 Task: Add a signature Kimberly Smith containing Have a great National Voter Registration Day, Kimberly Smith to email address softage.6@softage.net and add a label Supply chain
Action: Mouse moved to (1186, 66)
Screenshot: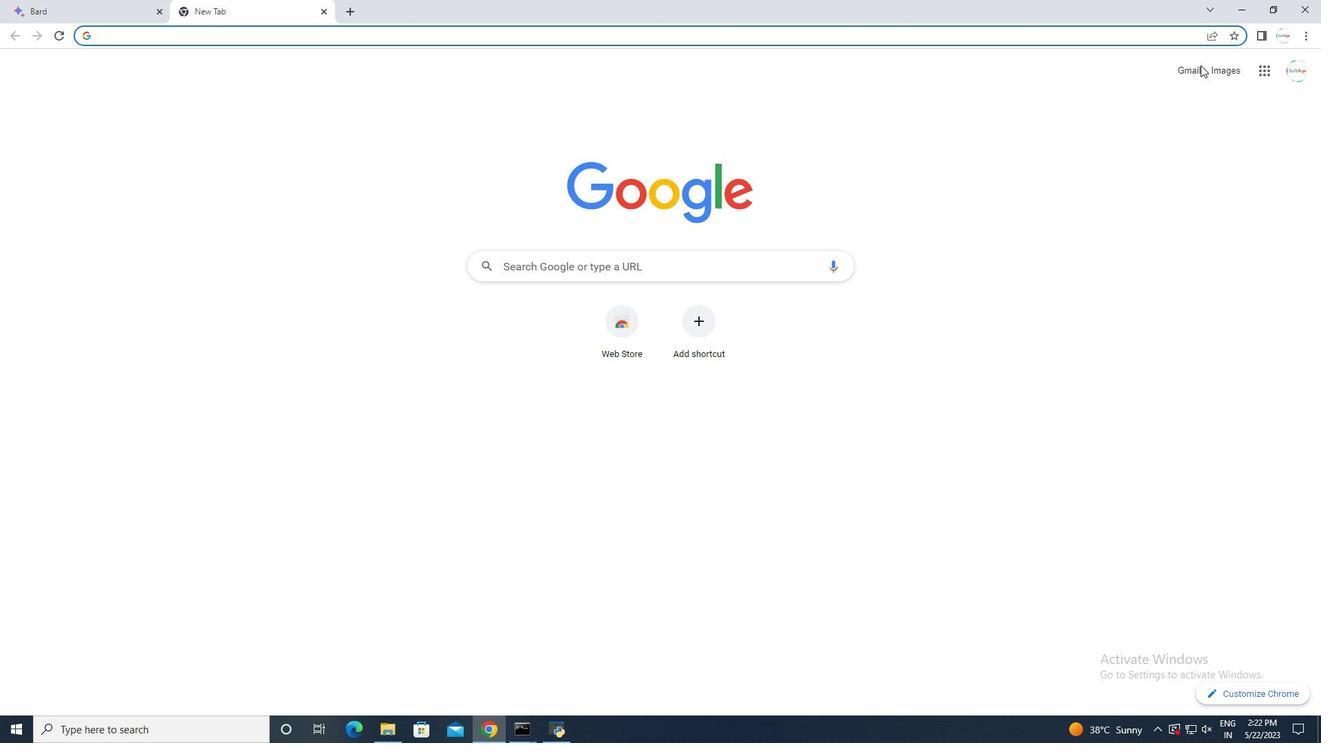 
Action: Mouse pressed left at (1186, 66)
Screenshot: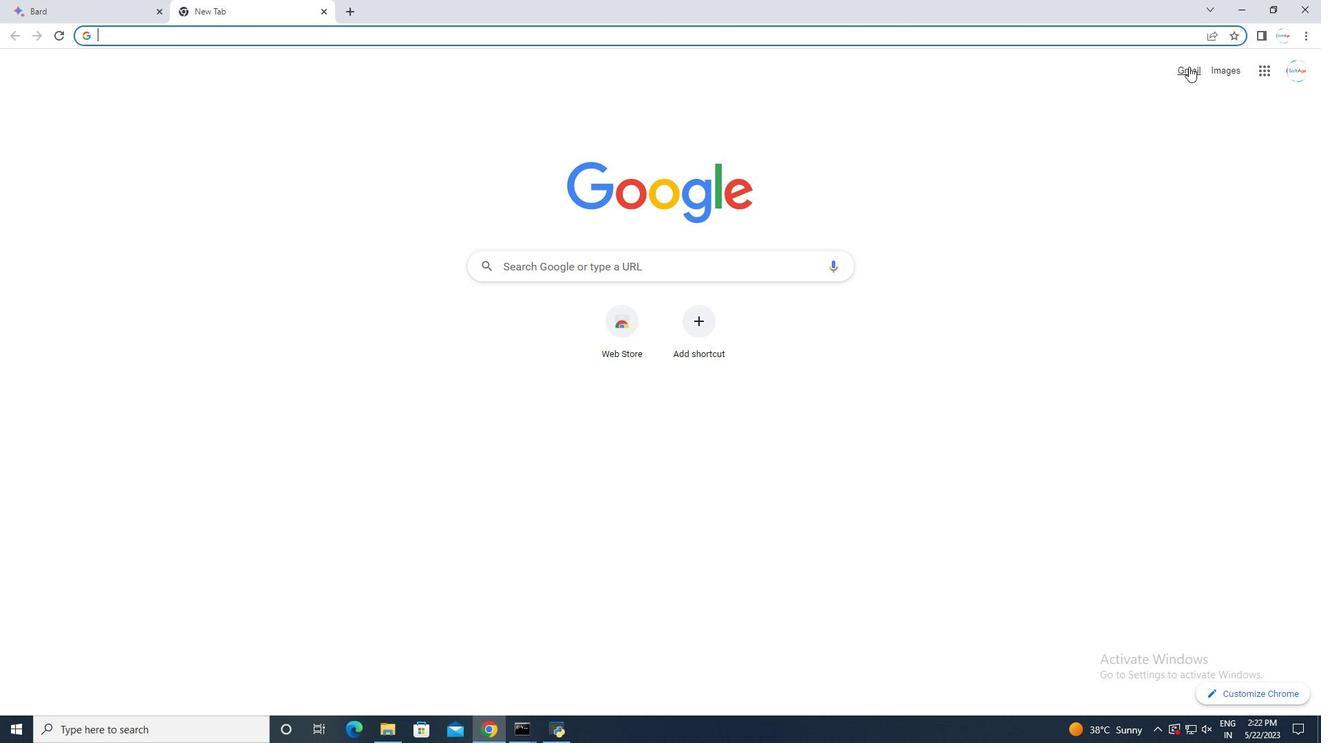 
Action: Mouse moved to (67, 116)
Screenshot: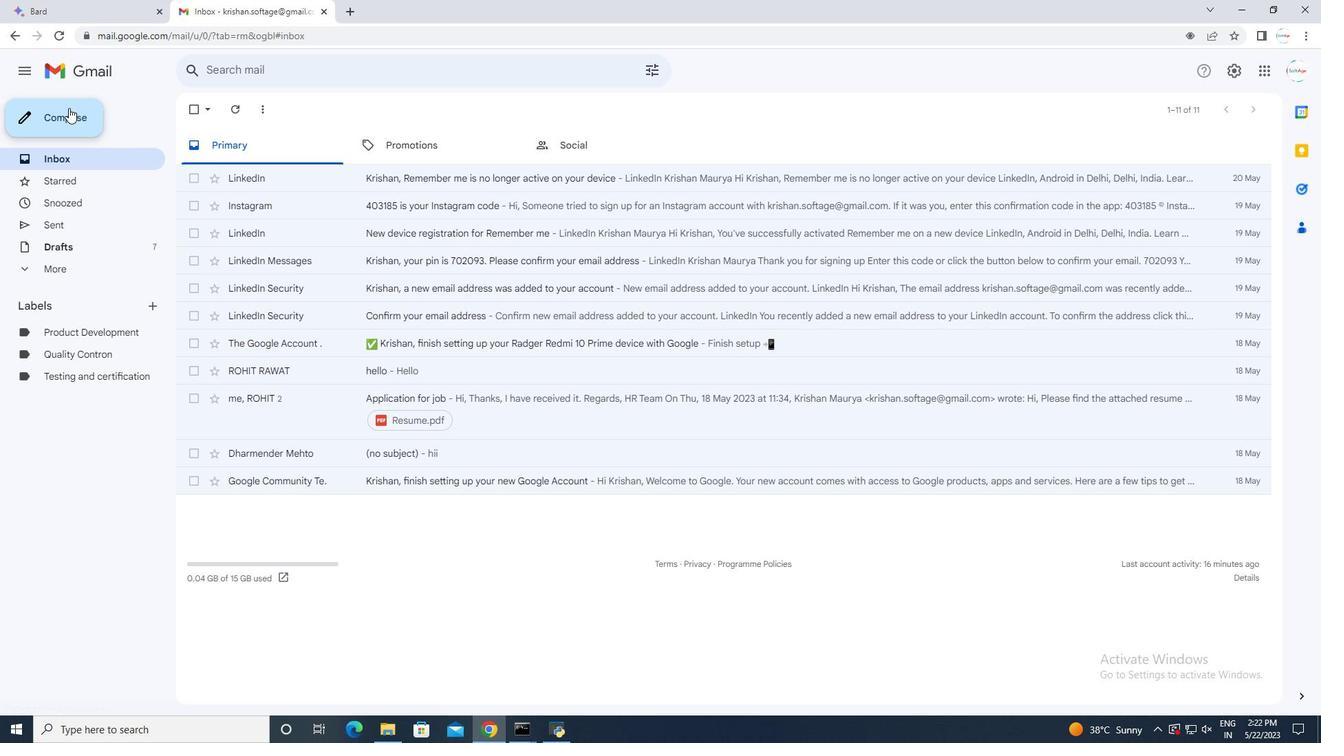 
Action: Mouse pressed left at (67, 116)
Screenshot: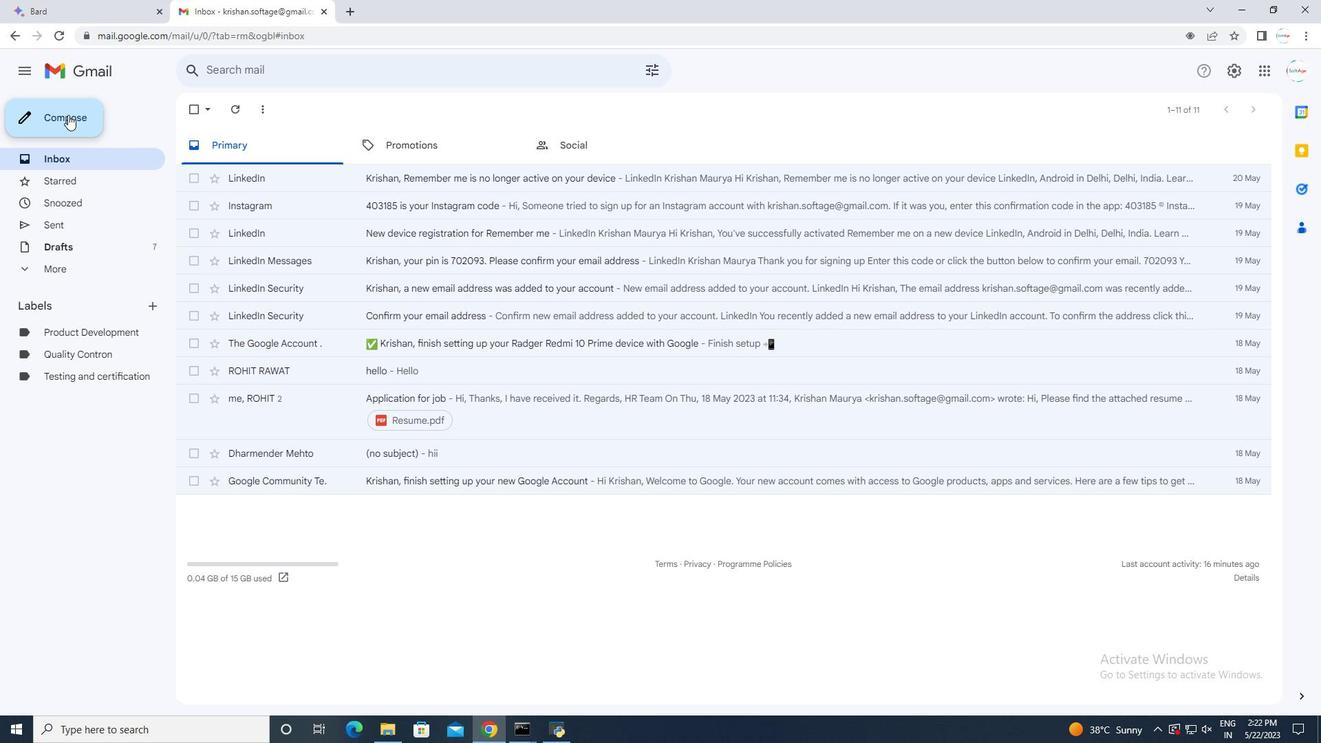 
Action: Mouse moved to (1108, 695)
Screenshot: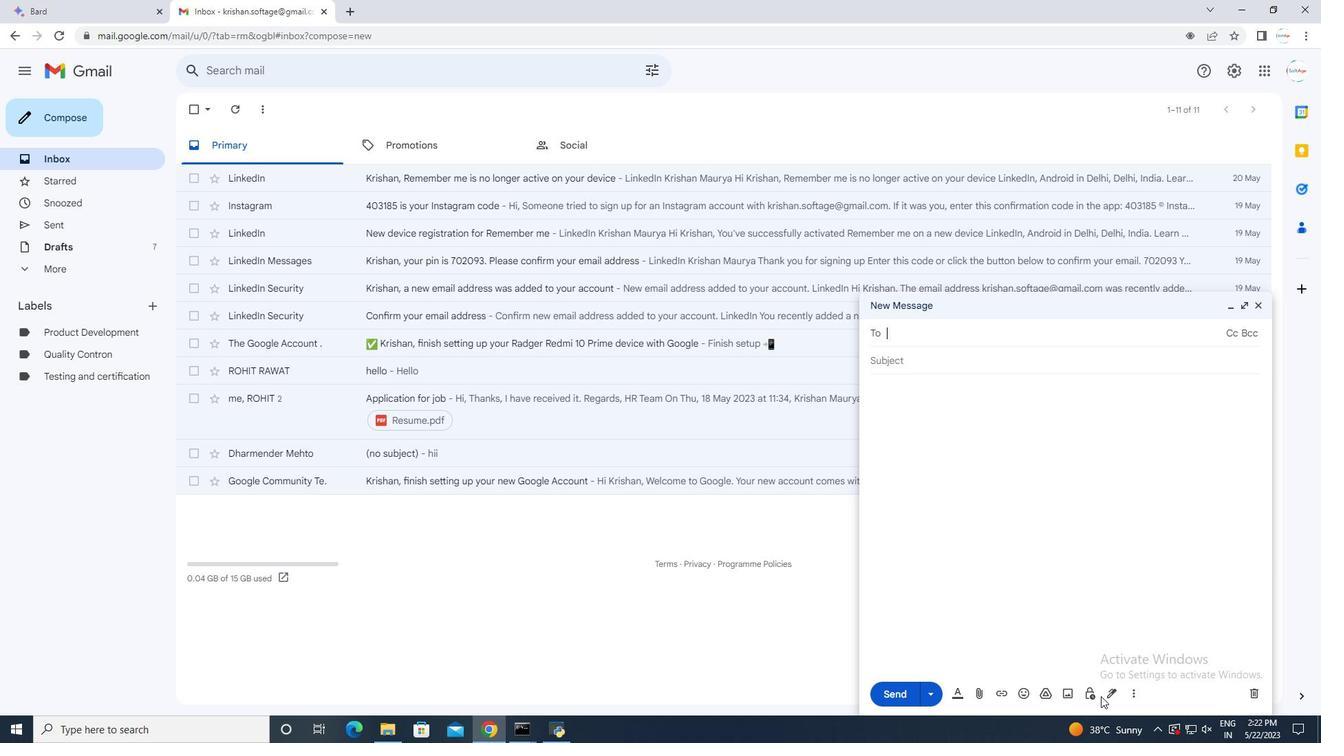 
Action: Mouse pressed left at (1108, 695)
Screenshot: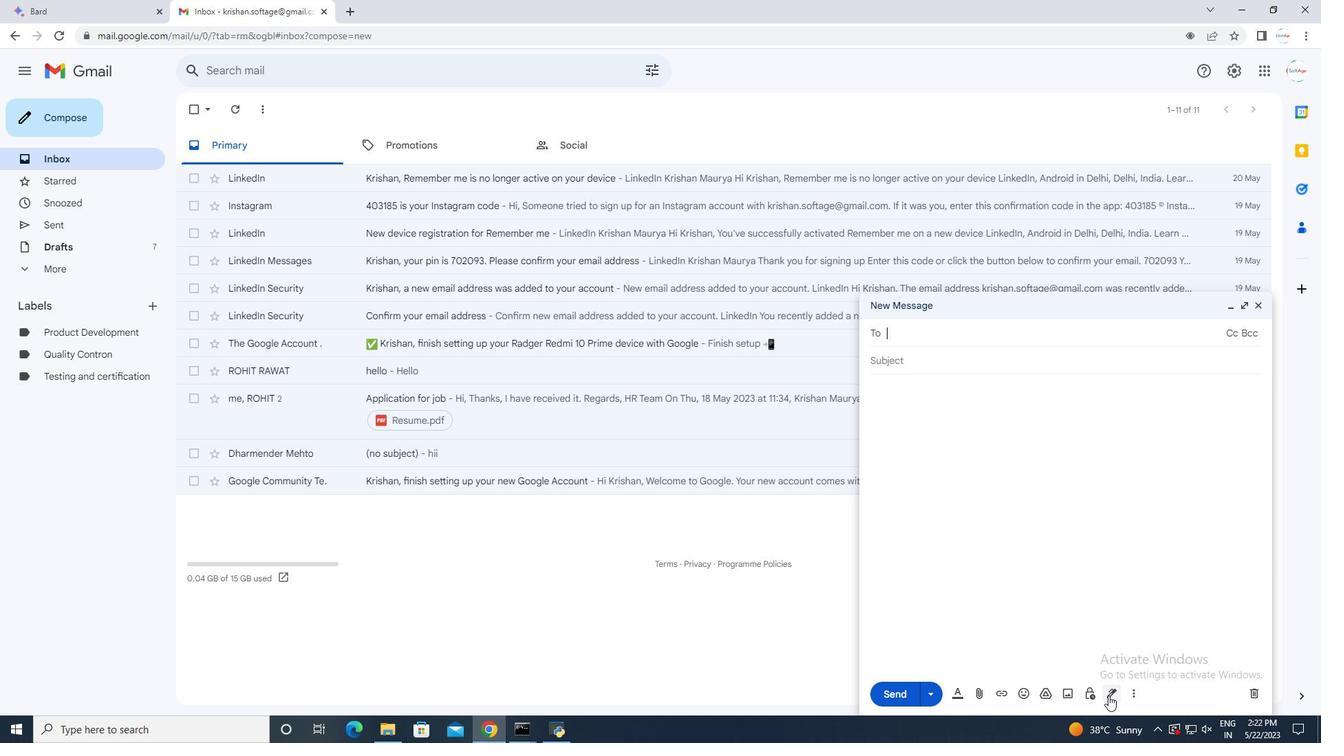 
Action: Mouse moved to (1153, 599)
Screenshot: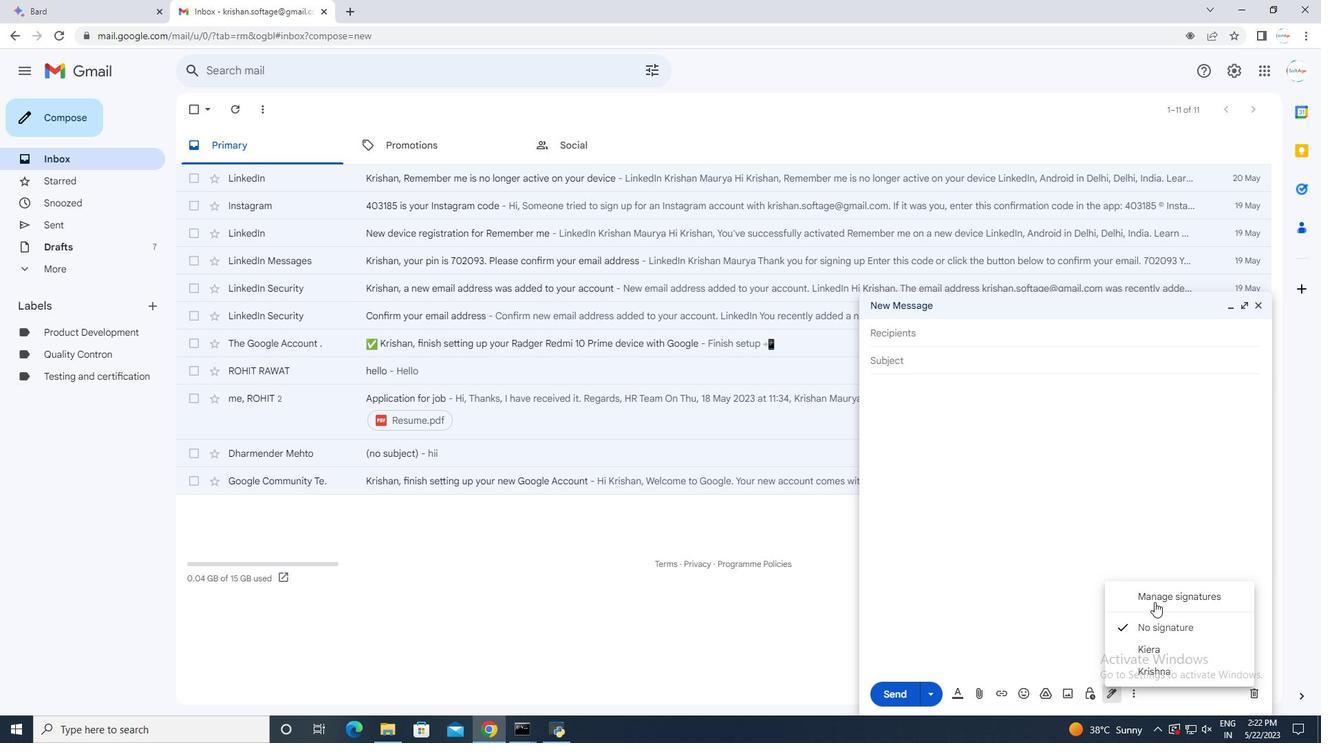 
Action: Mouse pressed left at (1153, 599)
Screenshot: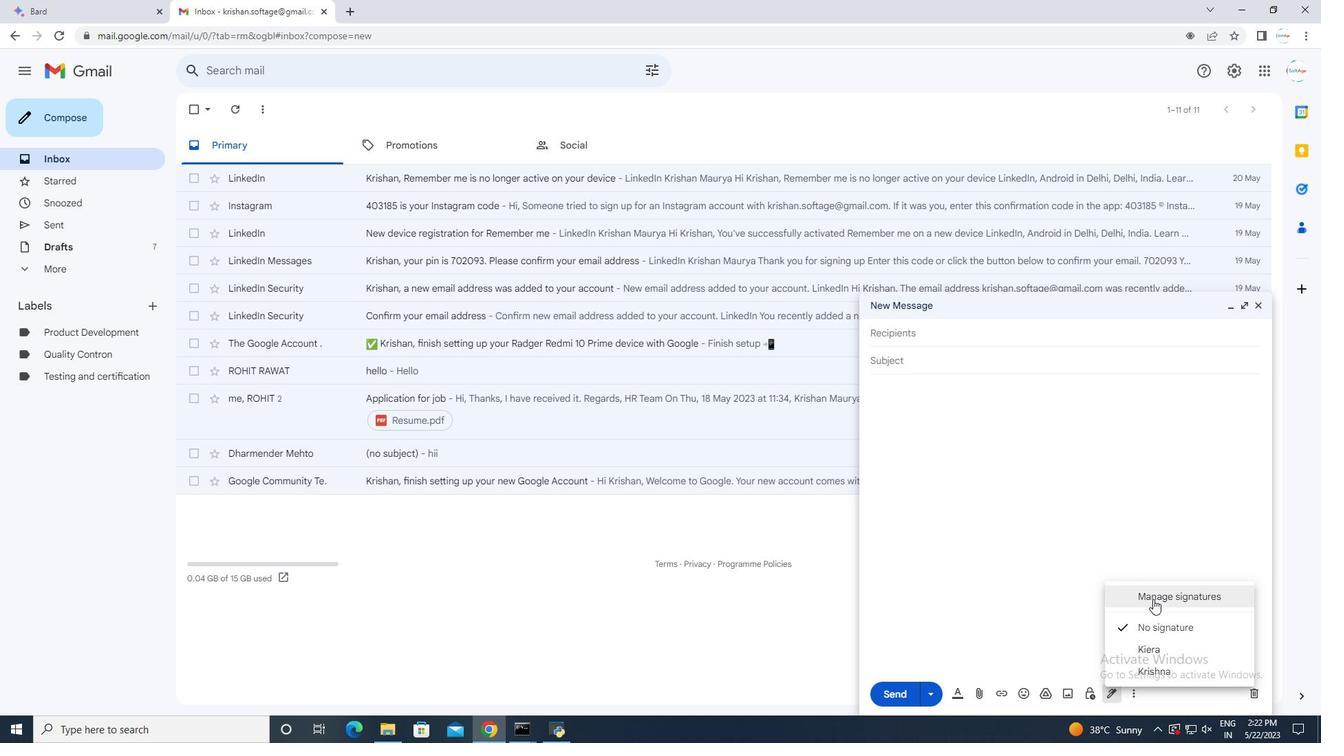 
Action: Mouse moved to (692, 570)
Screenshot: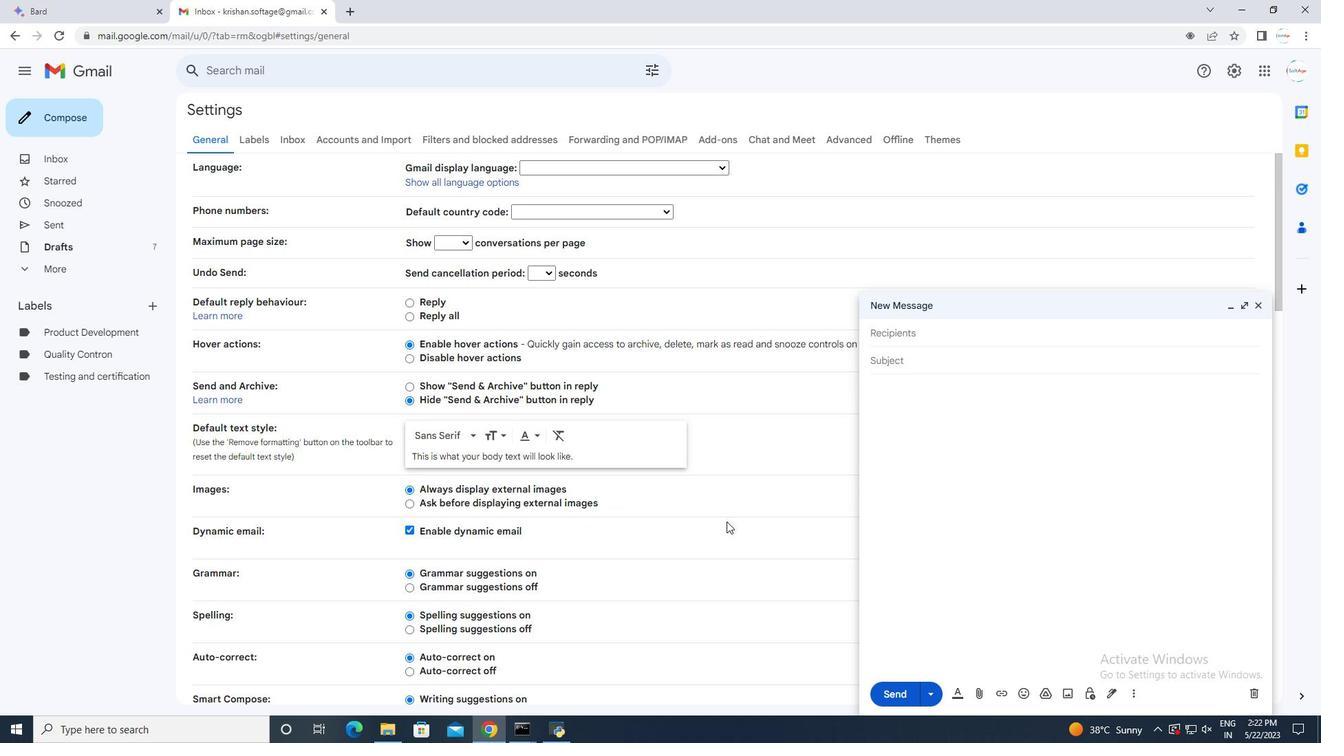 
Action: Mouse scrolled (692, 569) with delta (0, 0)
Screenshot: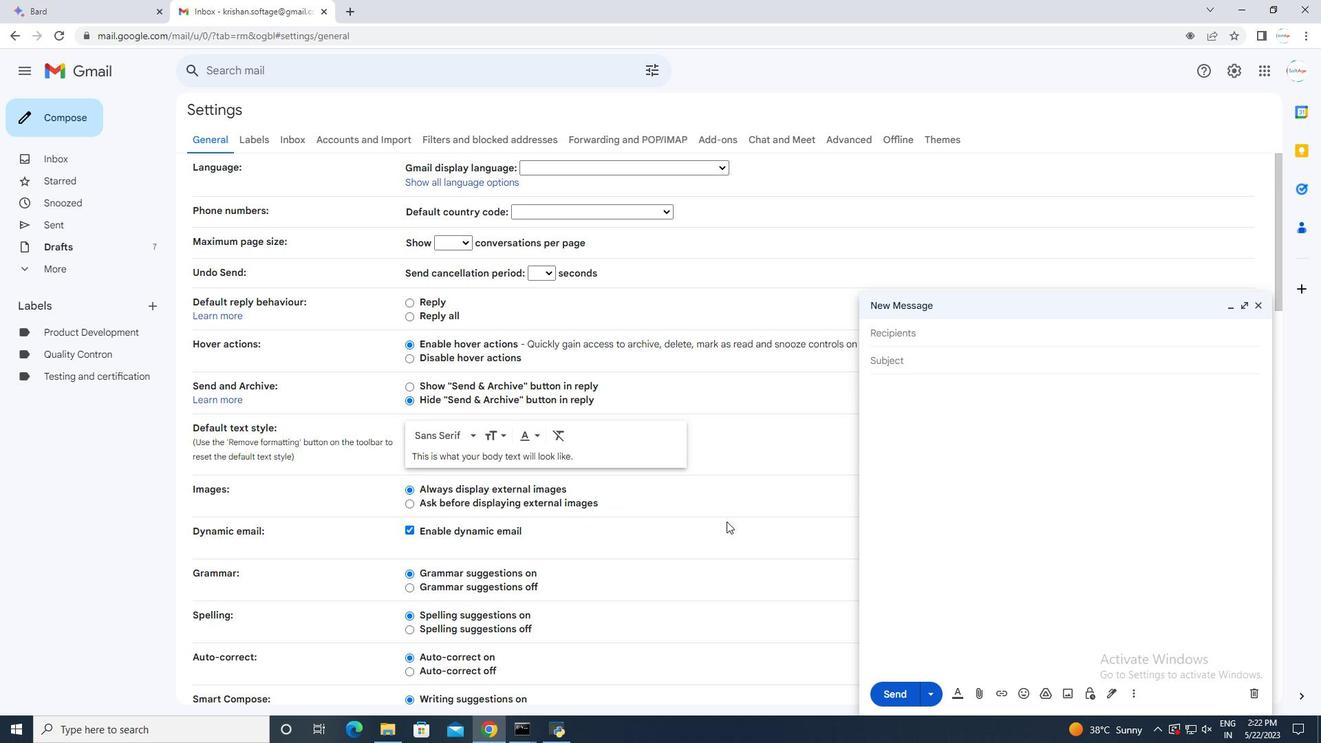 
Action: Mouse moved to (691, 571)
Screenshot: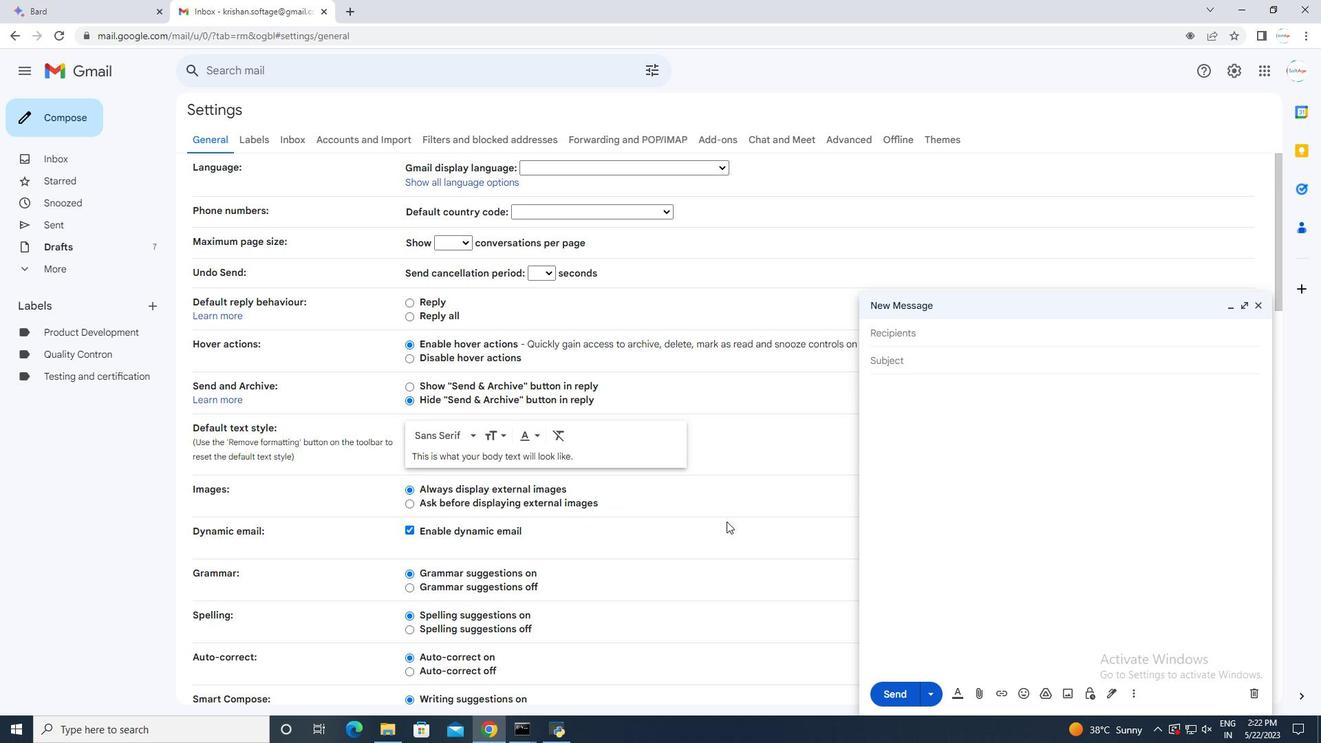 
Action: Mouse scrolled (691, 571) with delta (0, 0)
Screenshot: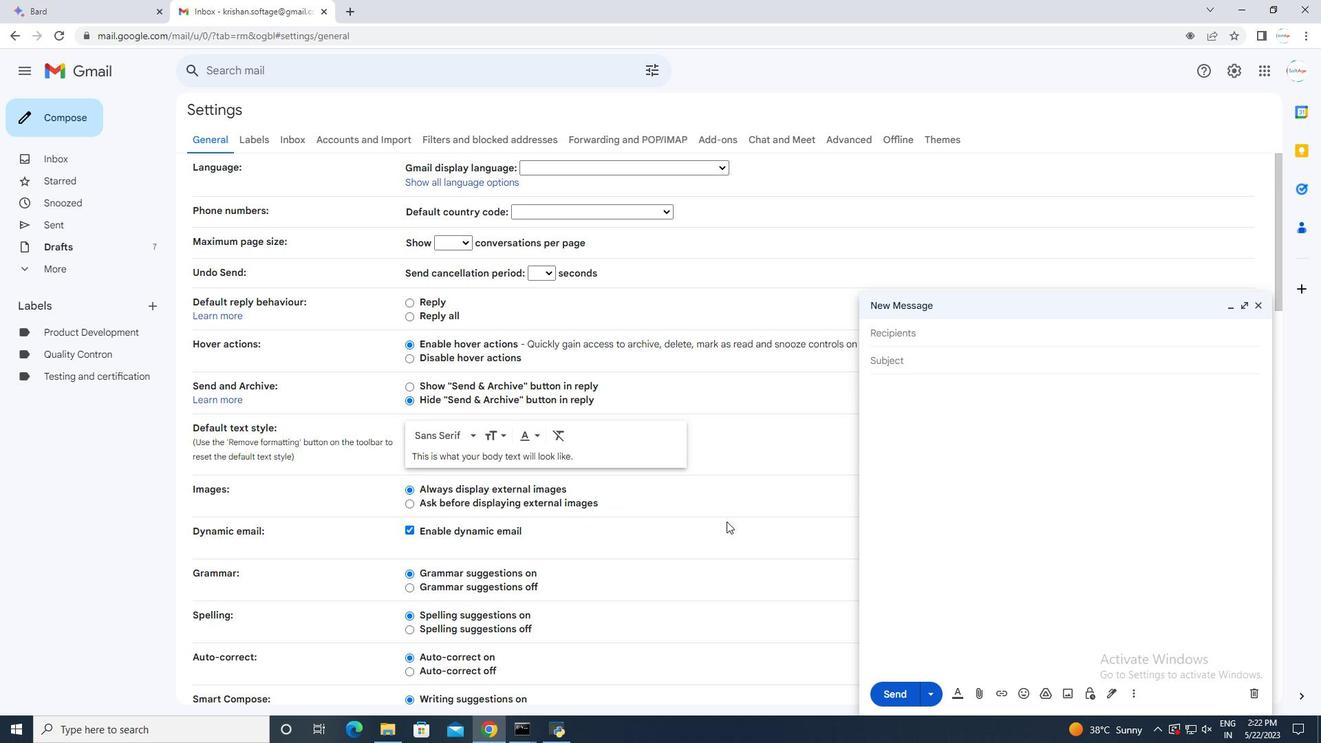
Action: Mouse scrolled (691, 571) with delta (0, 0)
Screenshot: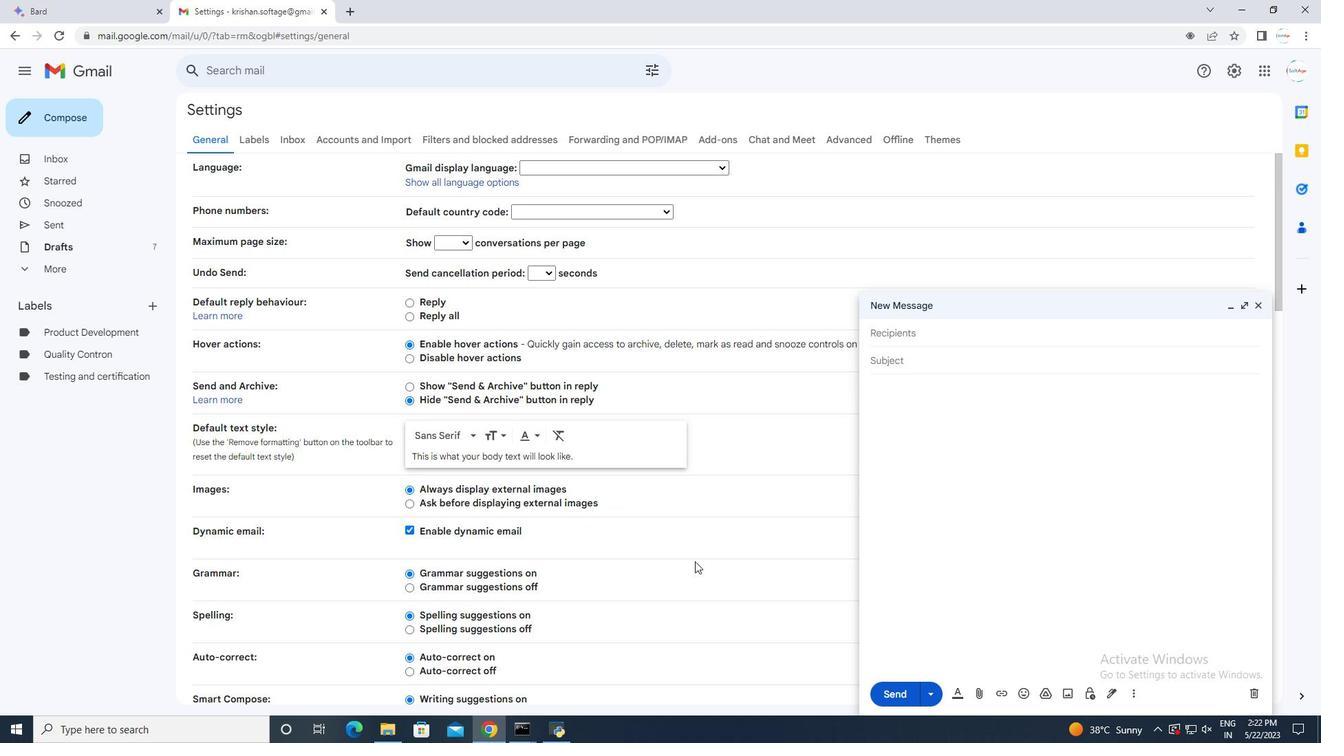 
Action: Mouse moved to (691, 573)
Screenshot: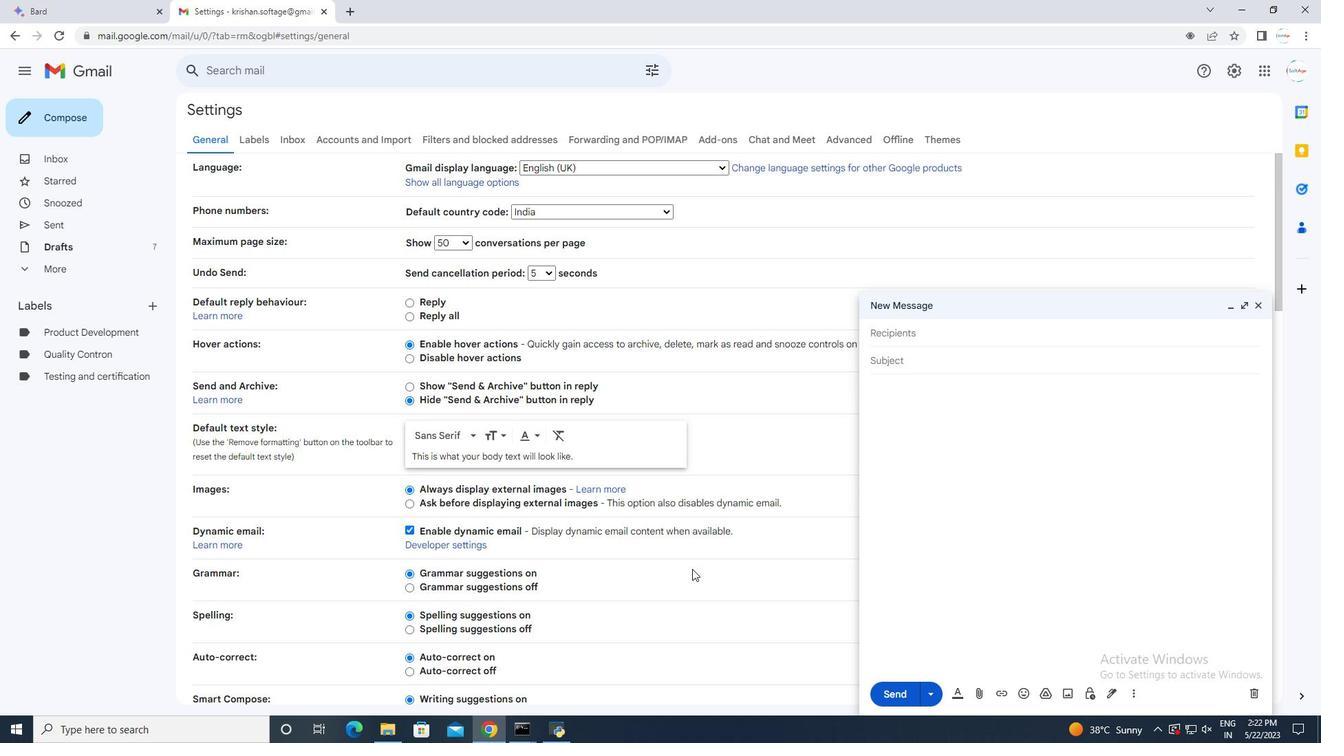 
Action: Mouse scrolled (691, 572) with delta (0, 0)
Screenshot: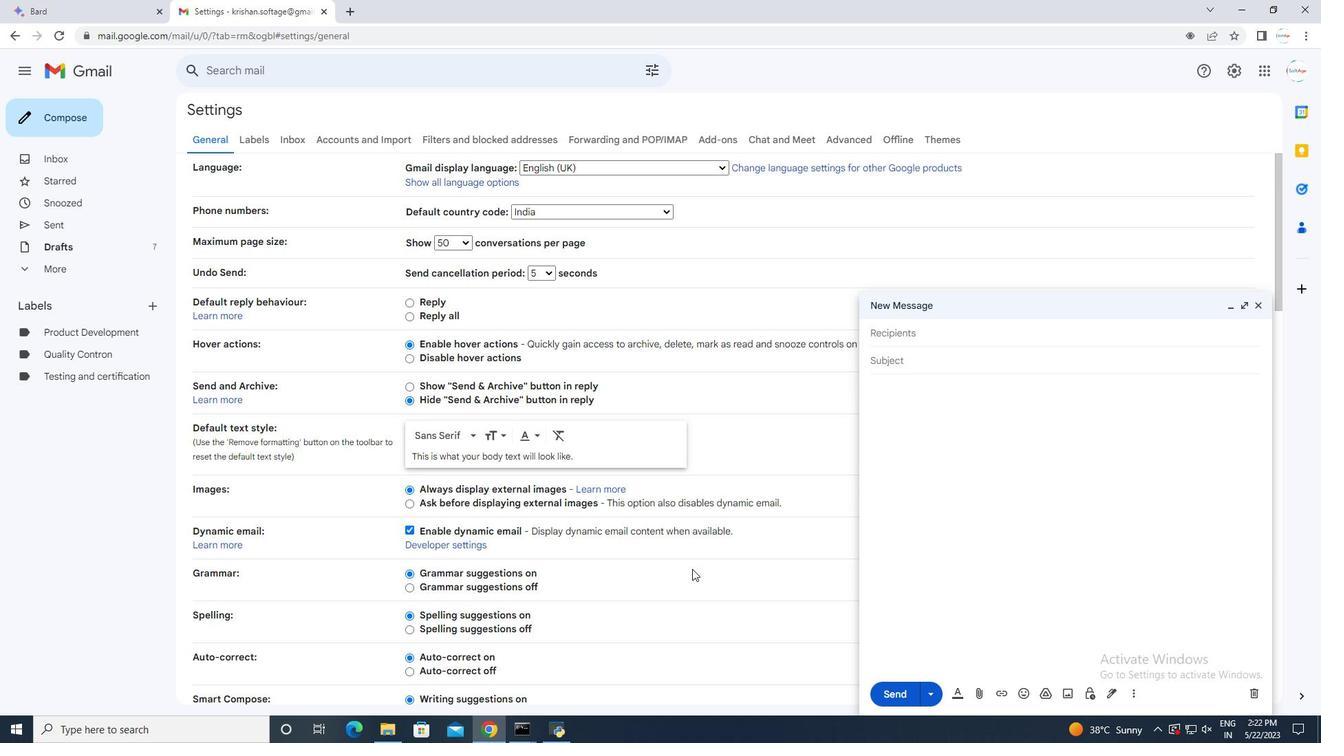 
Action: Mouse moved to (685, 566)
Screenshot: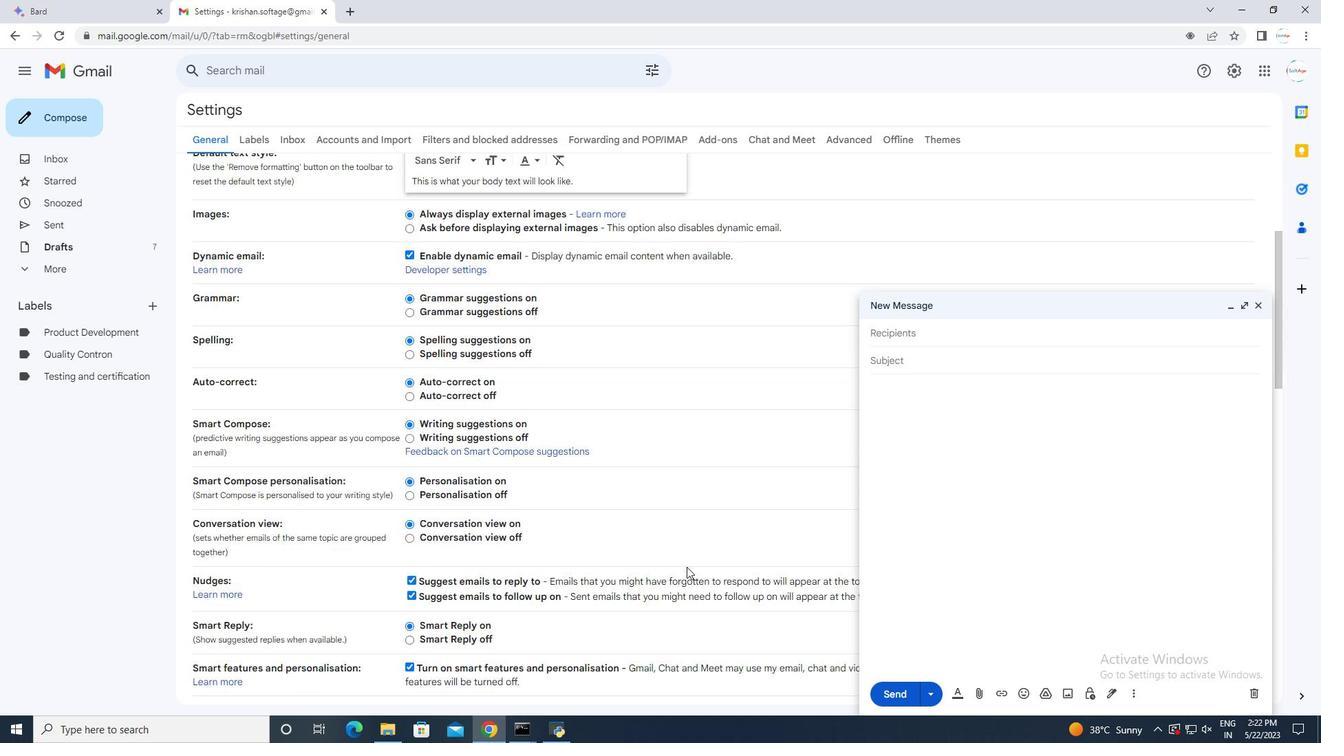
Action: Mouse scrolled (685, 566) with delta (0, 0)
Screenshot: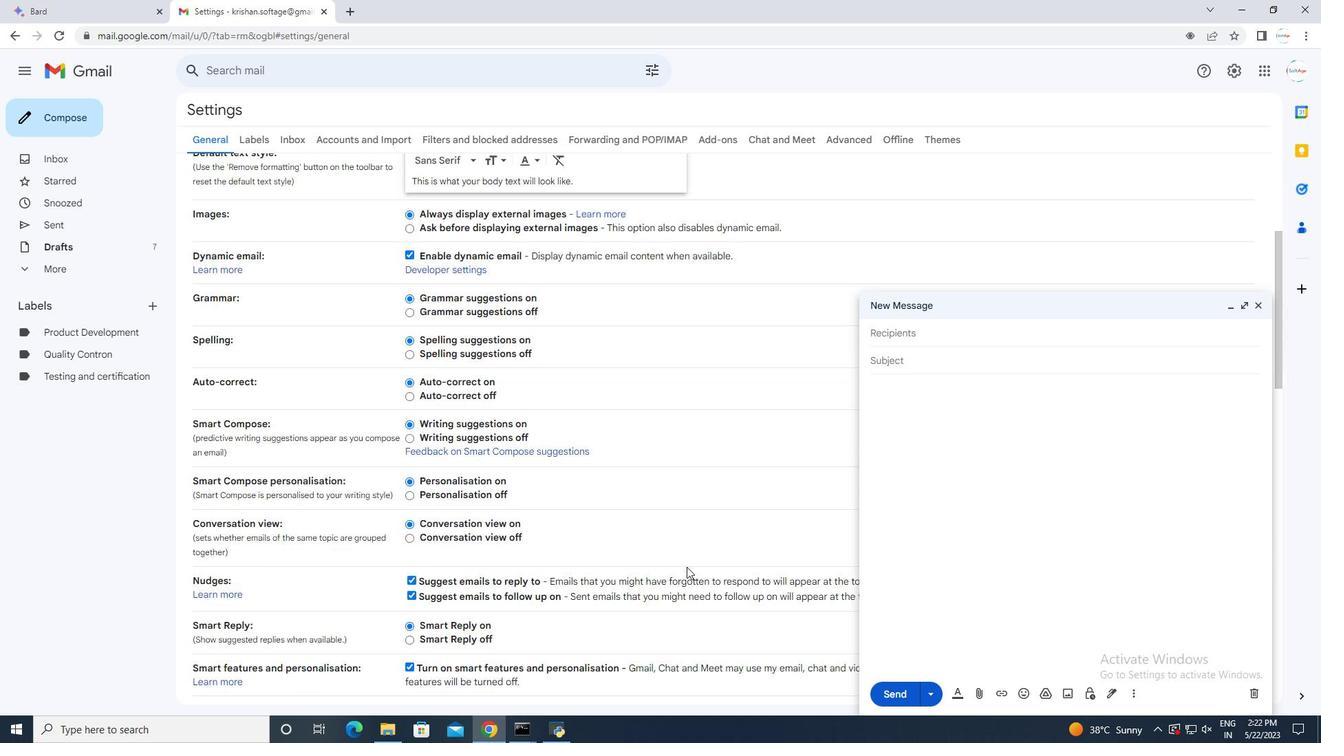 
Action: Mouse moved to (685, 568)
Screenshot: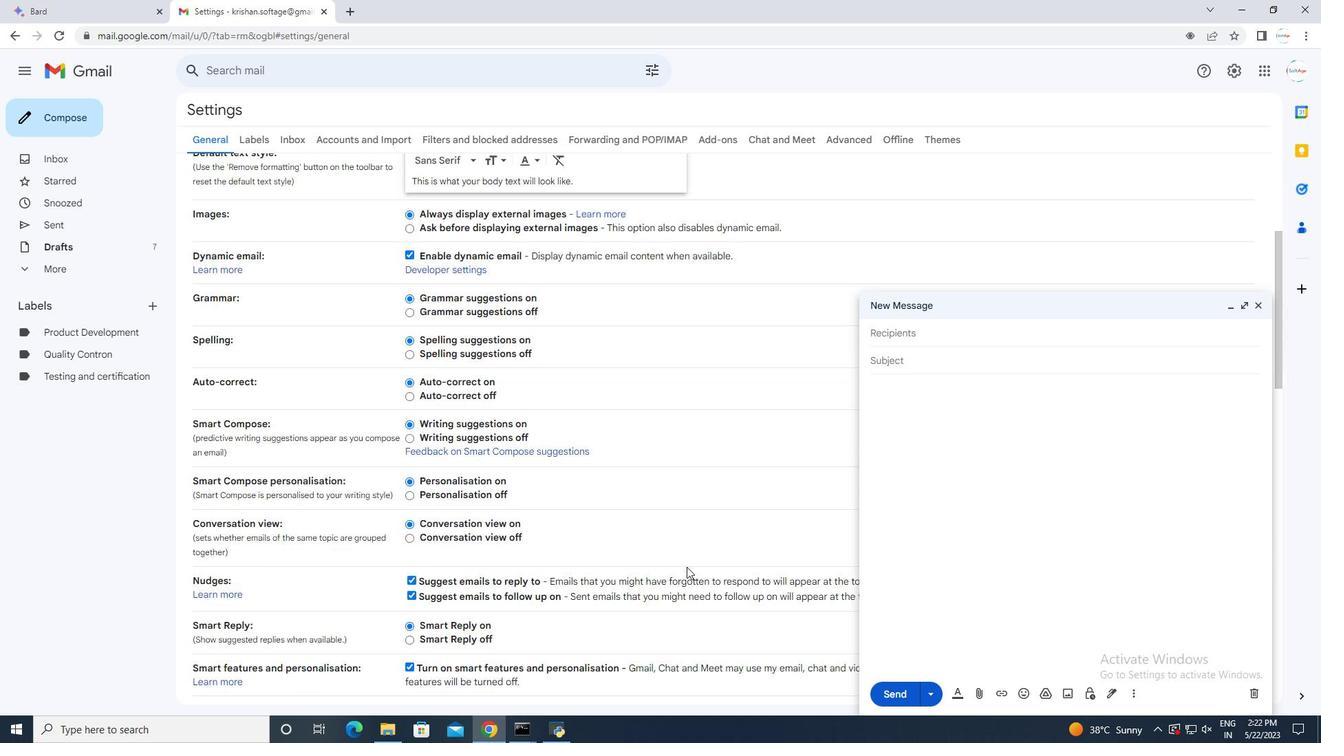
Action: Mouse scrolled (685, 567) with delta (0, 0)
Screenshot: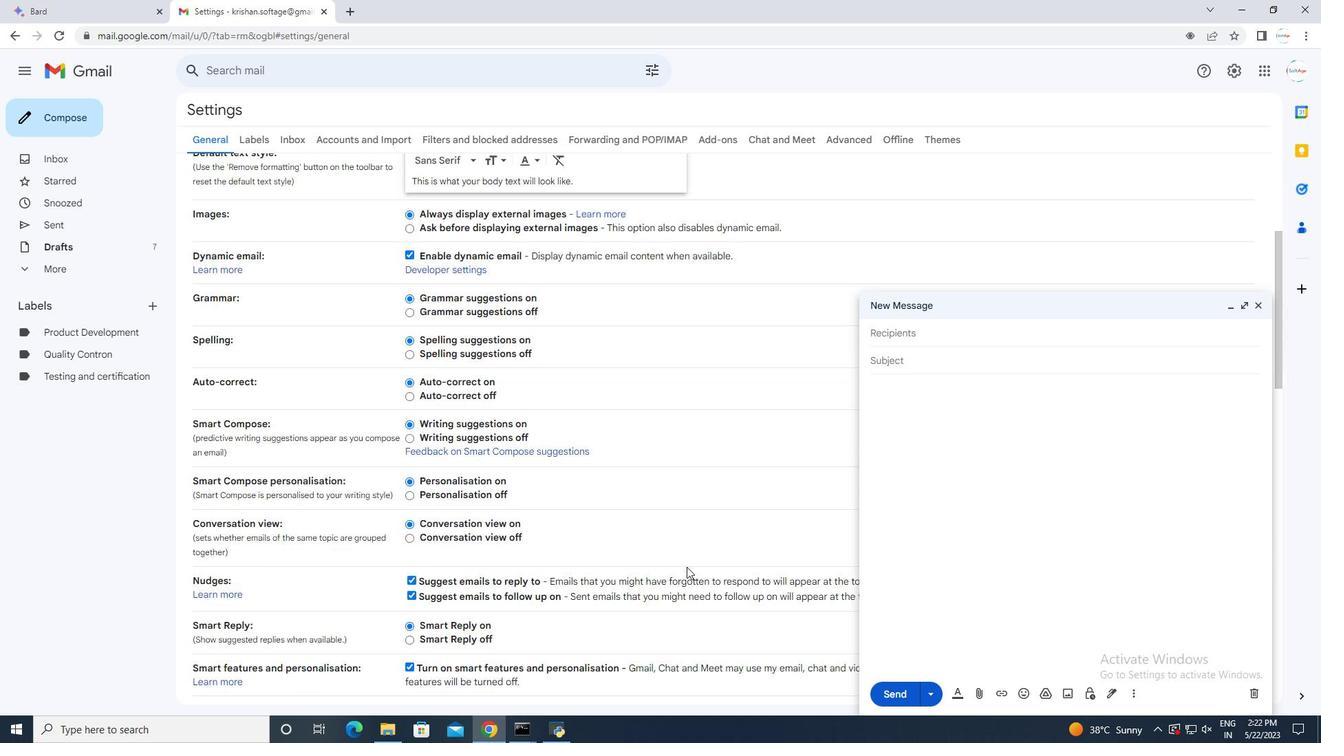 
Action: Mouse scrolled (685, 567) with delta (0, 0)
Screenshot: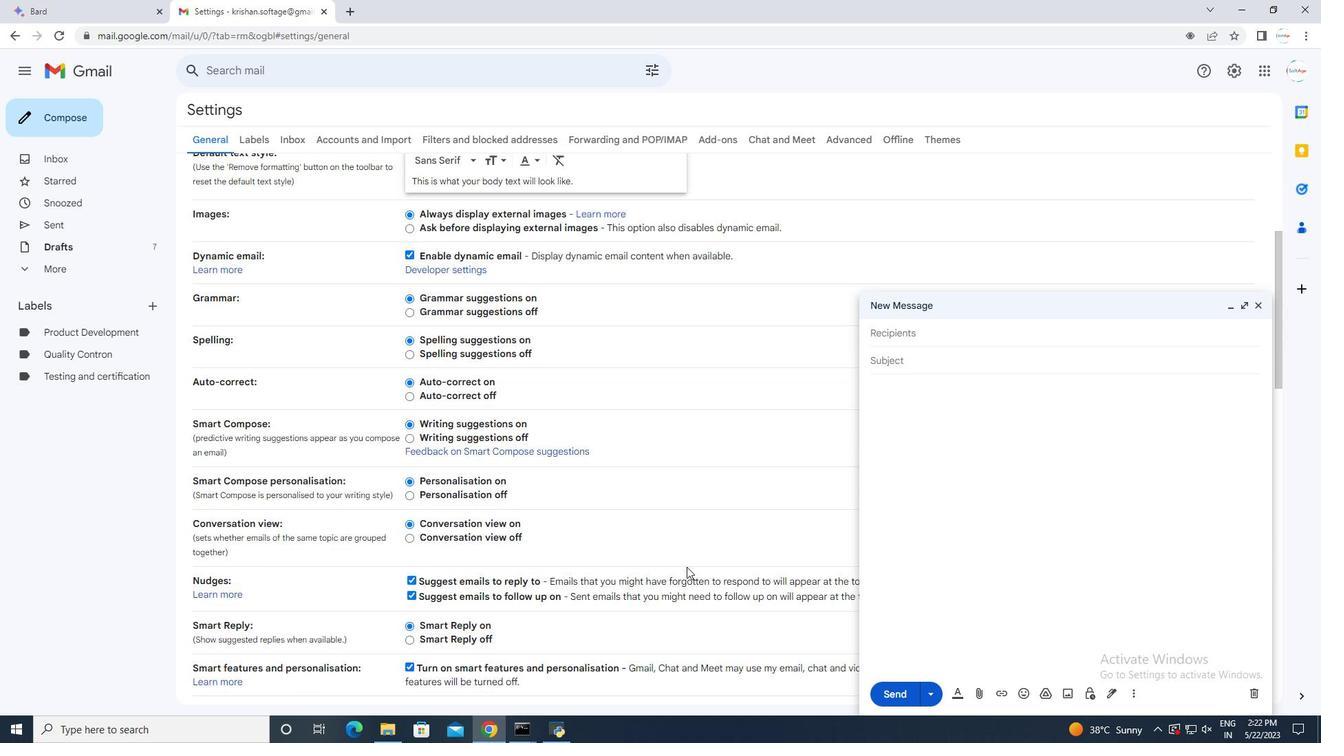 
Action: Mouse scrolled (685, 567) with delta (0, 0)
Screenshot: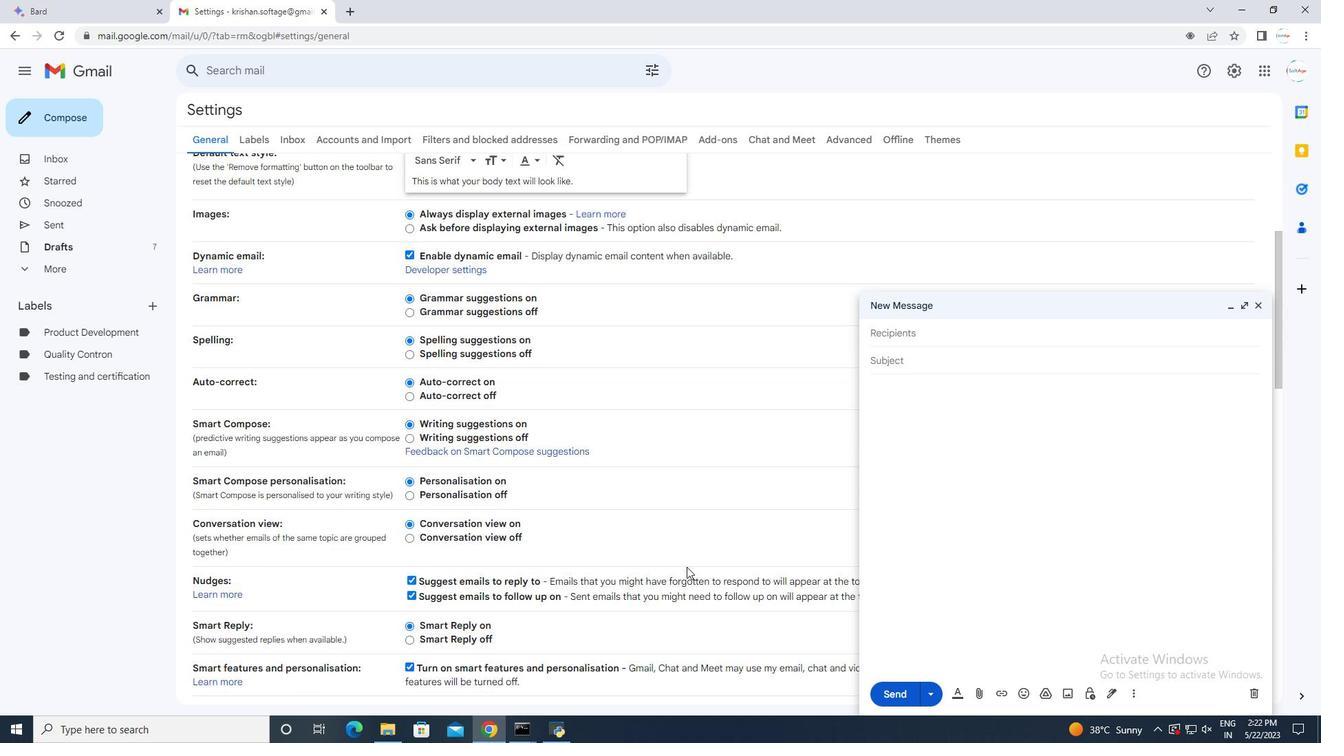 
Action: Mouse scrolled (685, 567) with delta (0, 0)
Screenshot: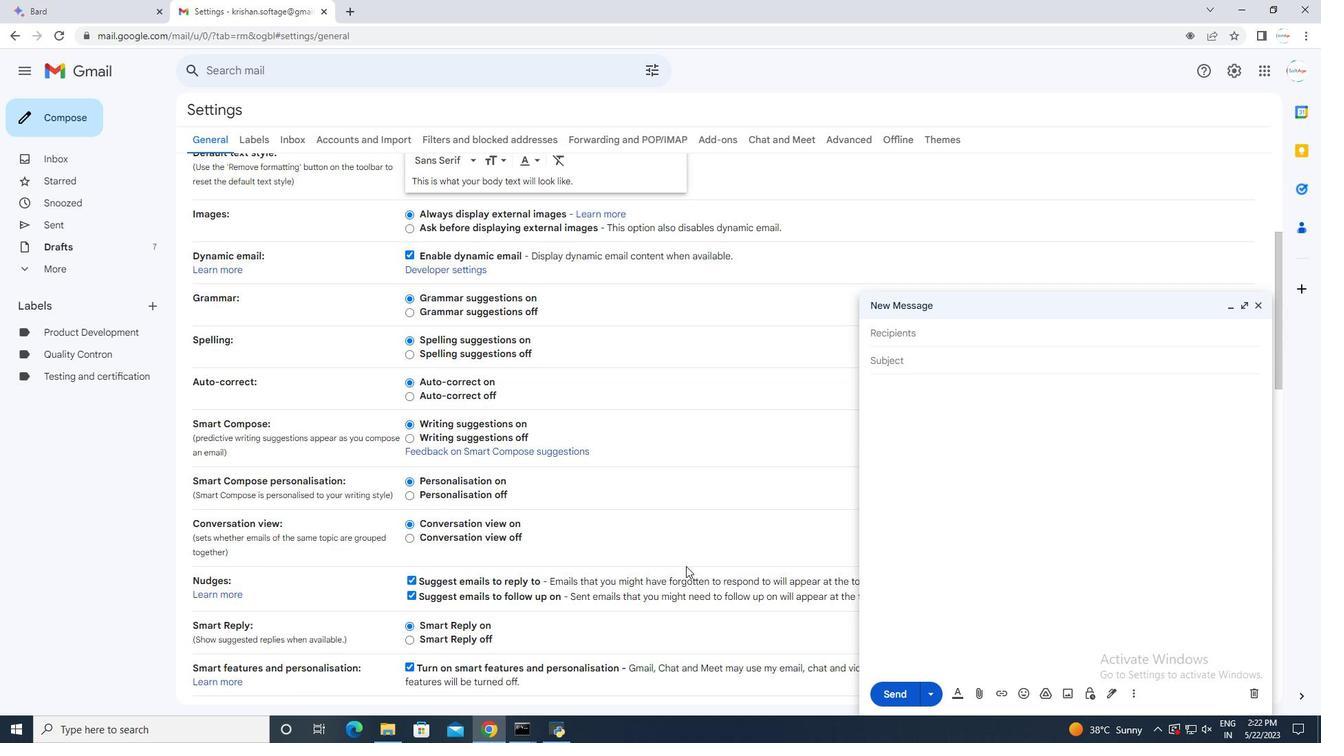 
Action: Mouse moved to (684, 571)
Screenshot: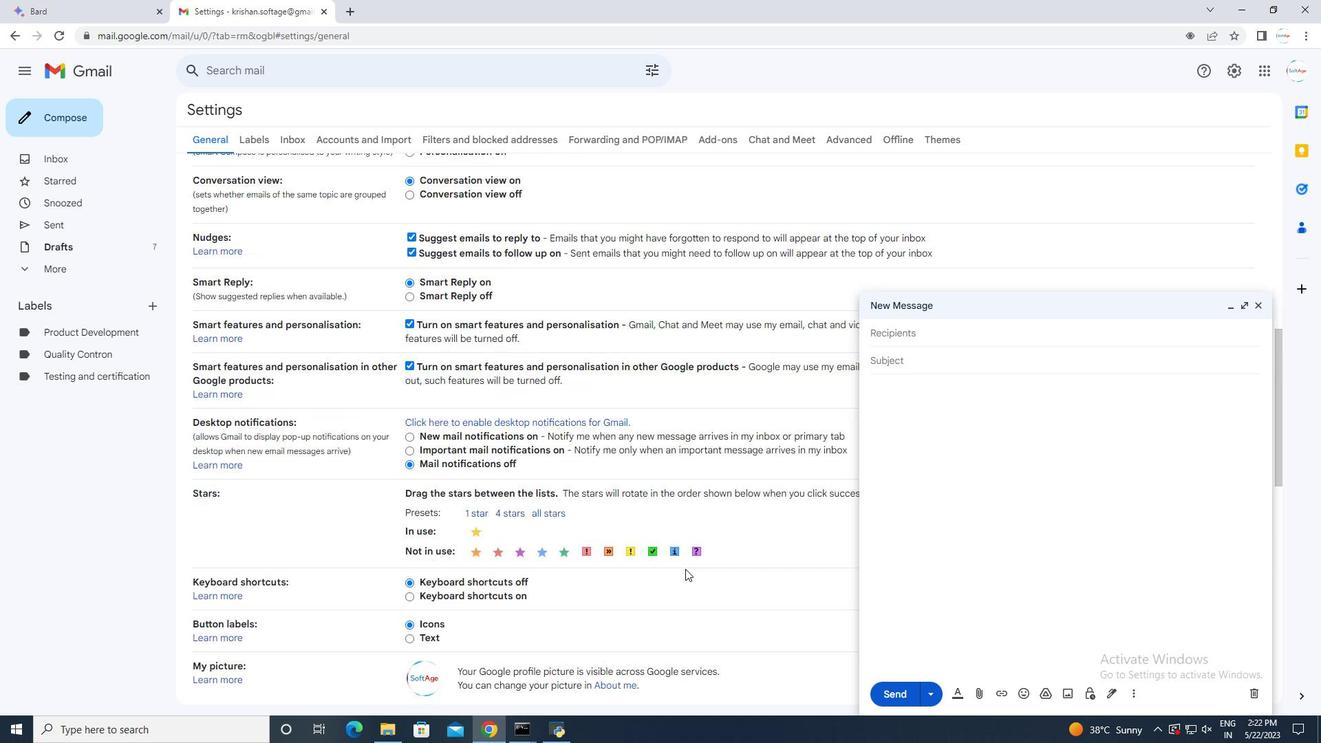 
Action: Mouse scrolled (684, 570) with delta (0, 0)
Screenshot: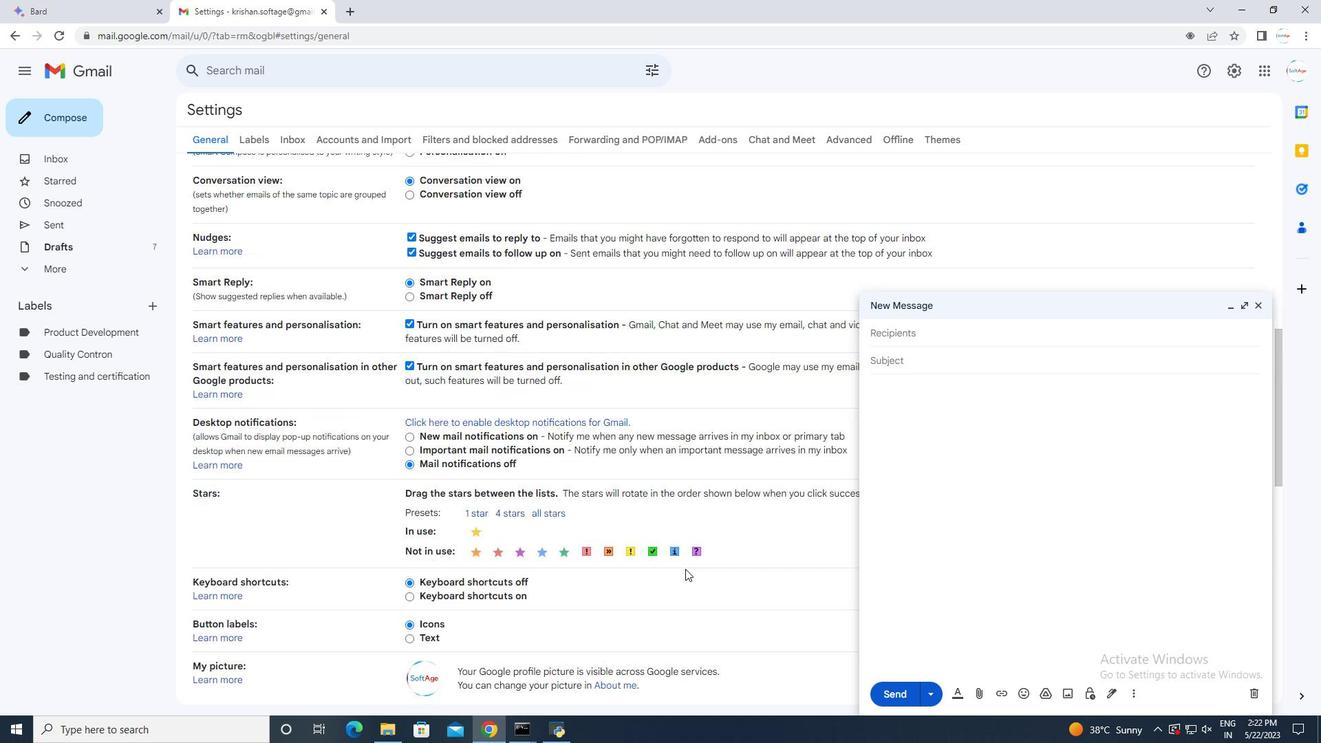 
Action: Mouse moved to (684, 572)
Screenshot: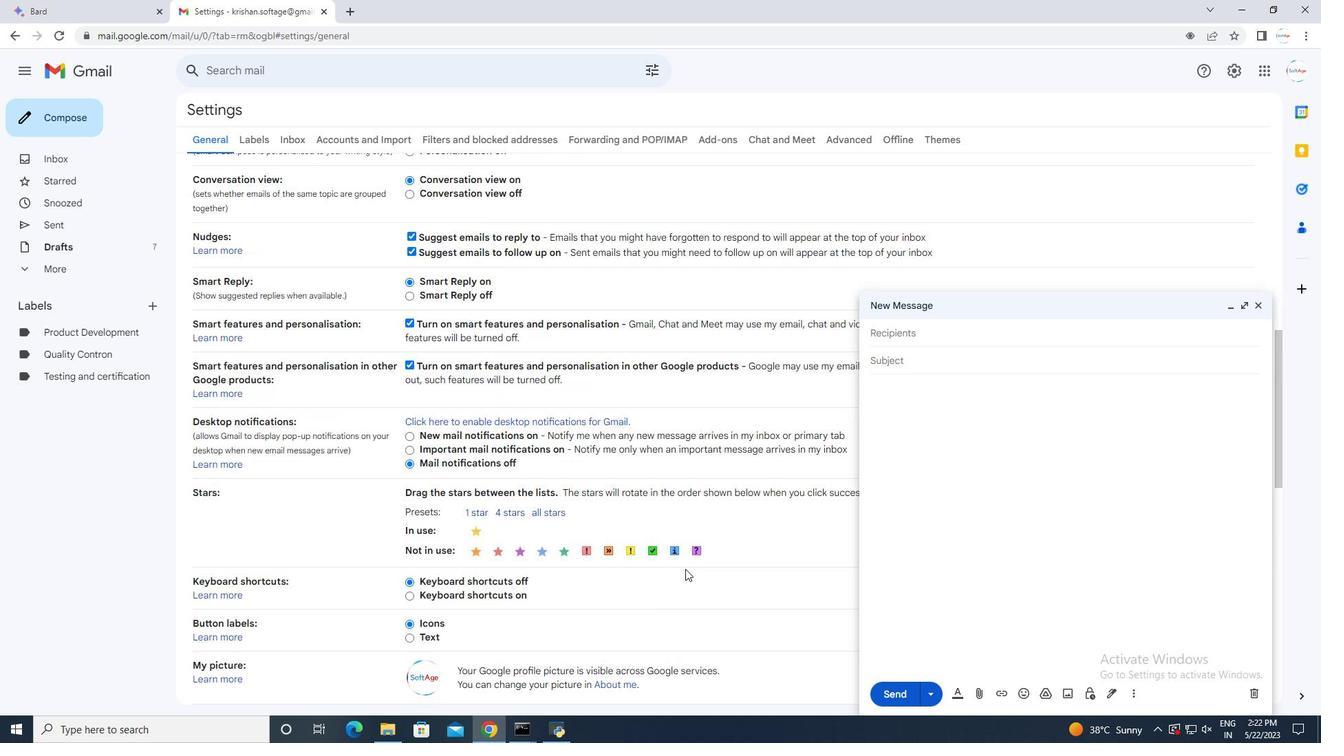 
Action: Mouse scrolled (684, 571) with delta (0, 0)
Screenshot: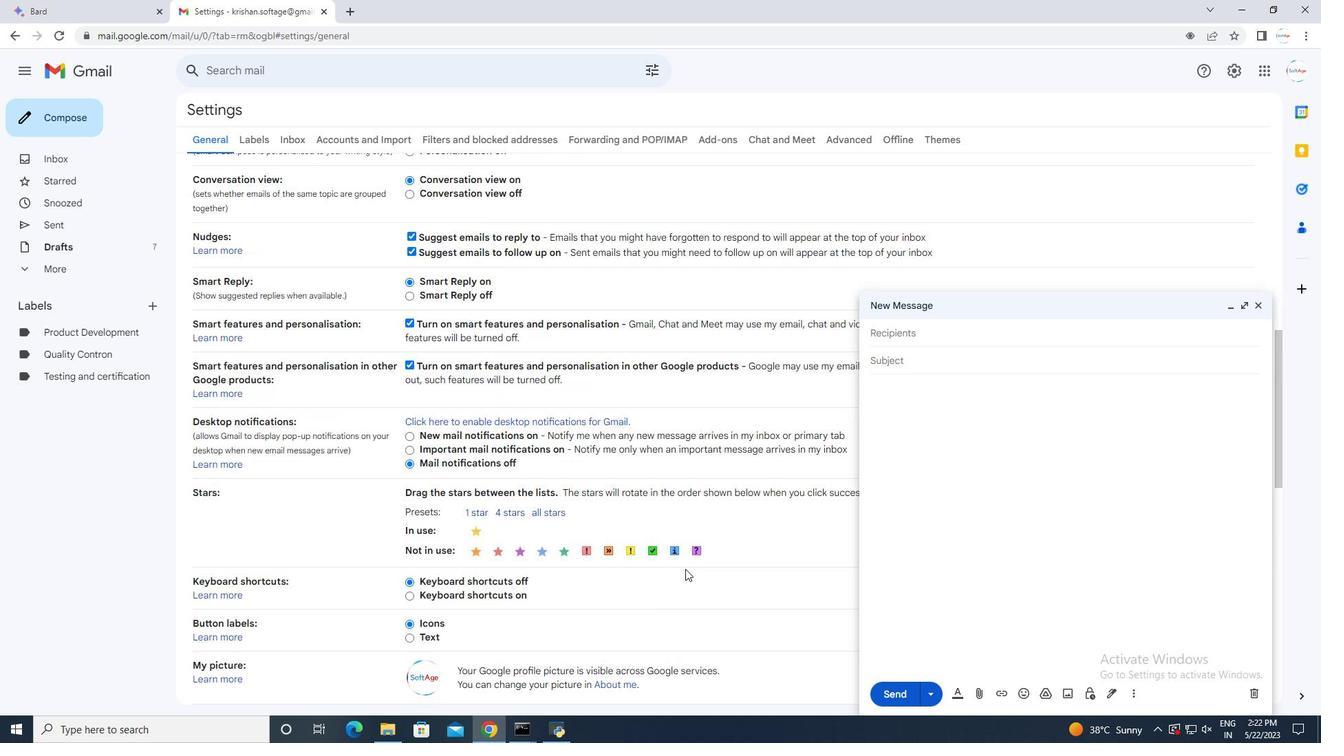 
Action: Mouse scrolled (684, 571) with delta (0, 0)
Screenshot: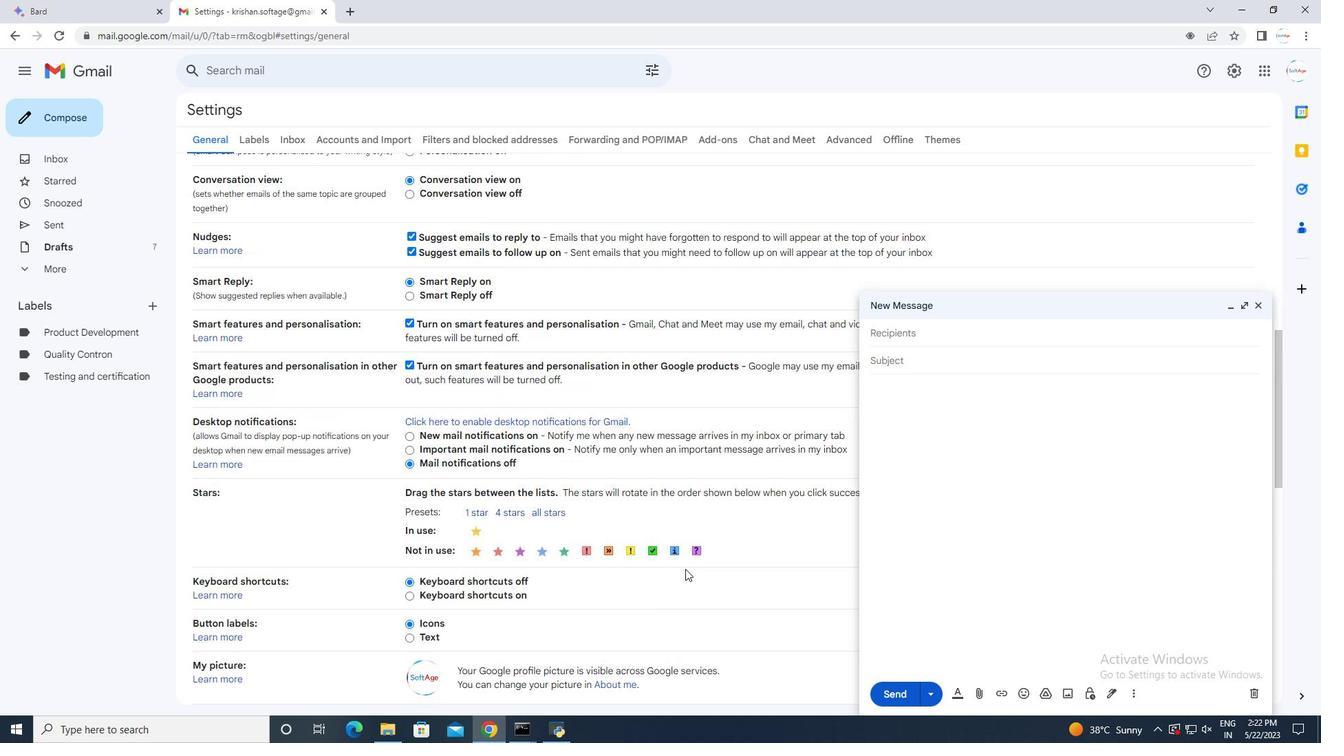 
Action: Mouse scrolled (684, 571) with delta (0, 0)
Screenshot: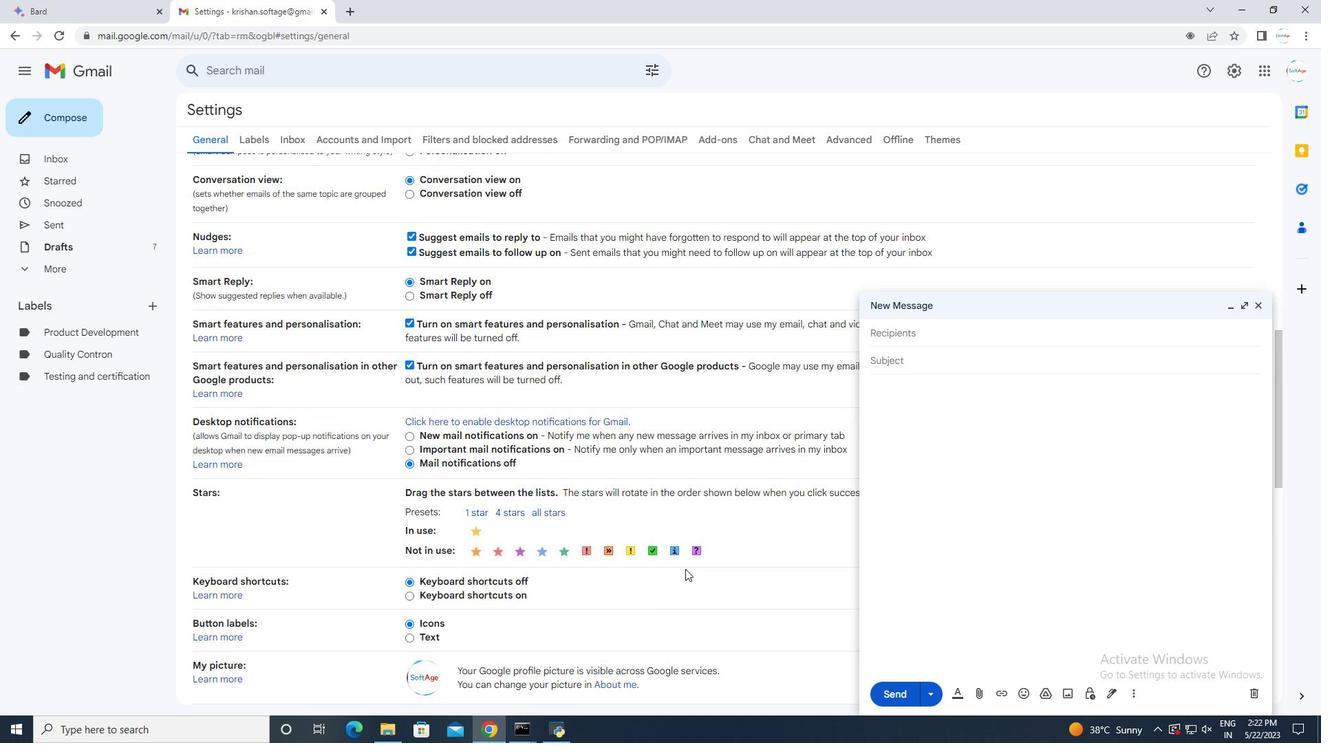 
Action: Mouse moved to (606, 566)
Screenshot: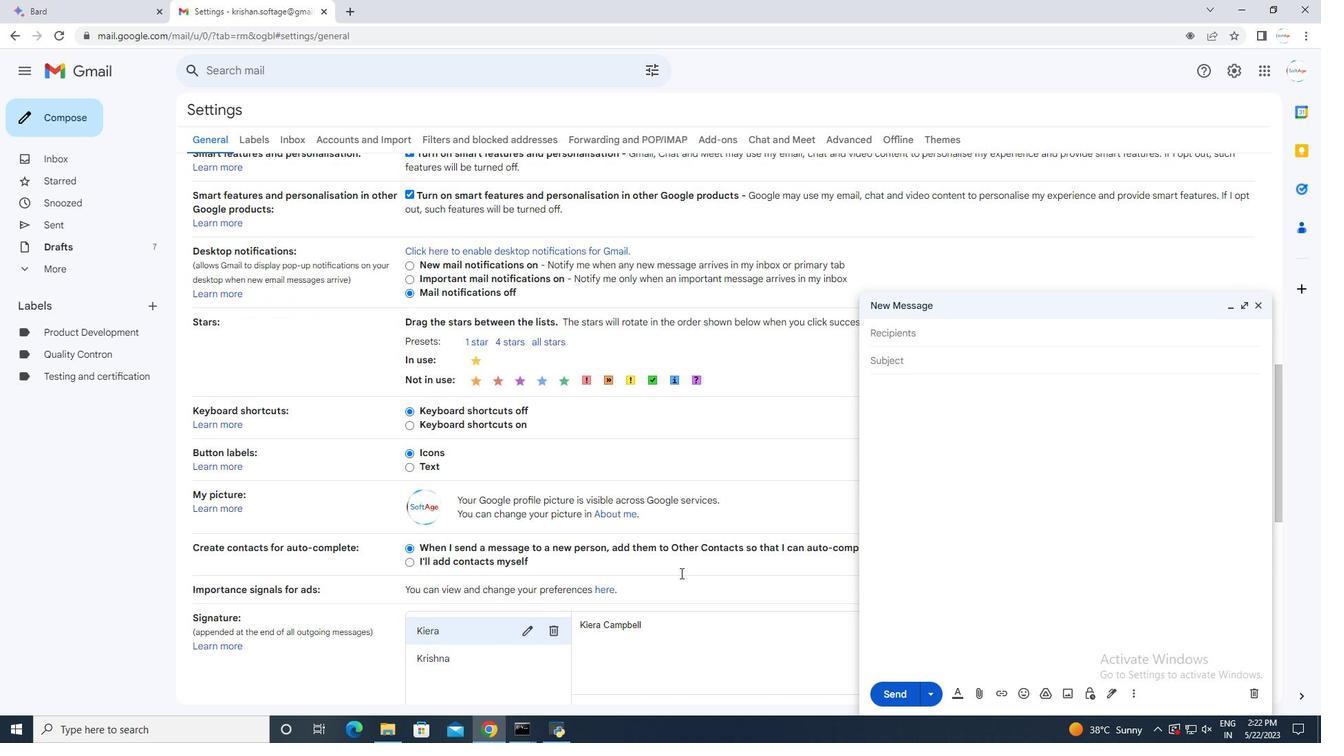 
Action: Mouse scrolled (659, 571) with delta (0, 0)
Screenshot: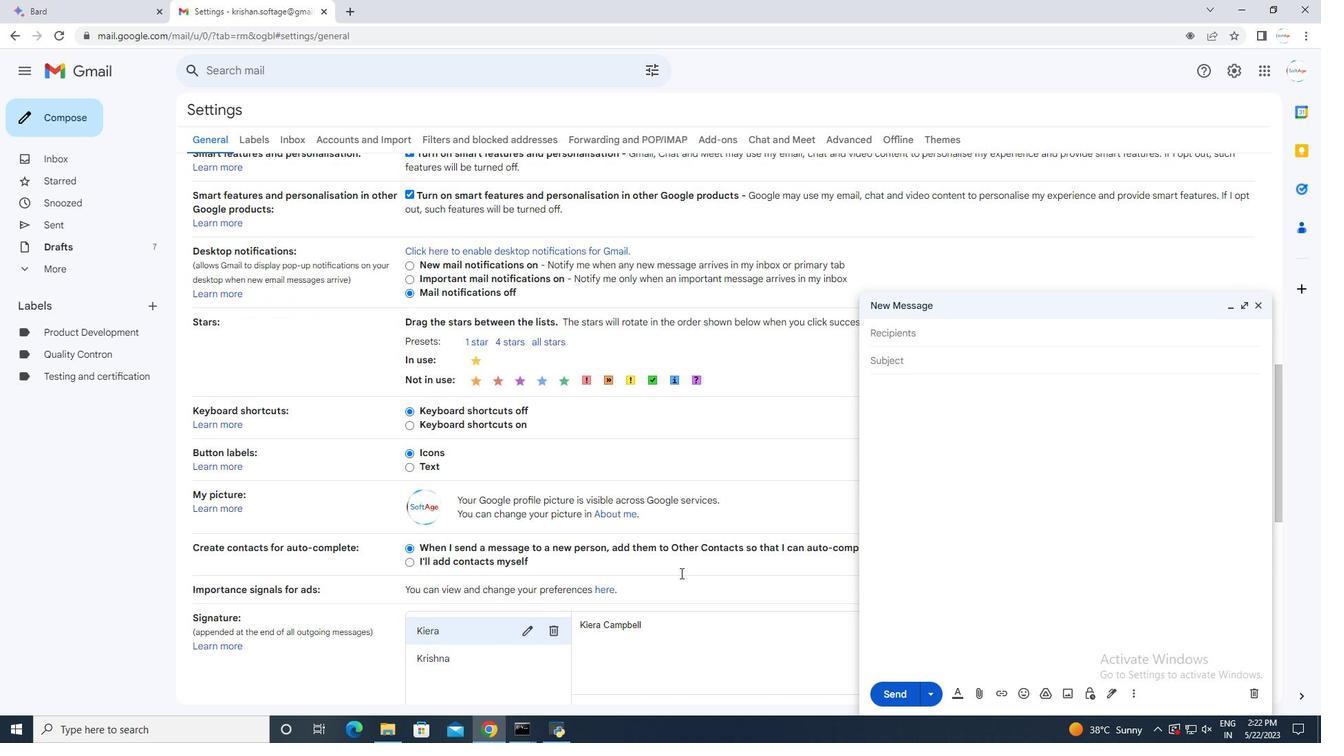 
Action: Mouse moved to (606, 566)
Screenshot: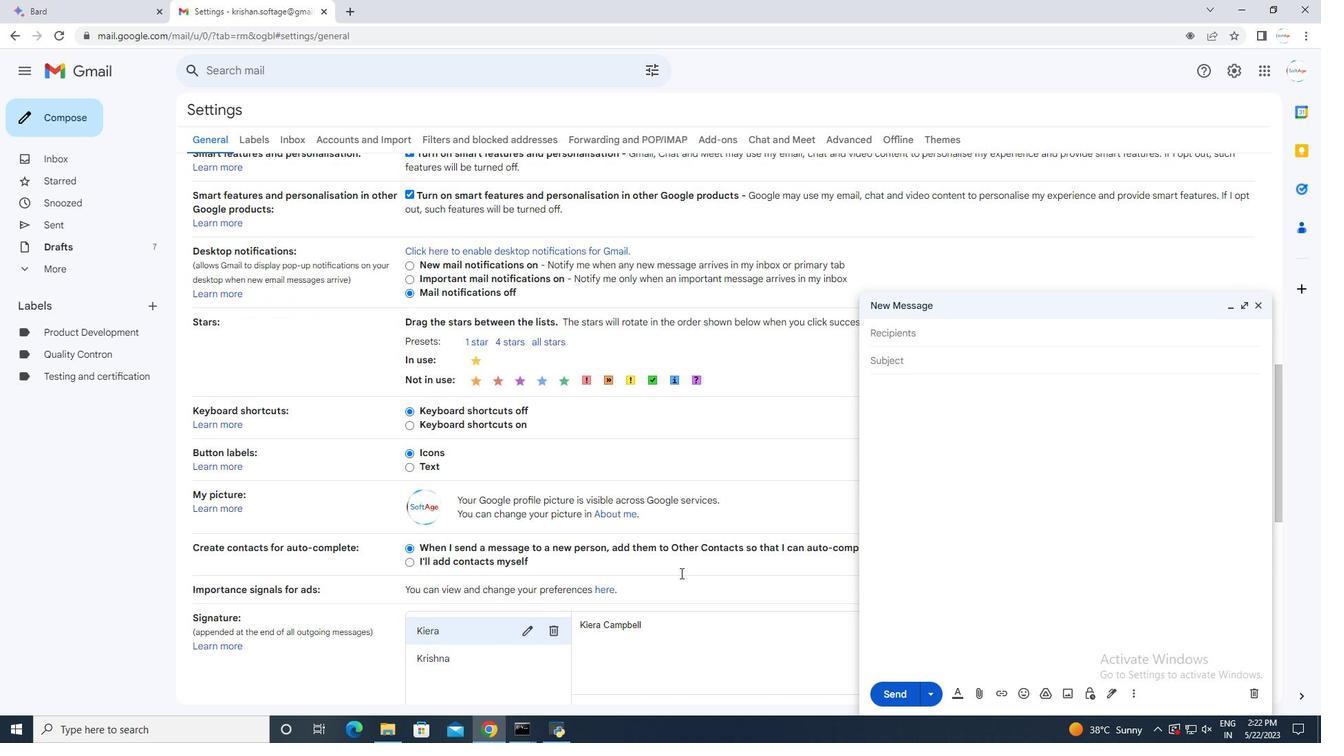 
Action: Mouse scrolled (659, 571) with delta (0, 0)
Screenshot: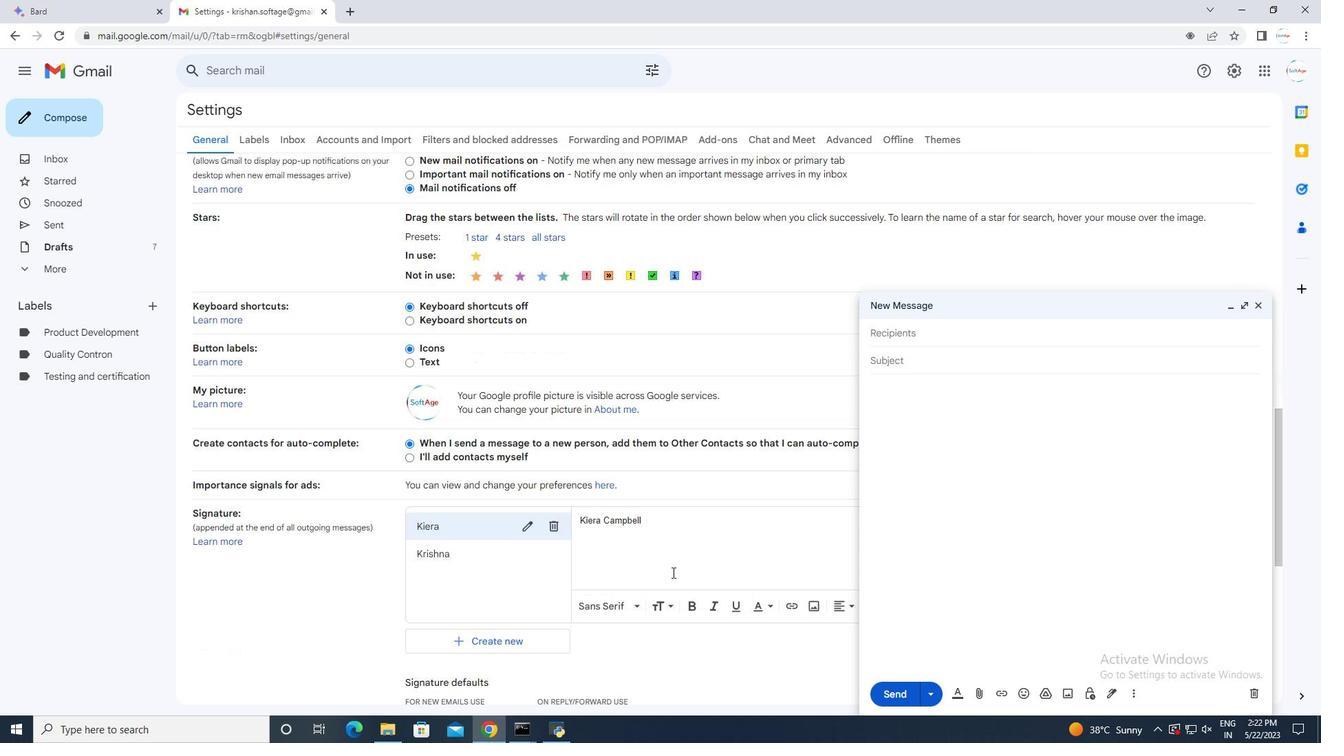 
Action: Mouse moved to (605, 566)
Screenshot: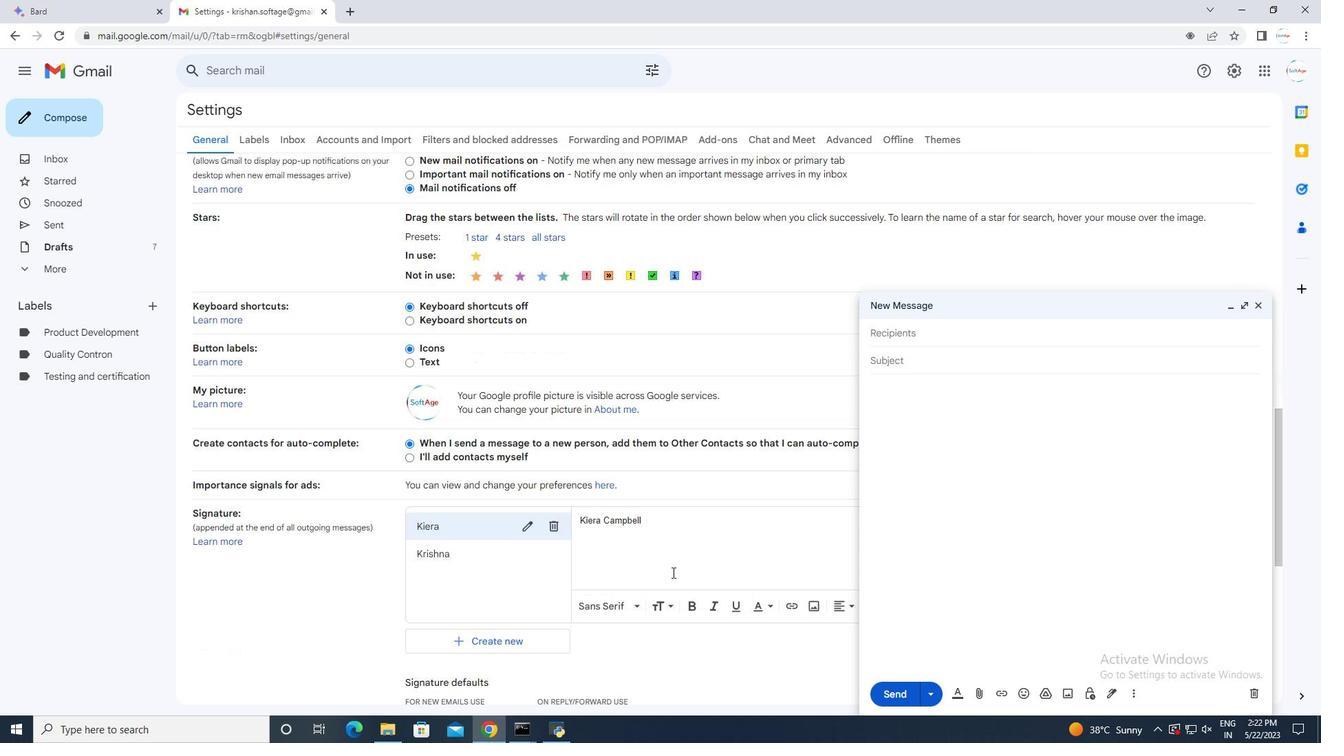 
Action: Mouse scrolled (605, 566) with delta (0, 0)
Screenshot: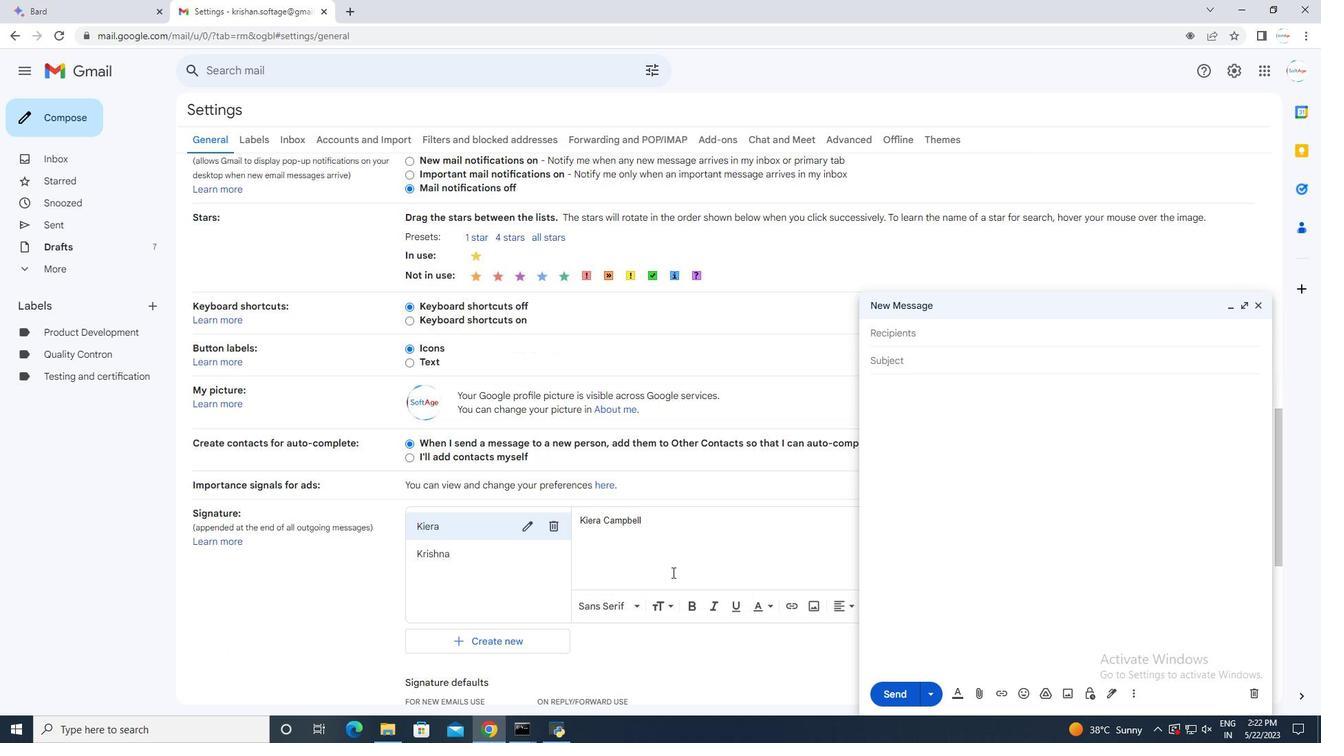 
Action: Mouse scrolled (605, 566) with delta (0, 0)
Screenshot: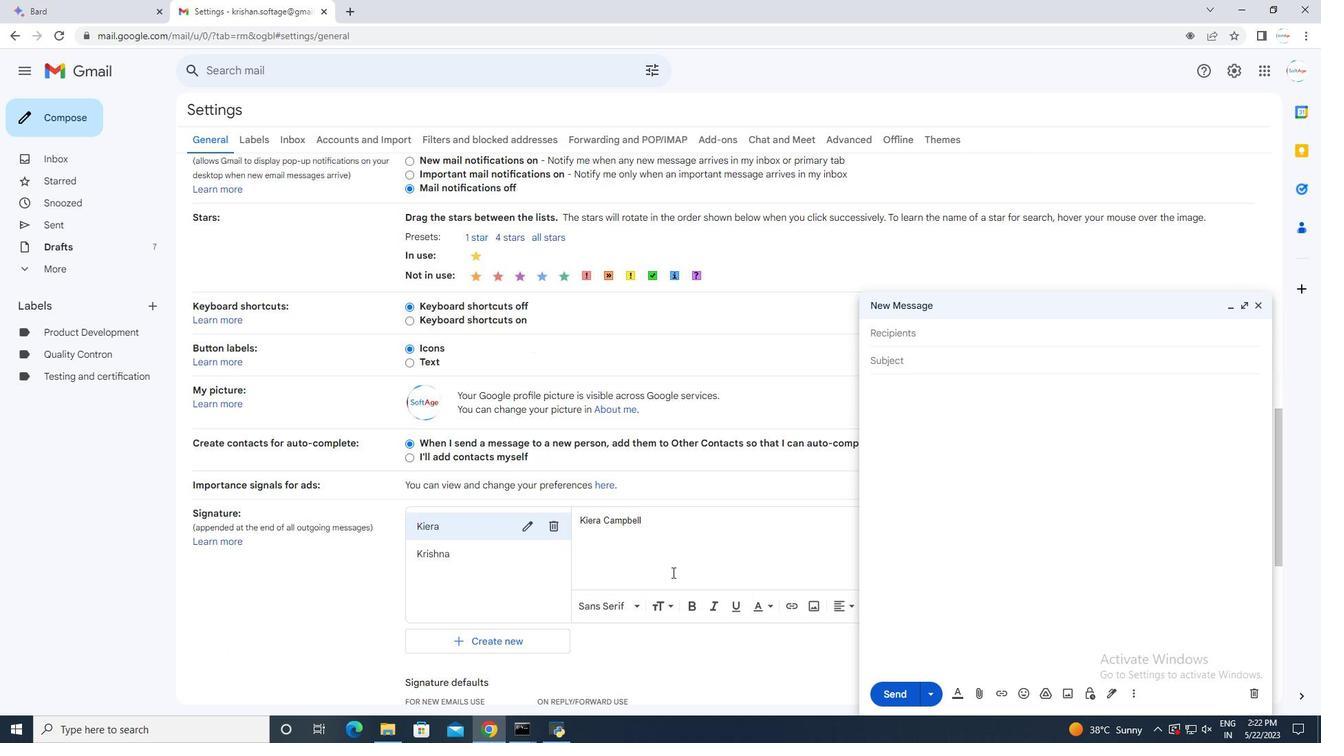 
Action: Mouse moved to (518, 367)
Screenshot: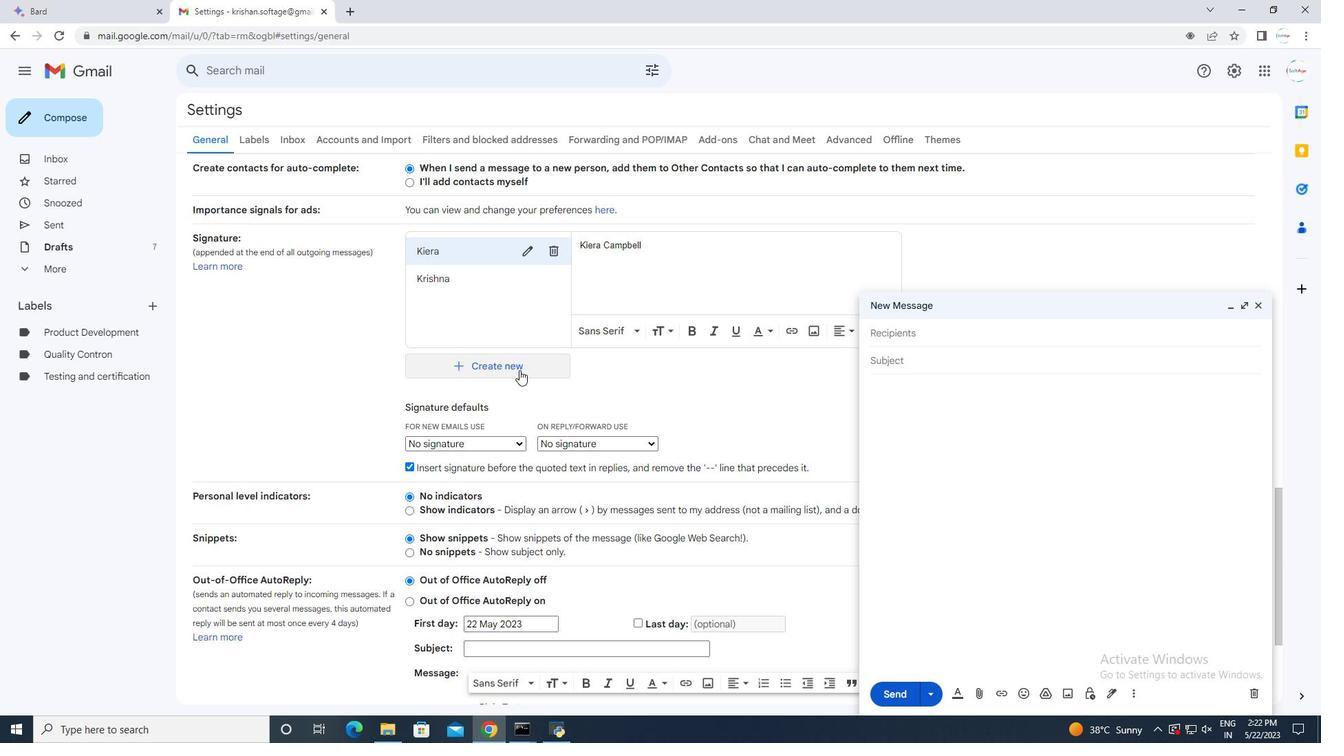 
Action: Mouse pressed left at (518, 367)
Screenshot: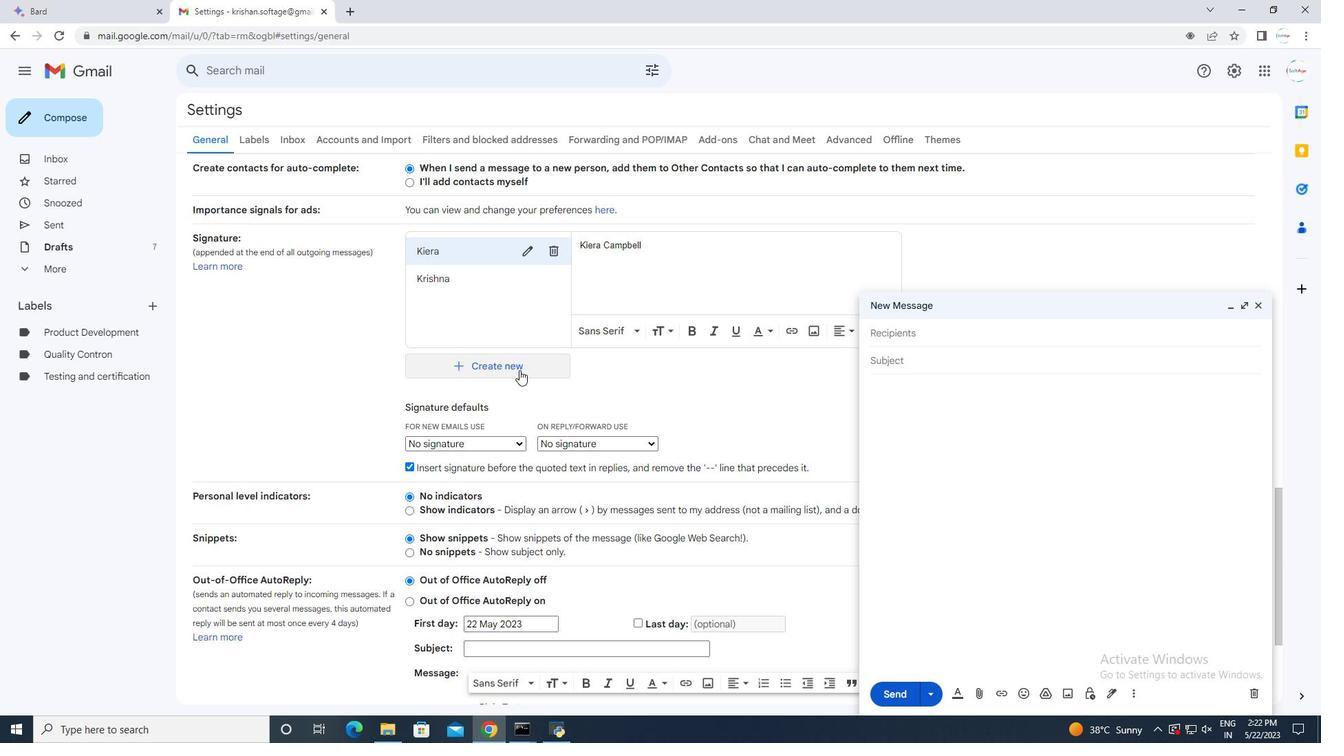 
Action: Mouse moved to (575, 374)
Screenshot: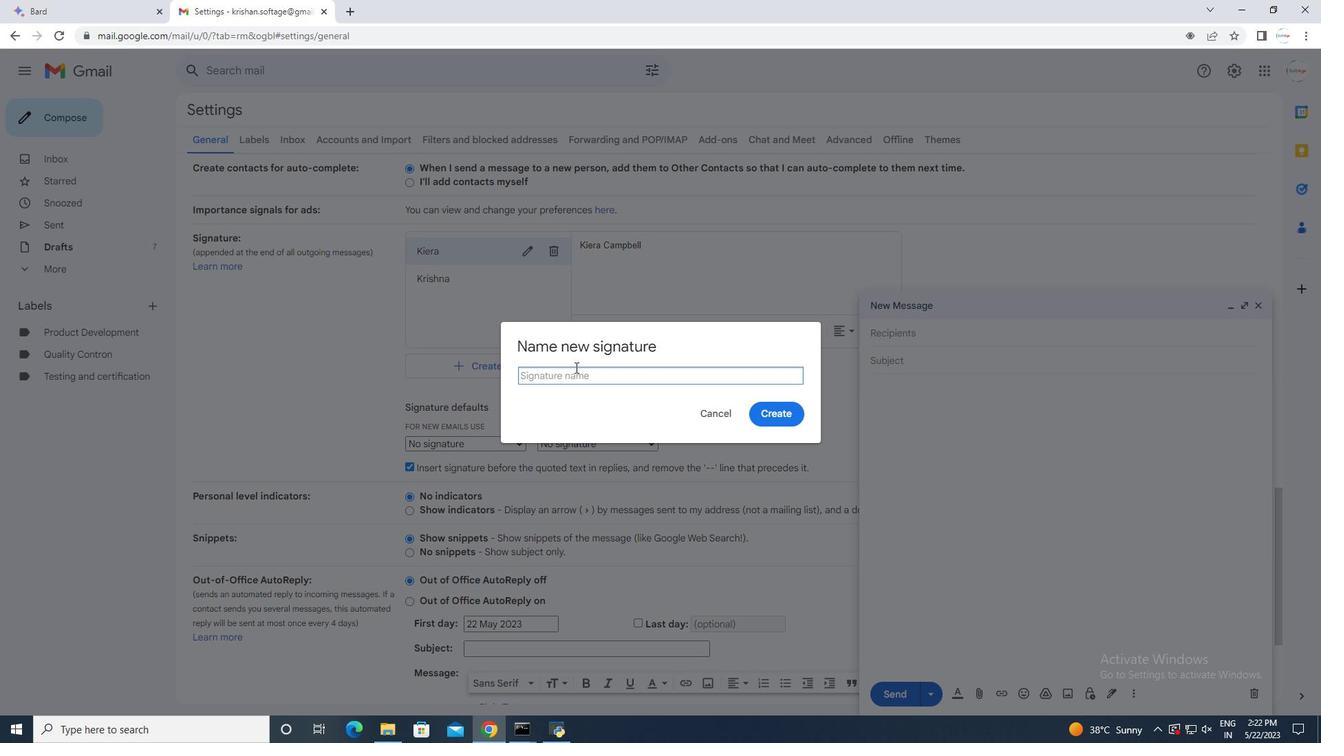 
Action: Mouse pressed left at (575, 374)
Screenshot: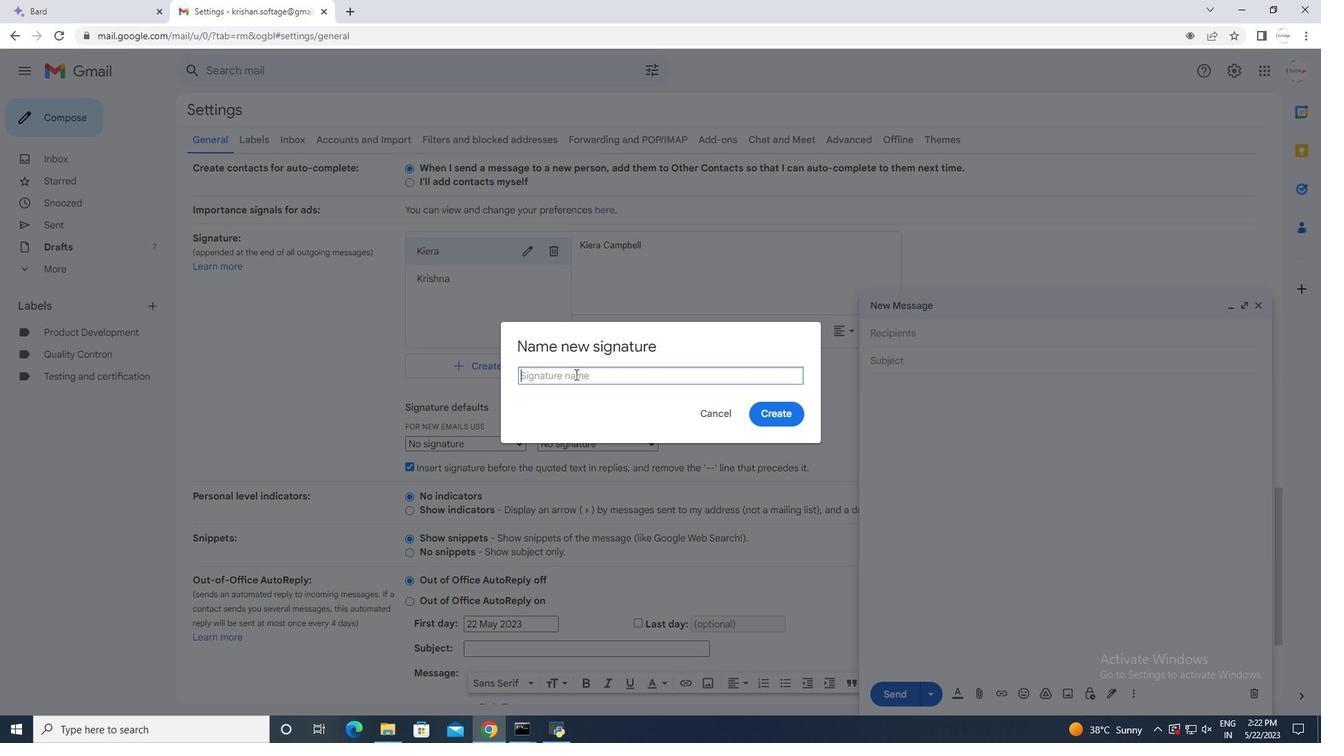 
Action: Key pressed <Key.shift>Kimberly
Screenshot: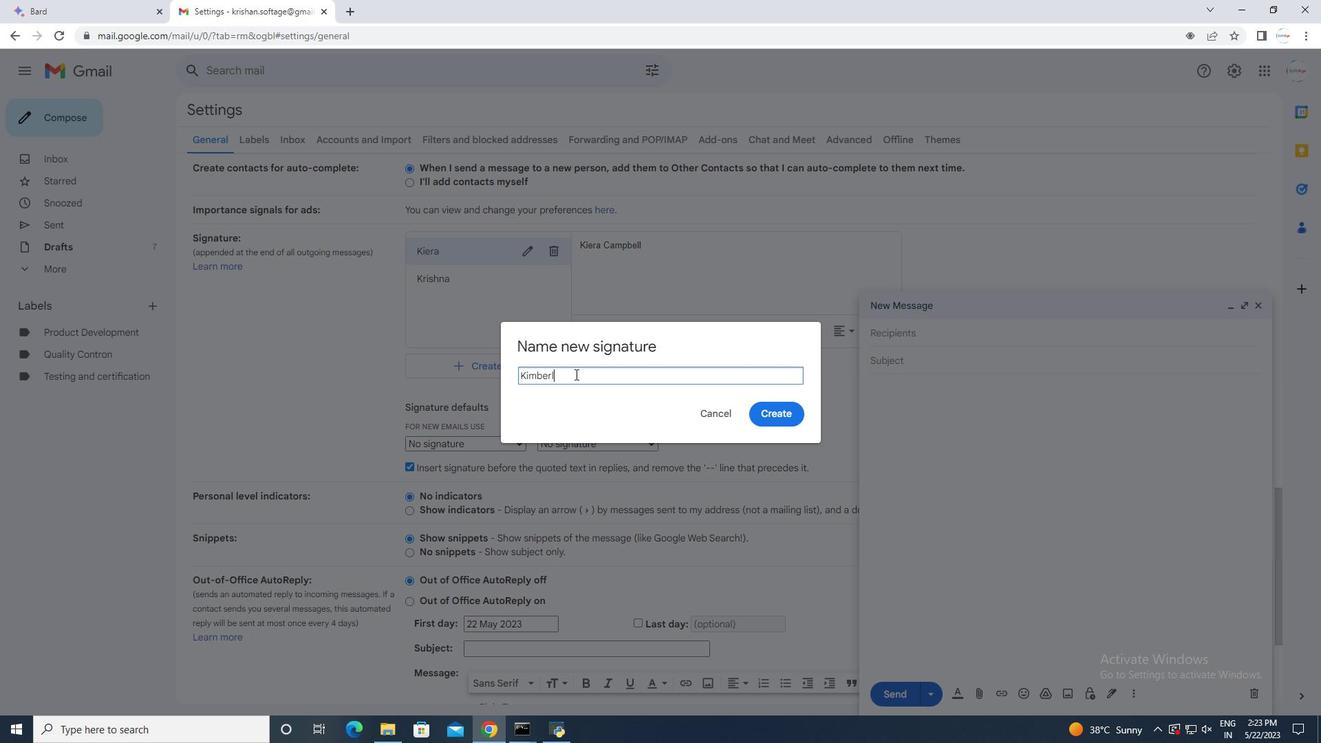 
Action: Mouse moved to (767, 416)
Screenshot: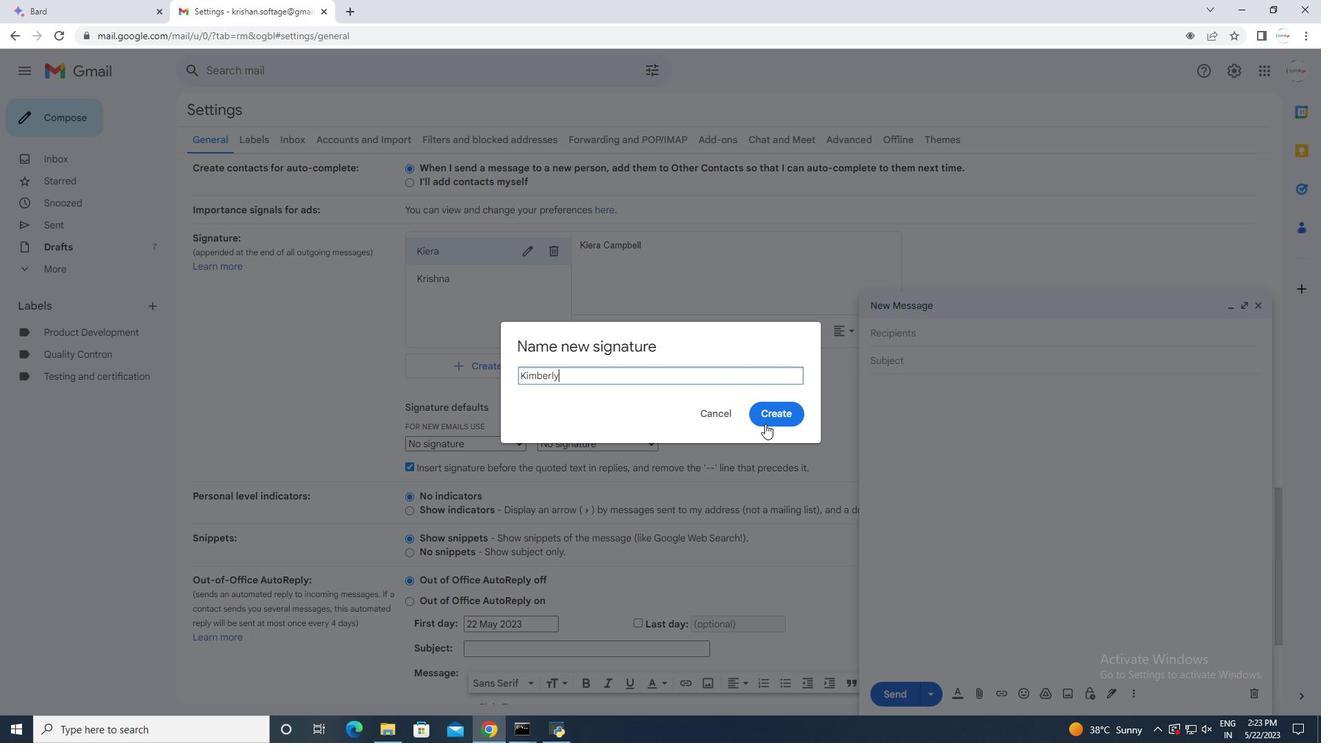 
Action: Mouse pressed left at (767, 416)
Screenshot: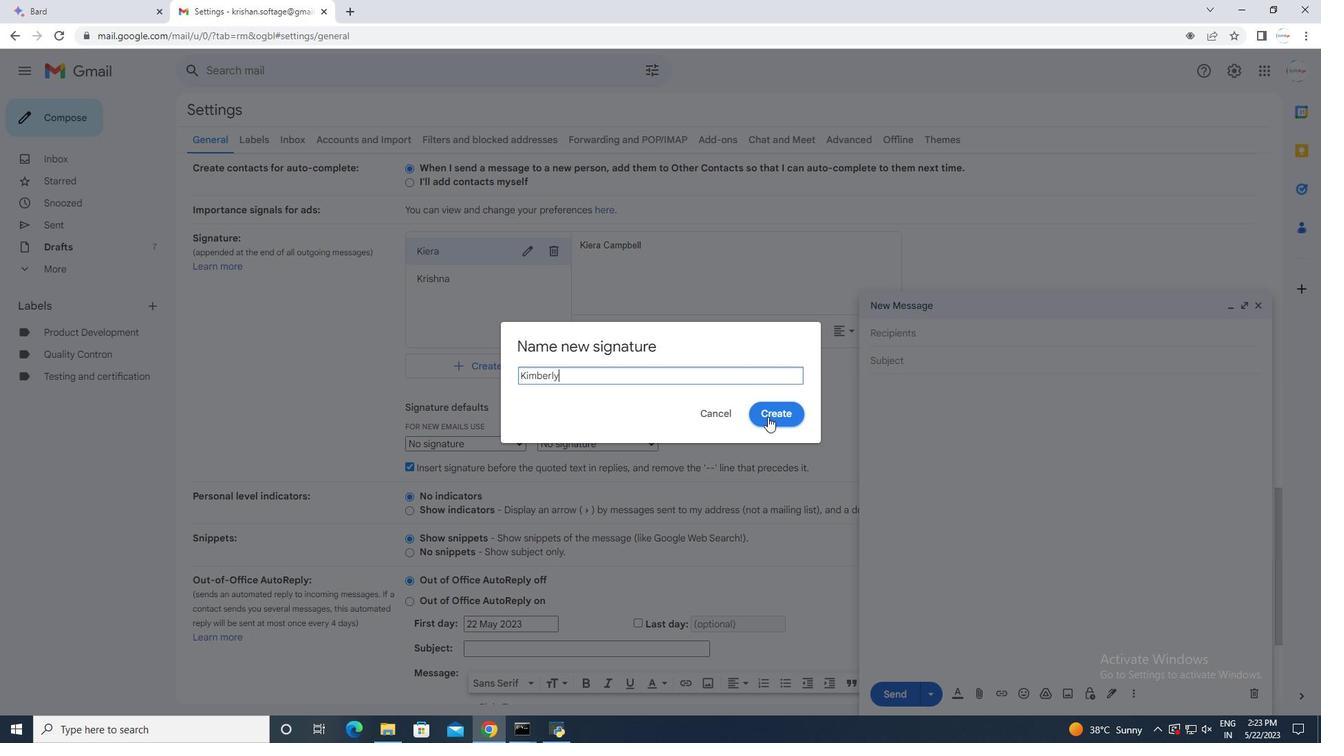 
Action: Mouse moved to (599, 249)
Screenshot: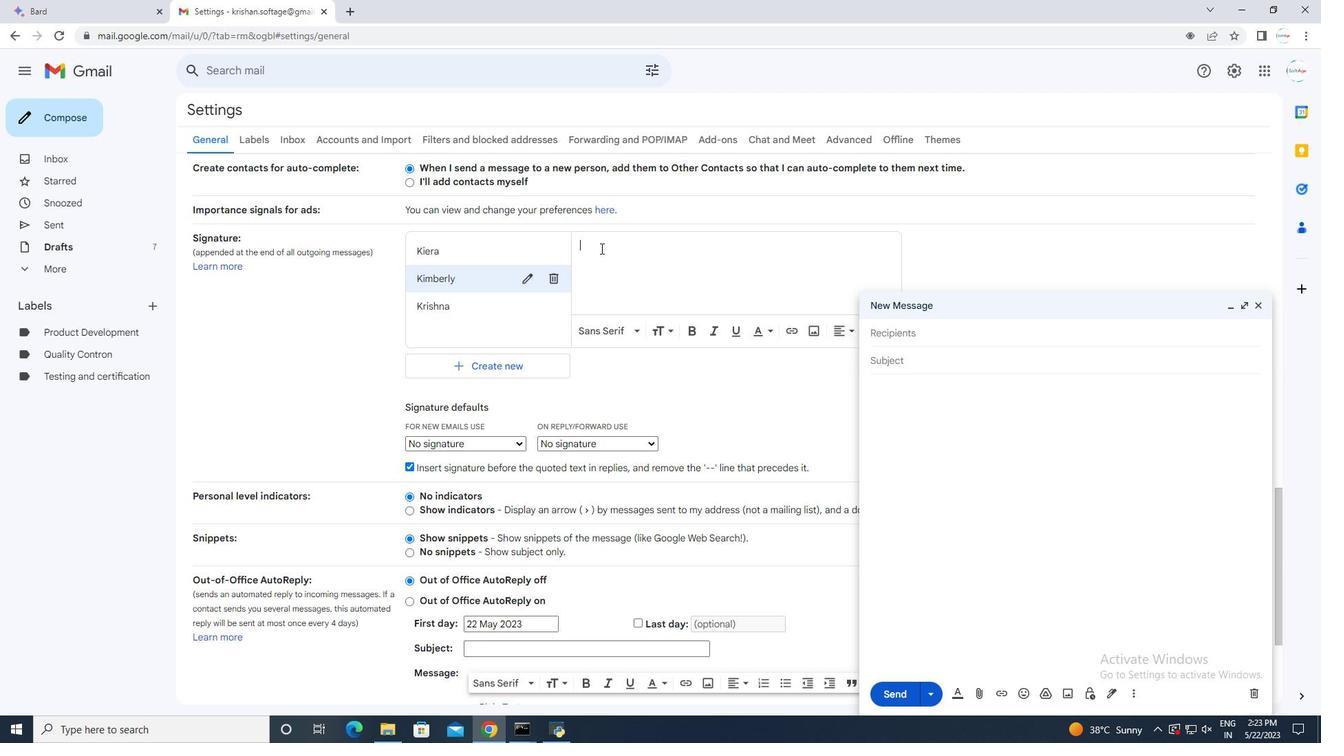 
Action: Key pressed <Key.shift>K
Screenshot: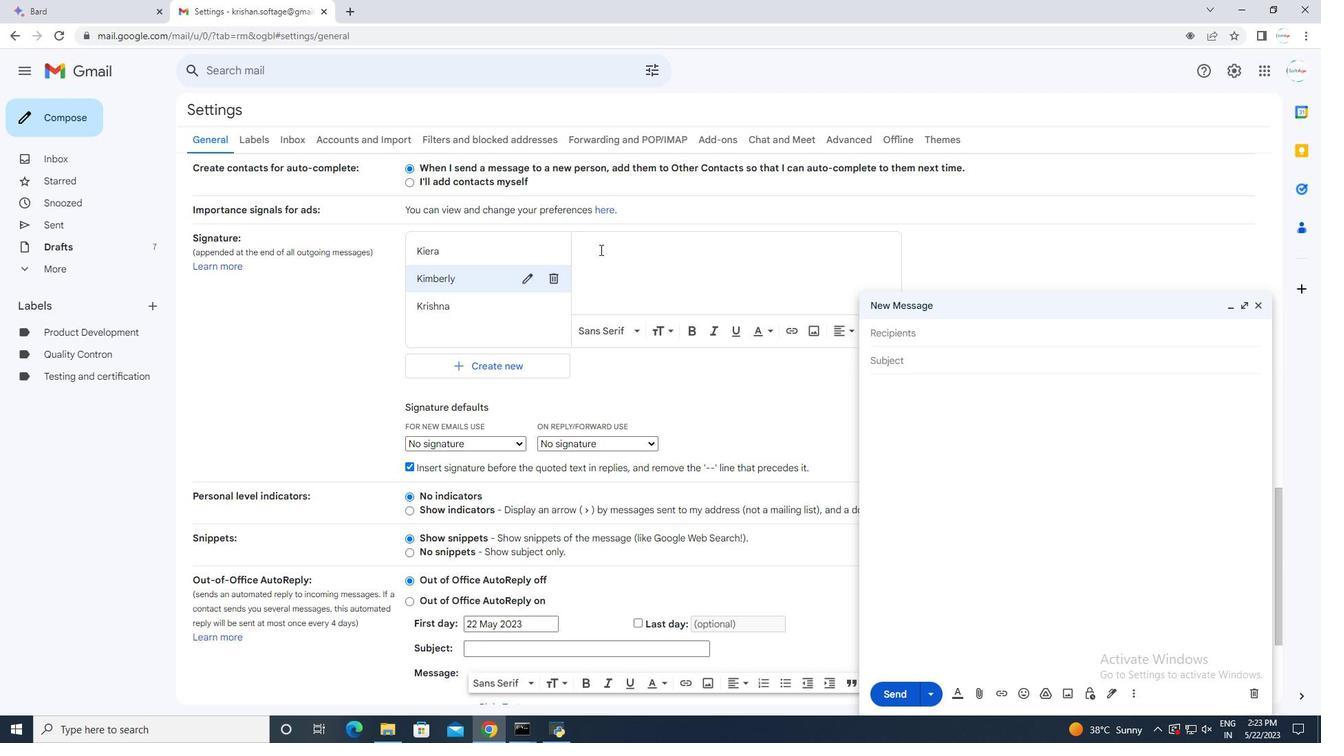 
Action: Mouse moved to (599, 249)
Screenshot: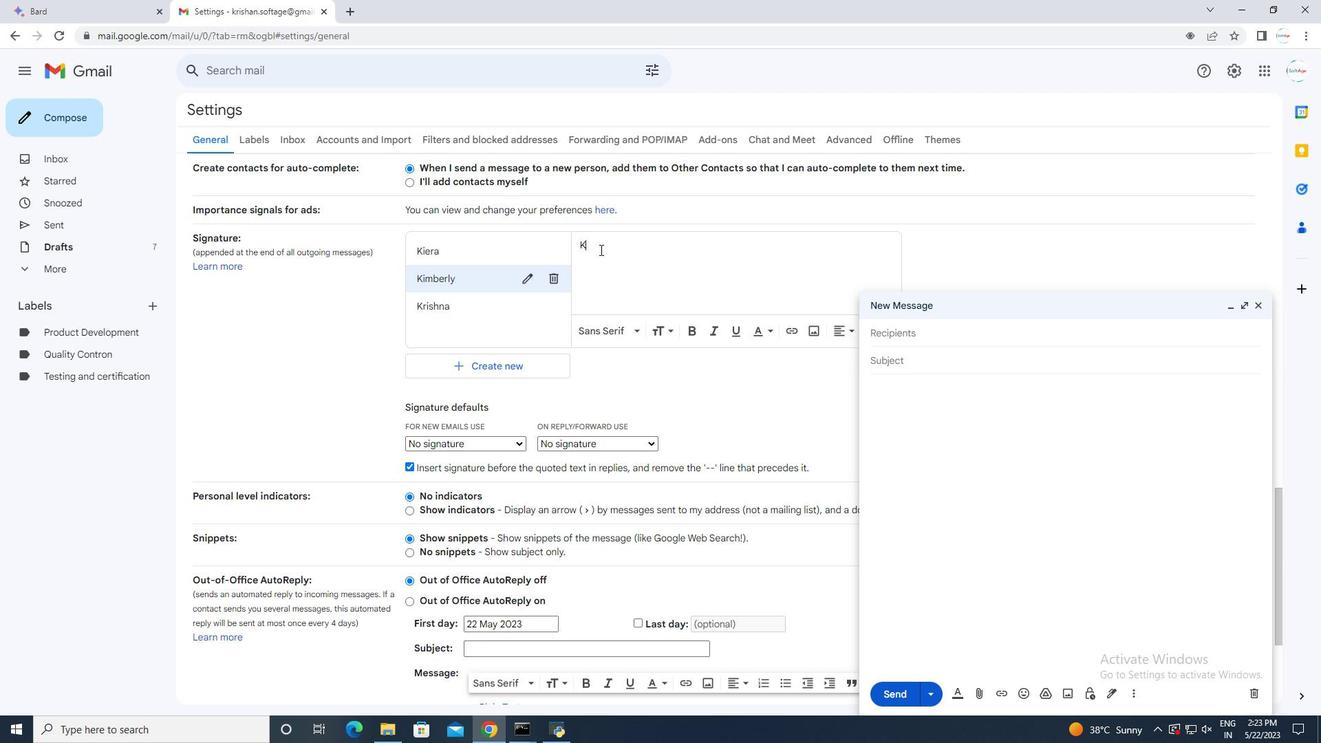 
Action: Key pressed imberly<Key.space><Key.shift>Smith
Screenshot: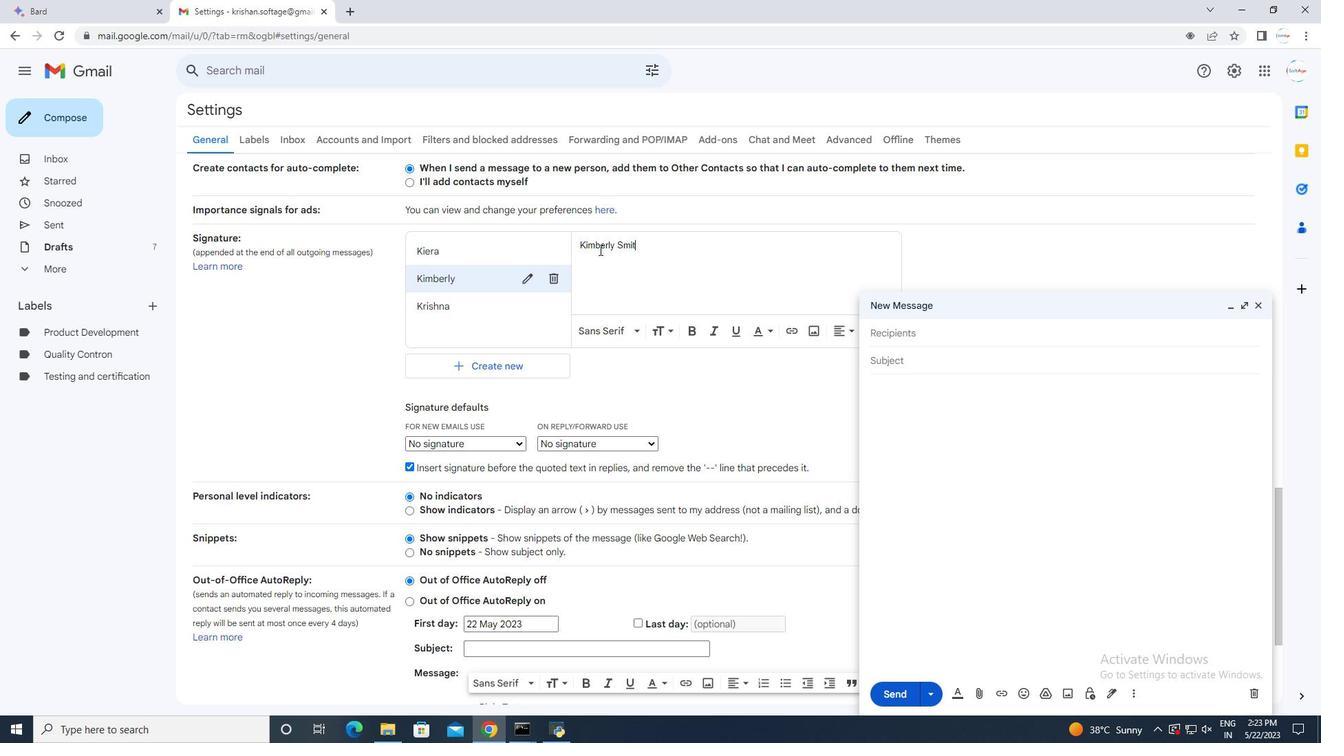 
Action: Mouse moved to (623, 404)
Screenshot: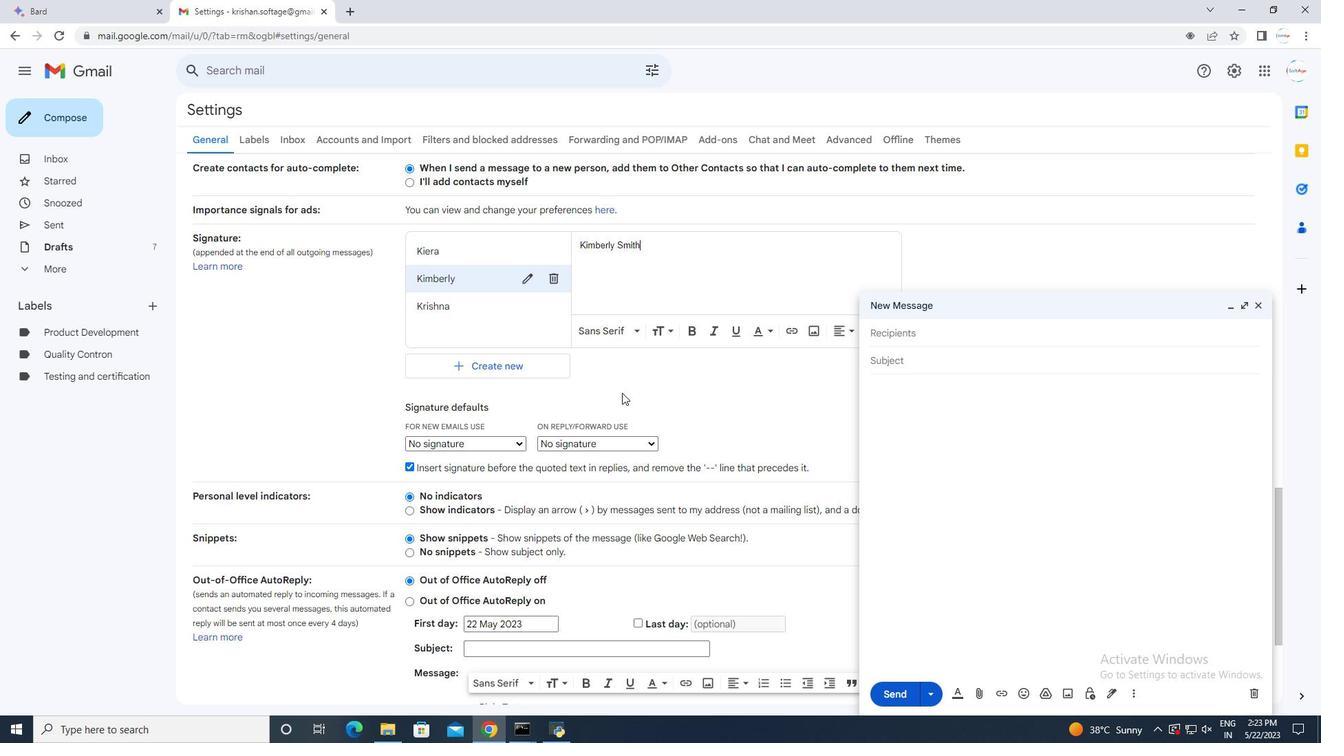 
Action: Mouse scrolled (623, 403) with delta (0, 0)
Screenshot: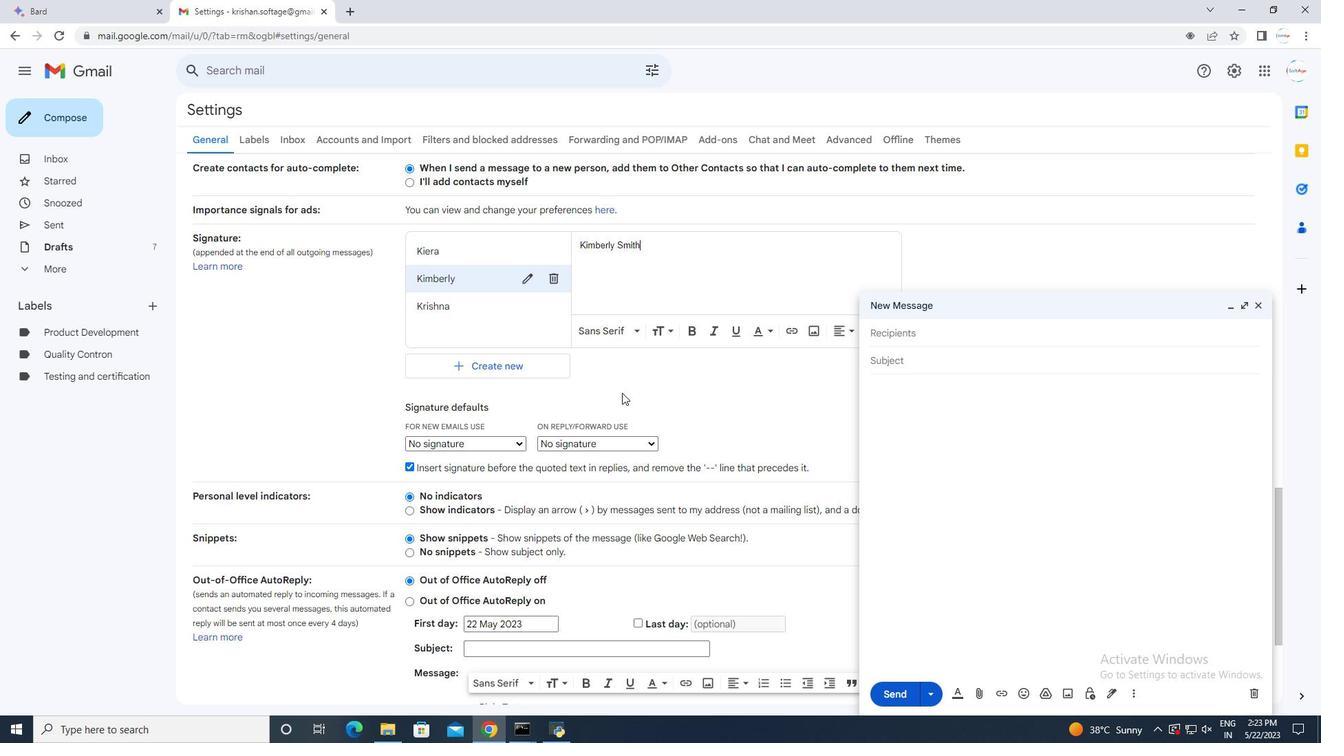 
Action: Mouse moved to (623, 405)
Screenshot: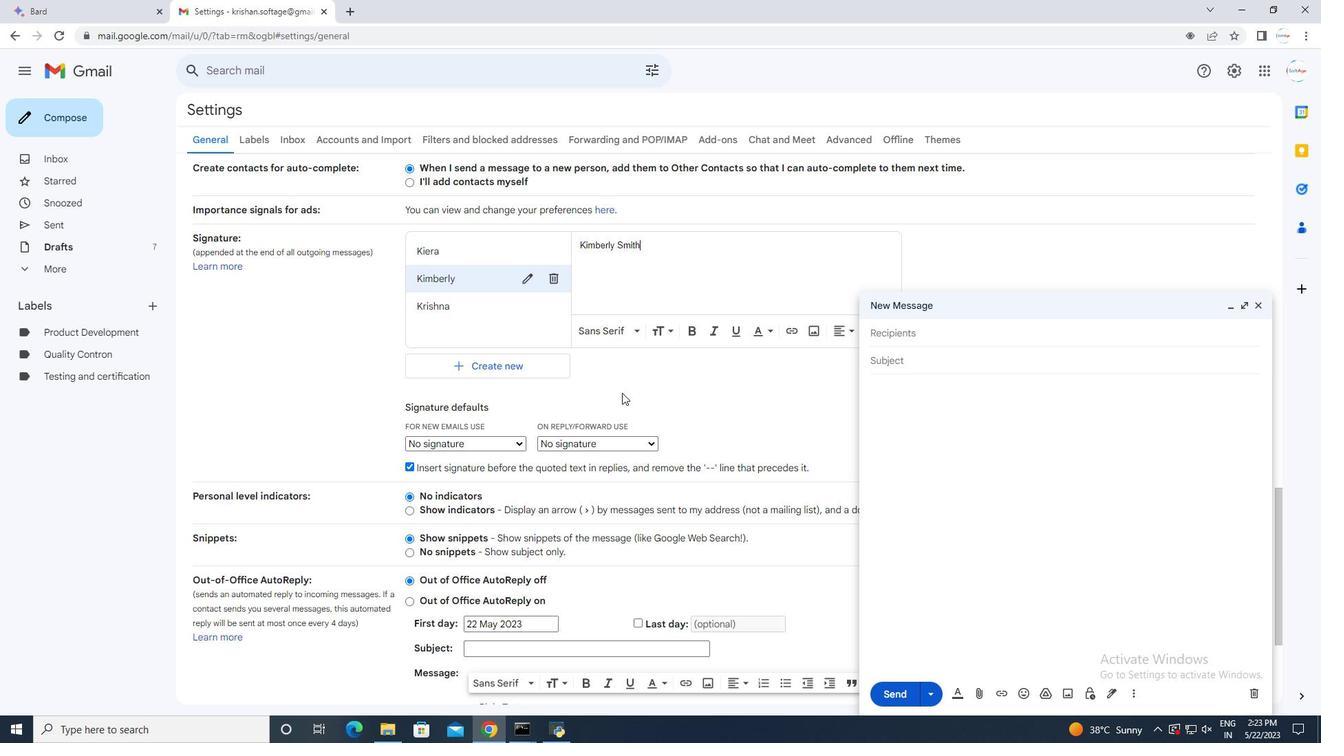
Action: Mouse scrolled (623, 405) with delta (0, 0)
Screenshot: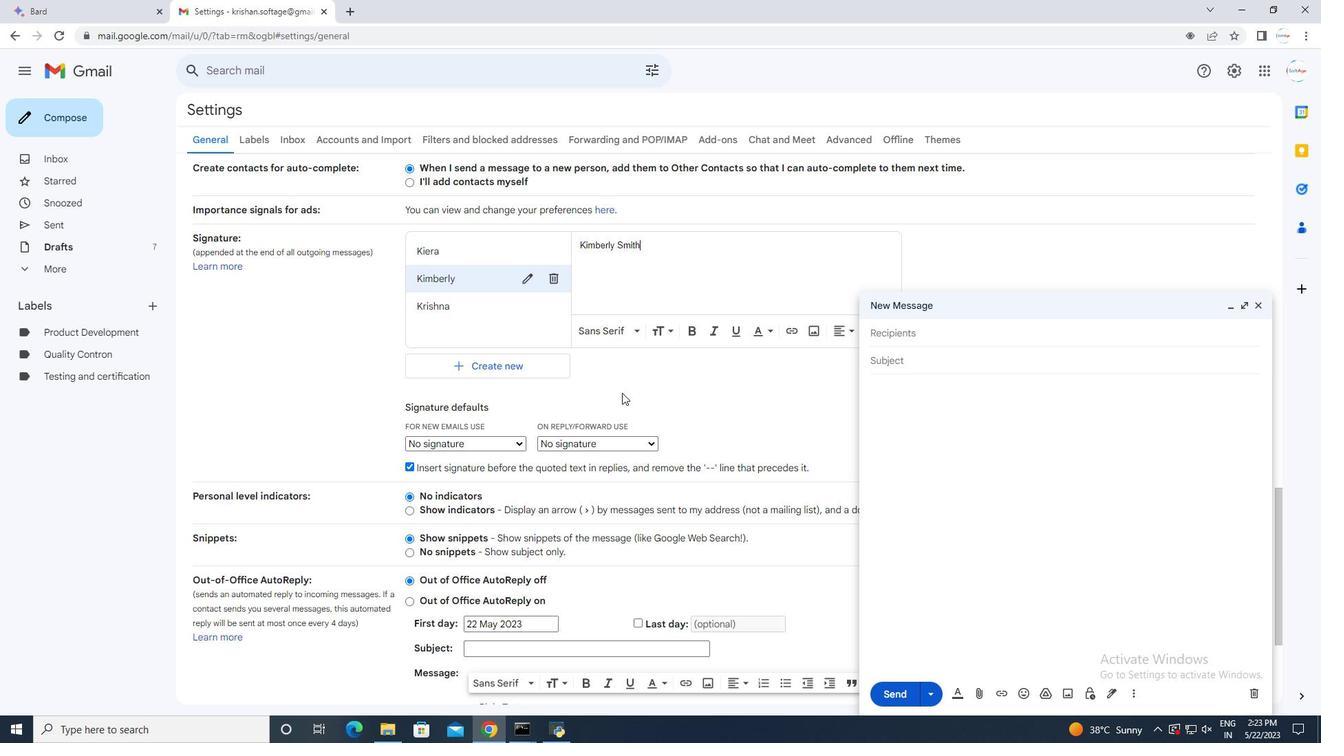 
Action: Mouse moved to (623, 406)
Screenshot: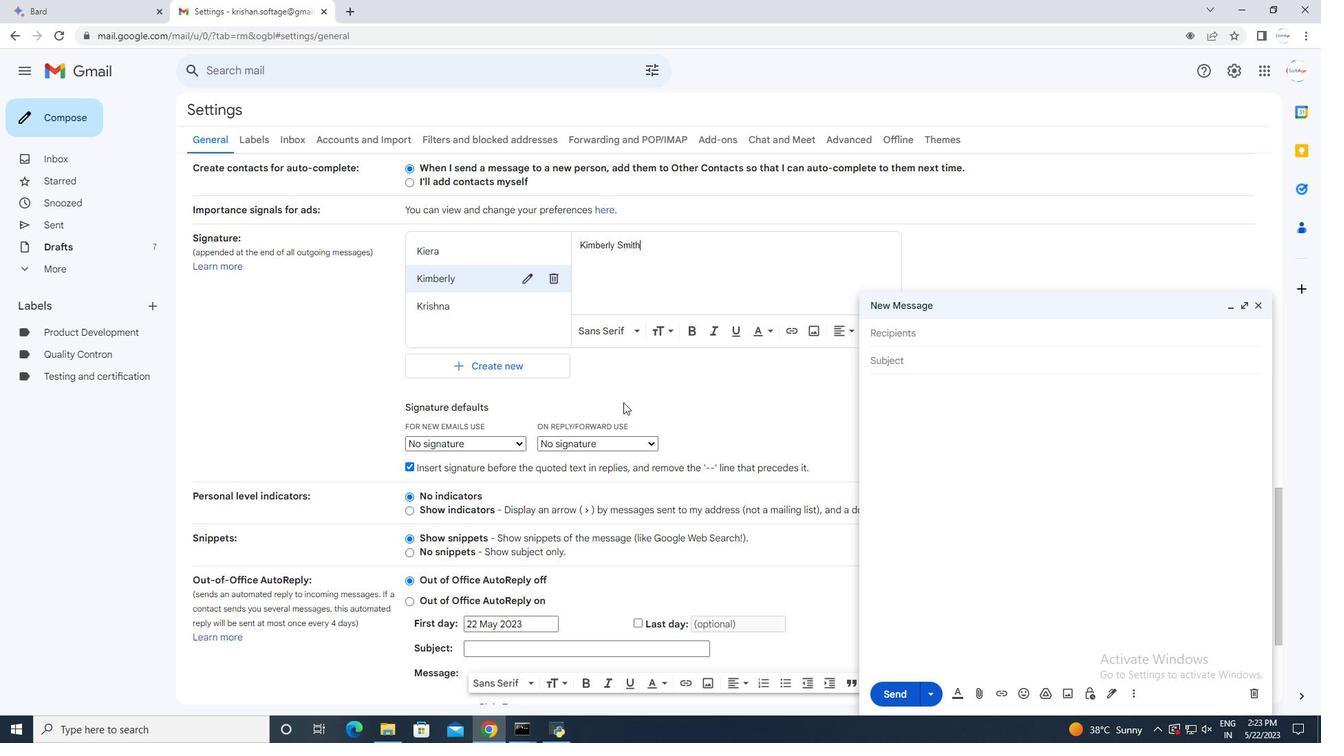 
Action: Mouse scrolled (623, 405) with delta (0, 0)
Screenshot: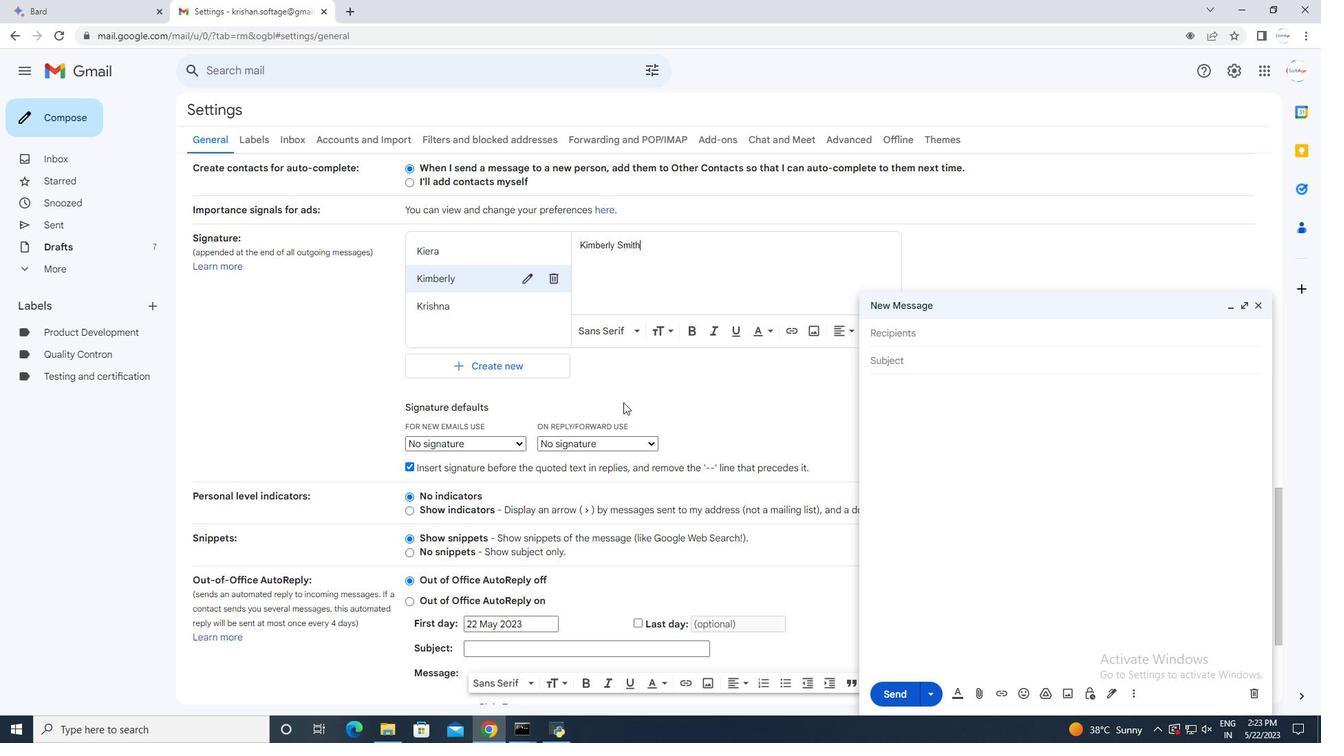 
Action: Mouse scrolled (623, 405) with delta (0, 0)
Screenshot: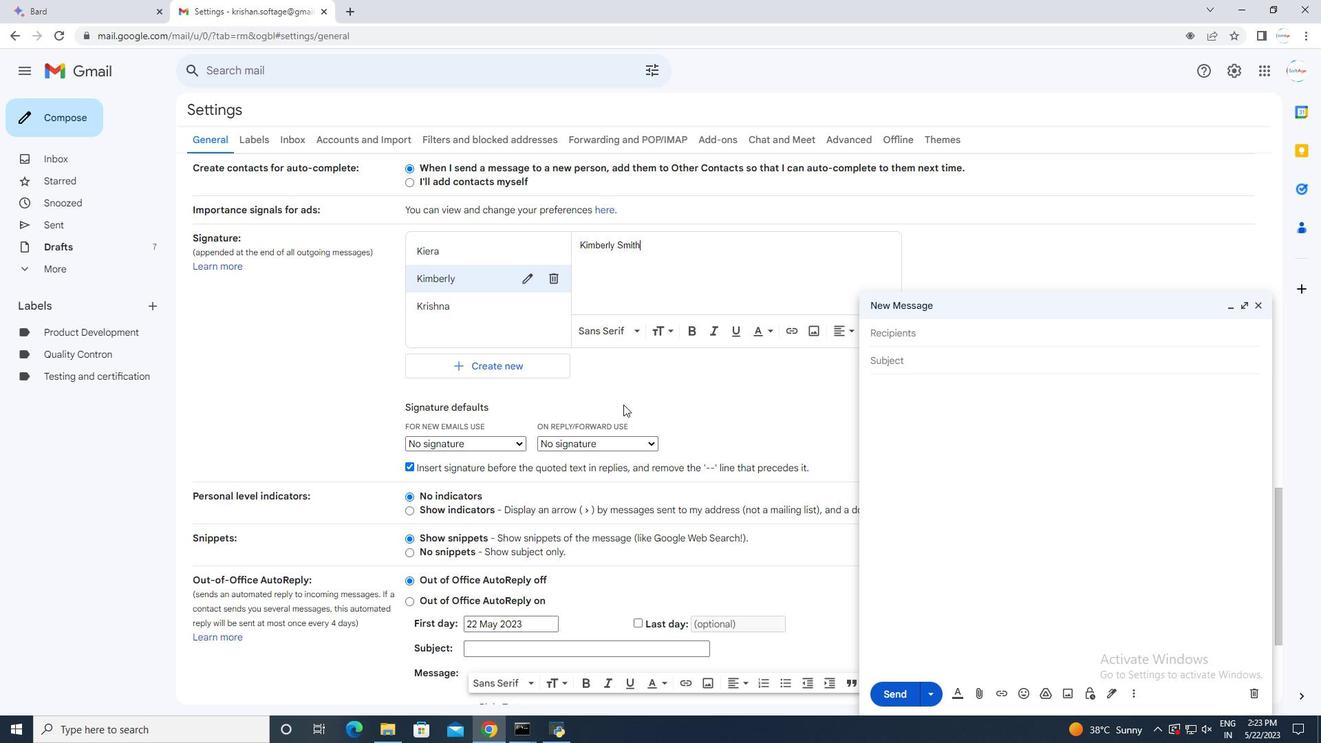 
Action: Mouse scrolled (623, 405) with delta (0, 0)
Screenshot: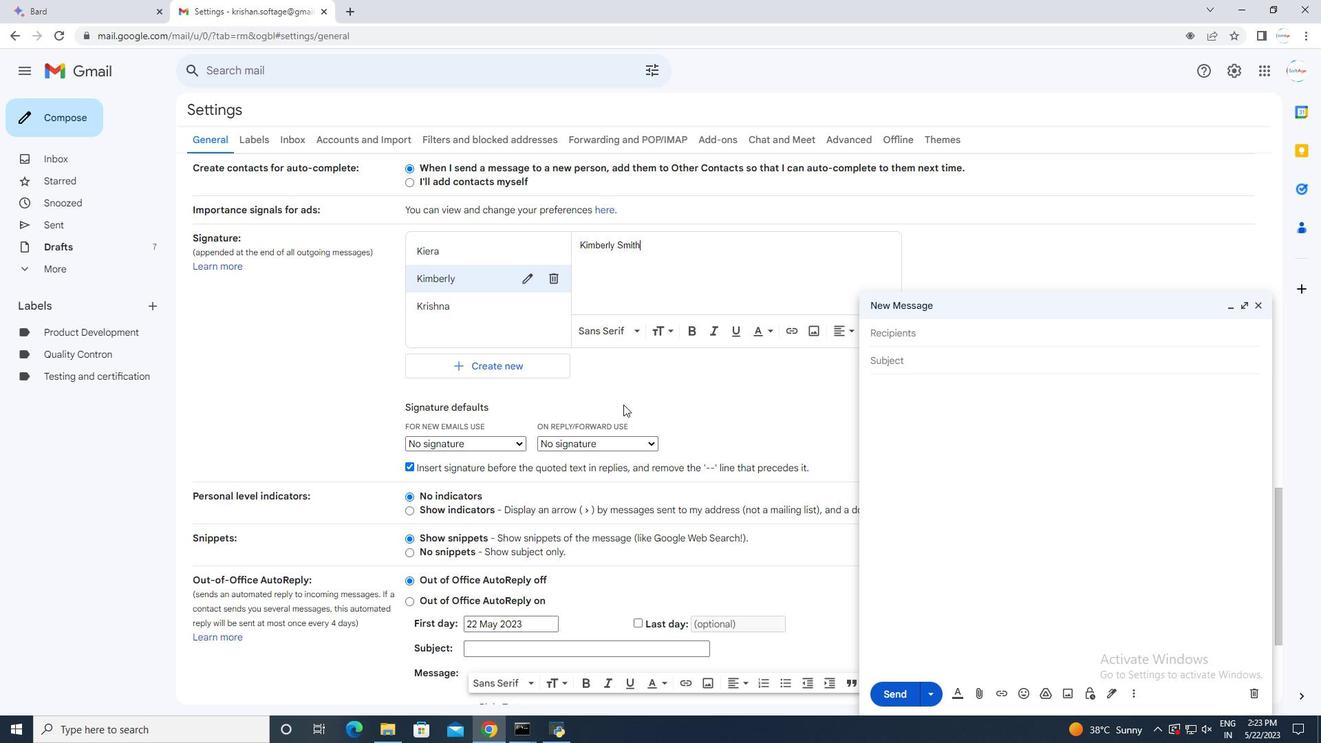 
Action: Mouse scrolled (623, 405) with delta (0, 0)
Screenshot: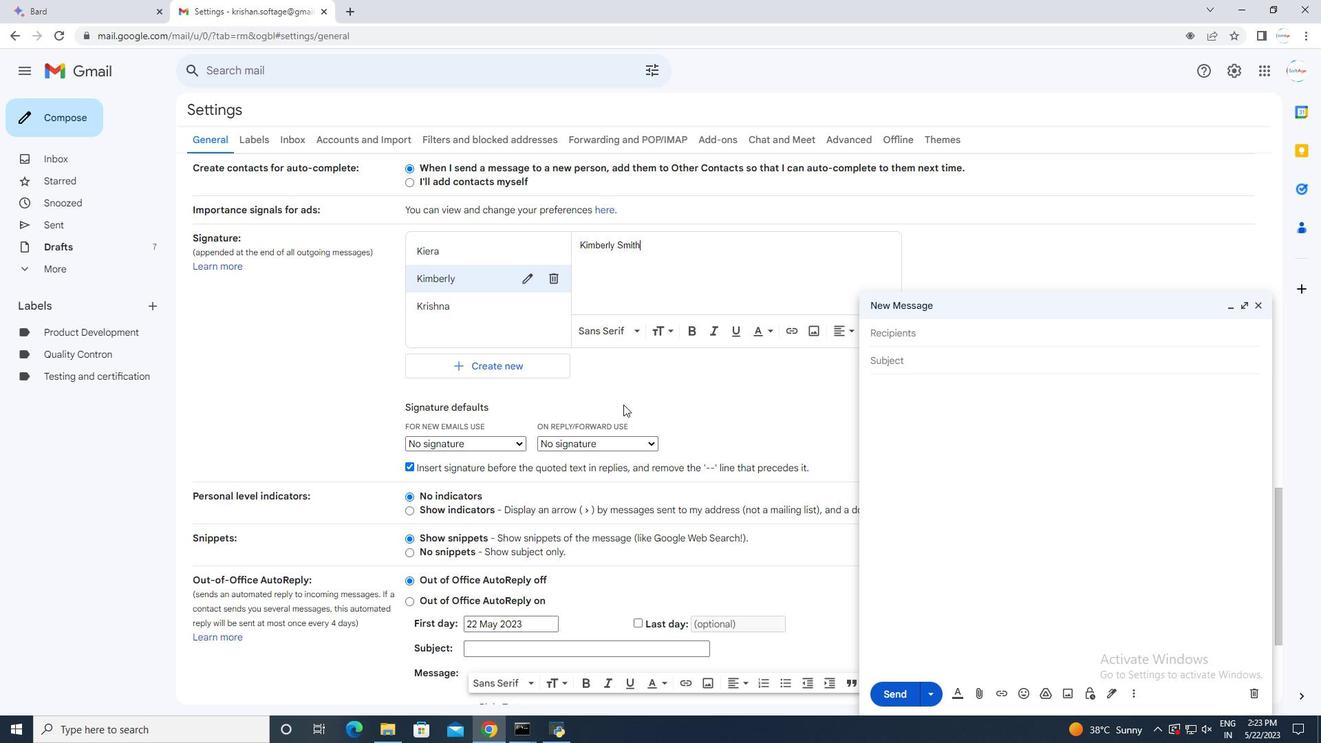 
Action: Mouse moved to (623, 415)
Screenshot: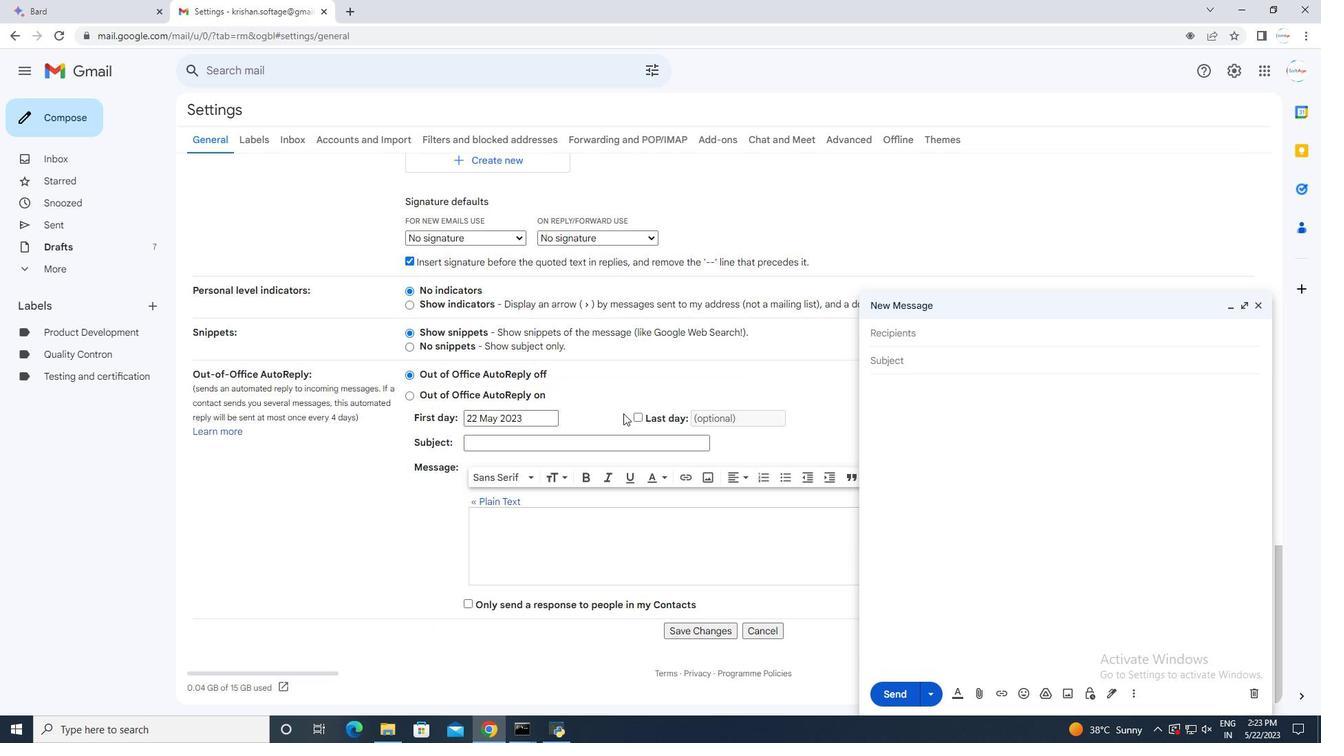 
Action: Mouse scrolled (623, 414) with delta (0, 0)
Screenshot: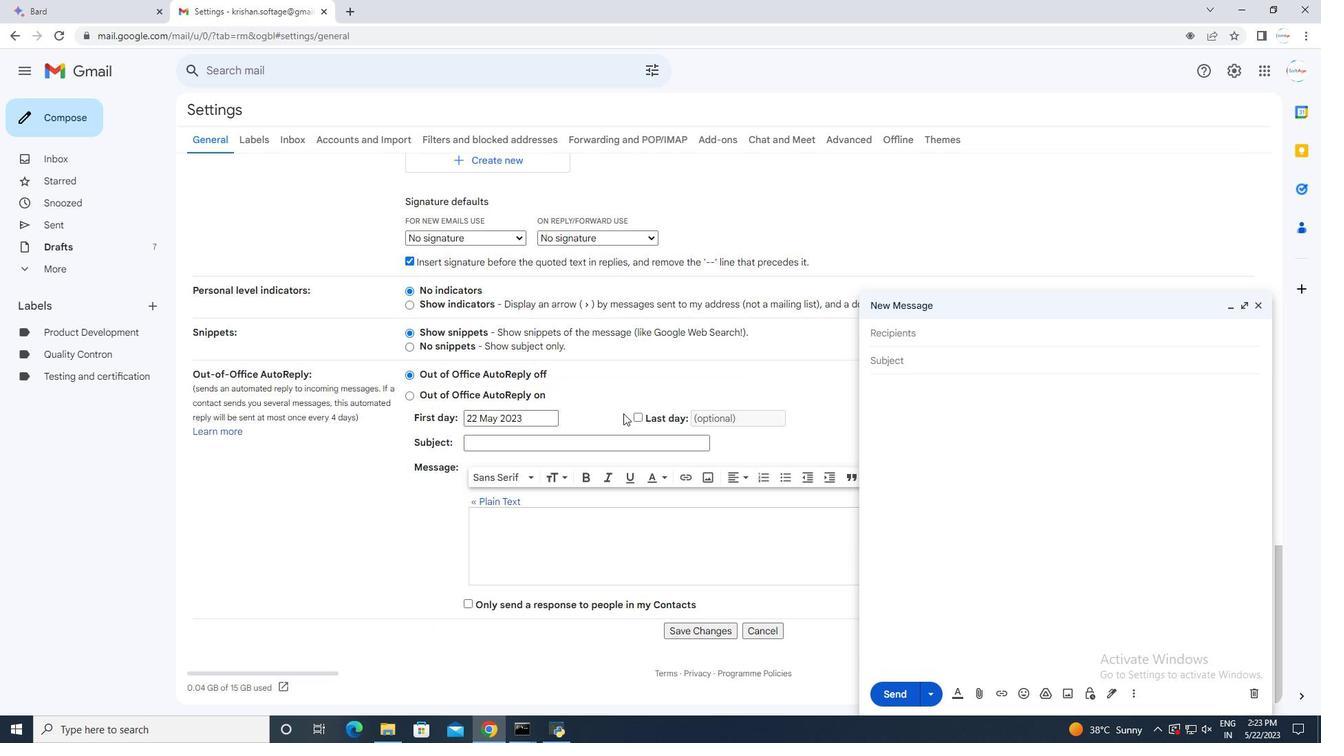 
Action: Mouse moved to (624, 416)
Screenshot: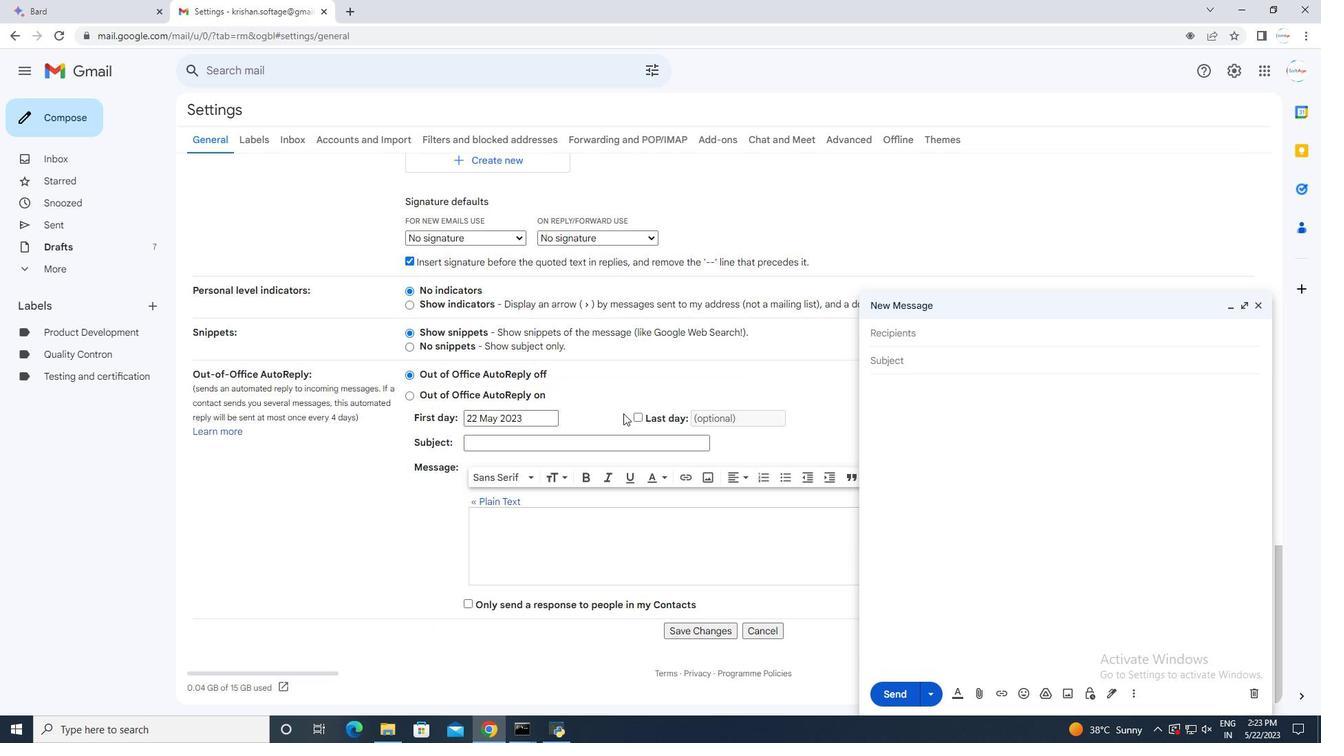 
Action: Mouse scrolled (624, 415) with delta (0, 0)
Screenshot: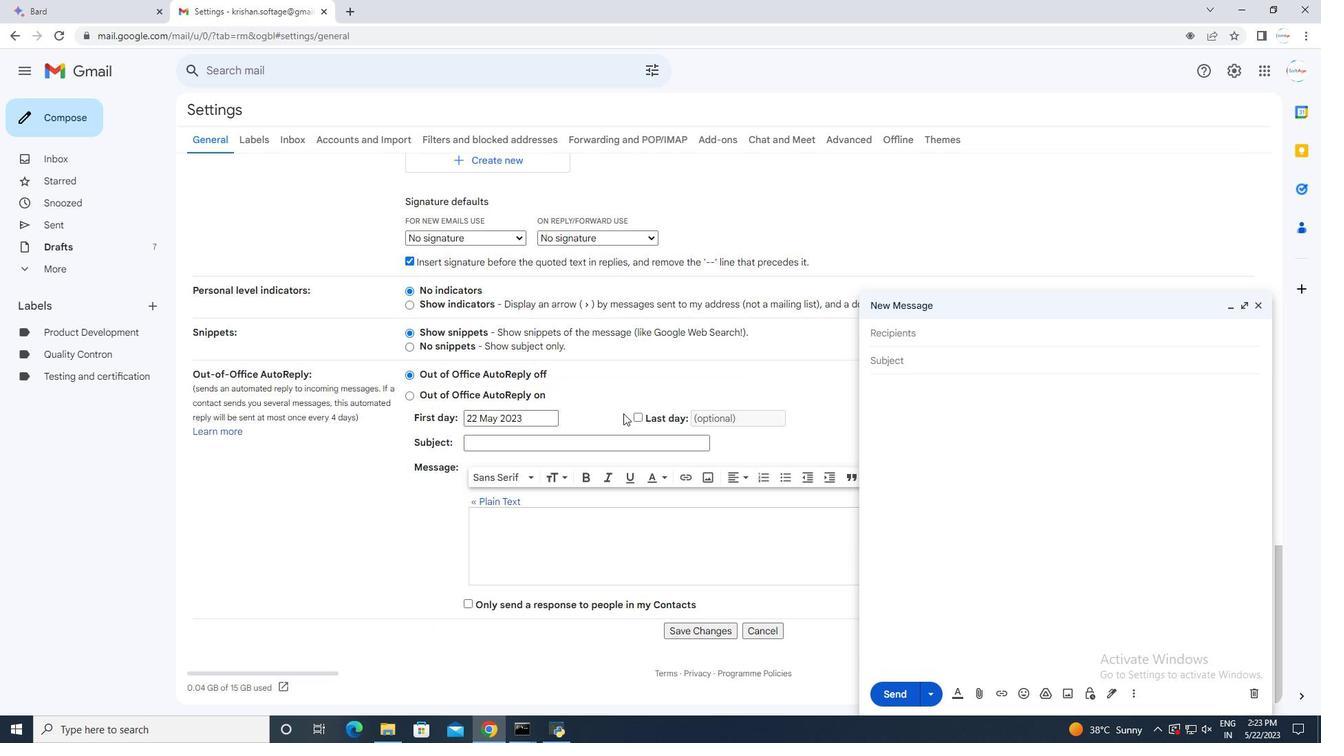 
Action: Mouse scrolled (624, 415) with delta (0, 0)
Screenshot: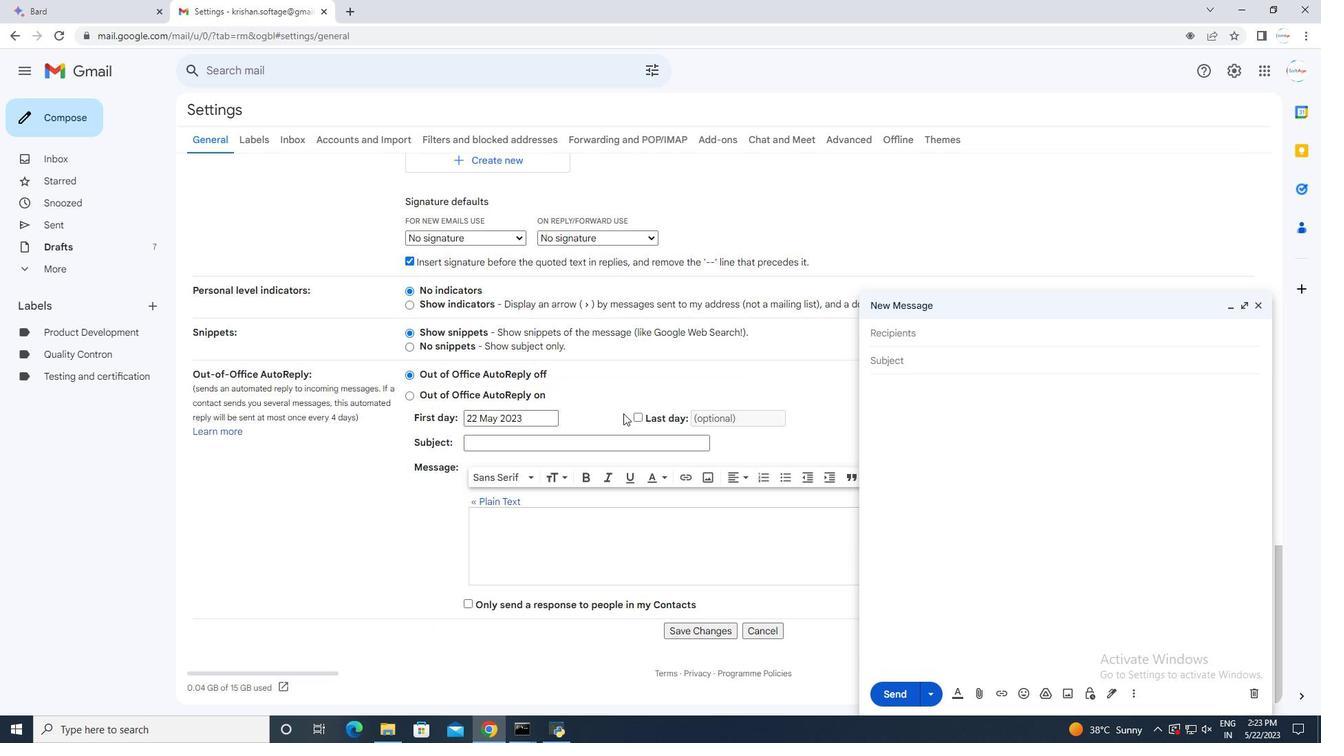 
Action: Mouse scrolled (624, 415) with delta (0, 0)
Screenshot: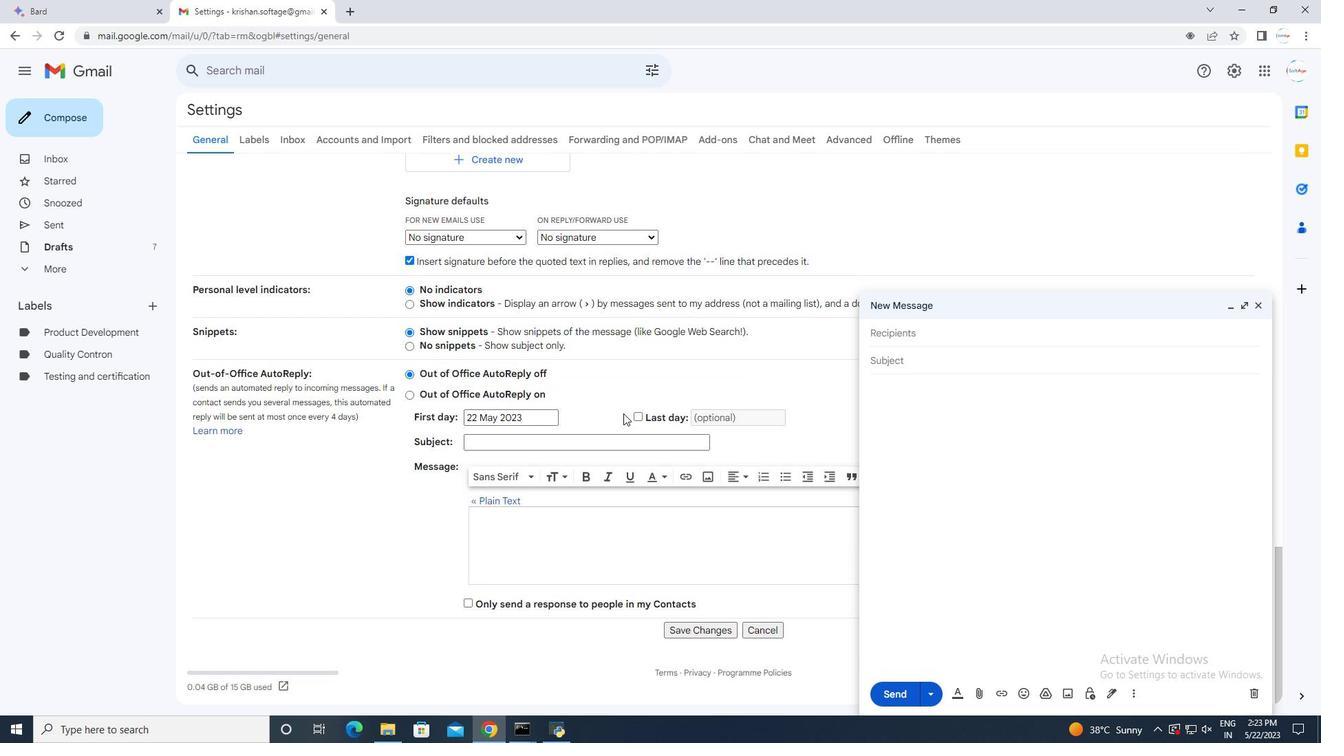 
Action: Mouse moved to (624, 417)
Screenshot: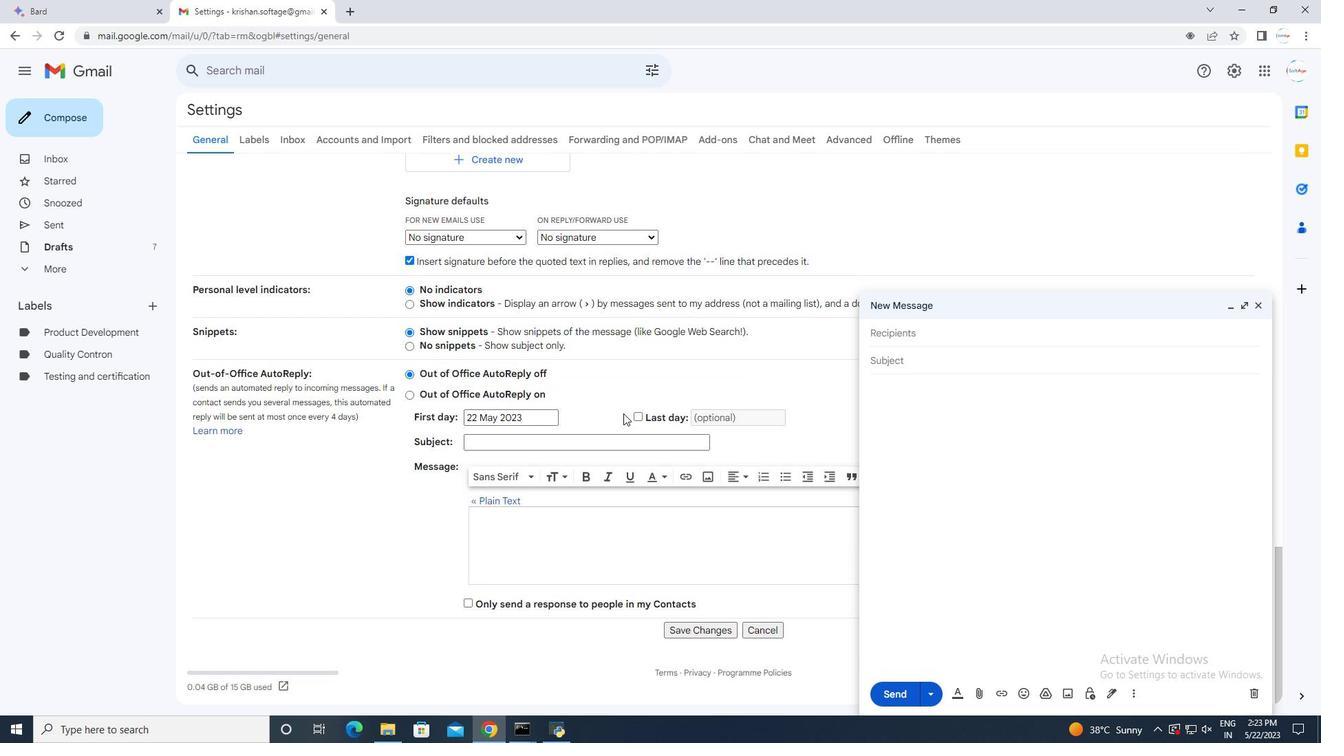 
Action: Mouse scrolled (624, 416) with delta (0, 0)
Screenshot: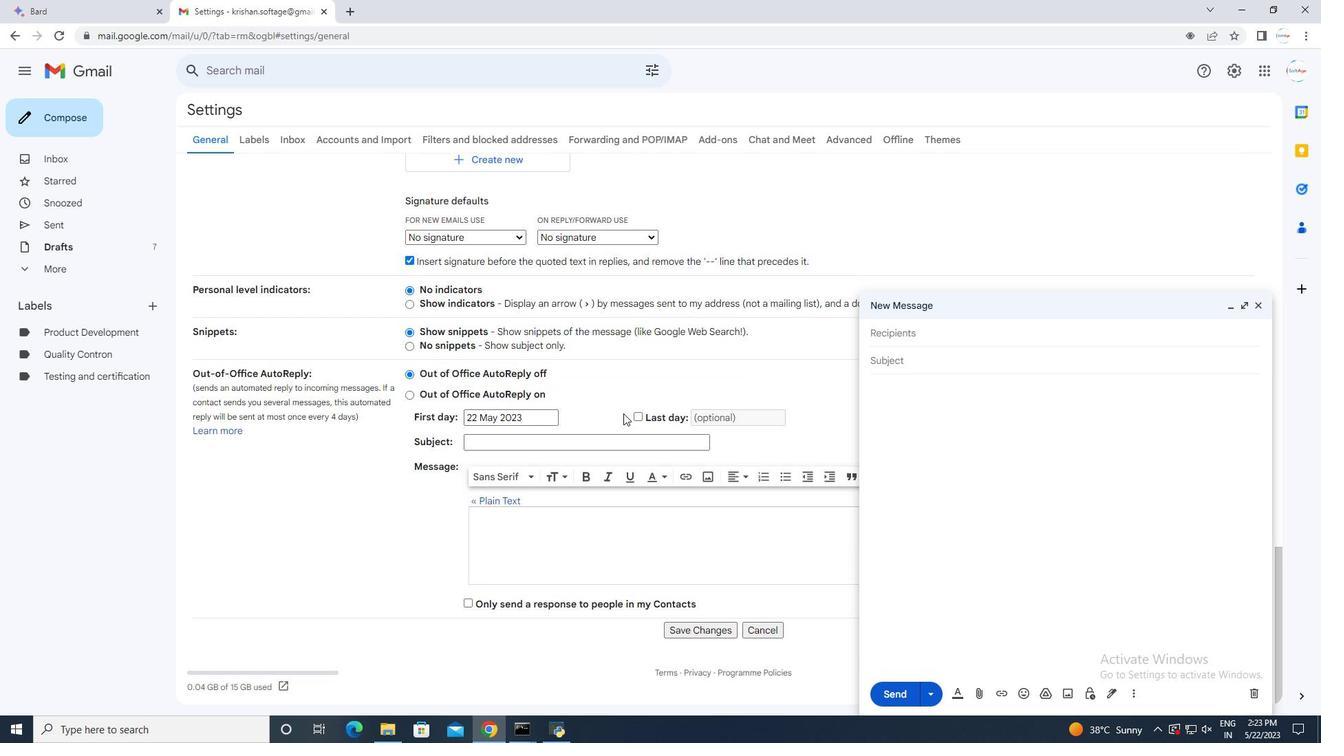 
Action: Mouse moved to (699, 630)
Screenshot: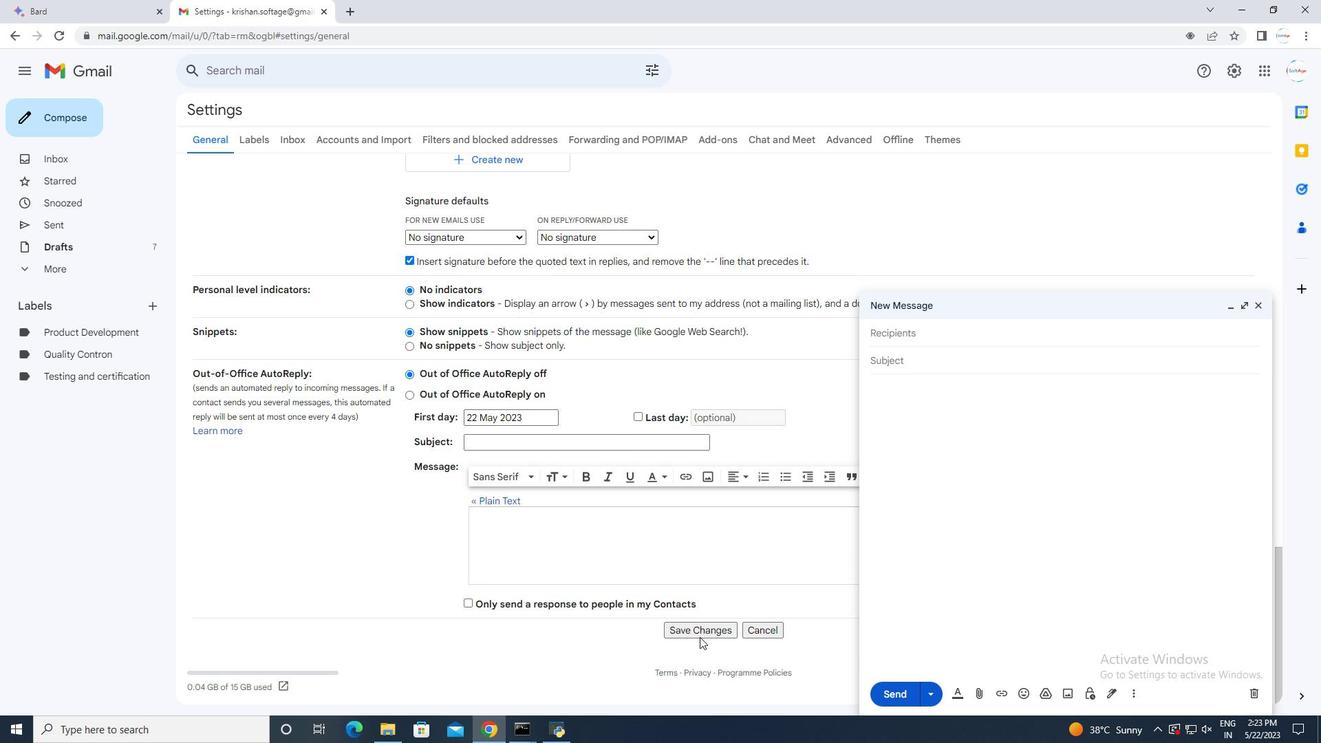 
Action: Mouse pressed left at (699, 630)
Screenshot: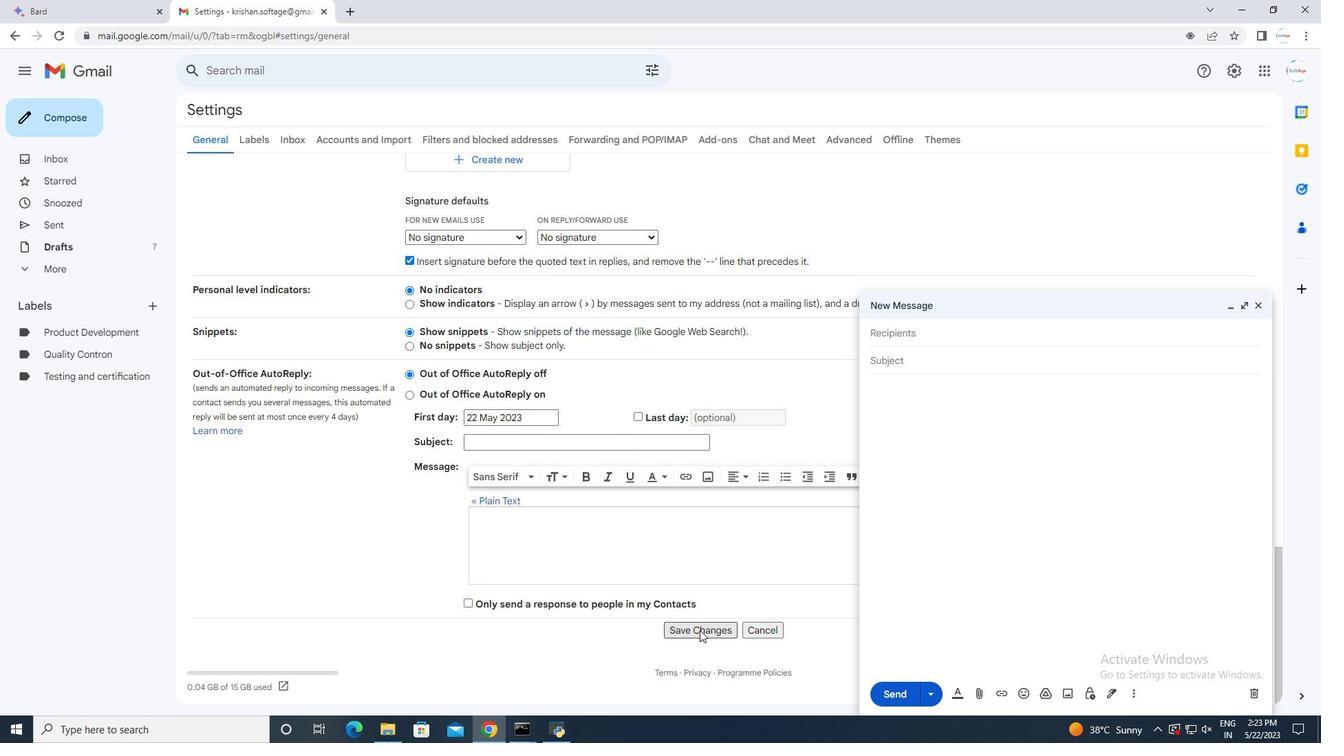 
Action: Mouse moved to (55, 116)
Screenshot: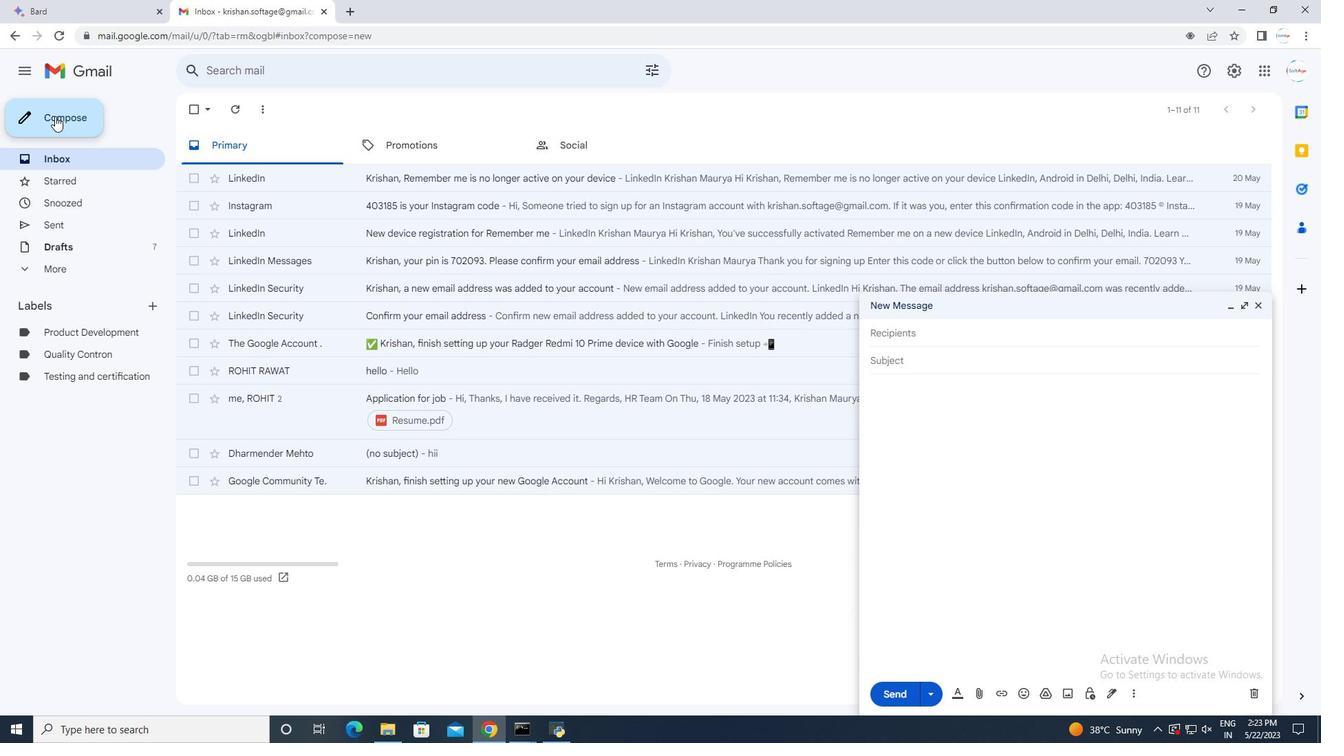
Action: Mouse pressed left at (55, 116)
Screenshot: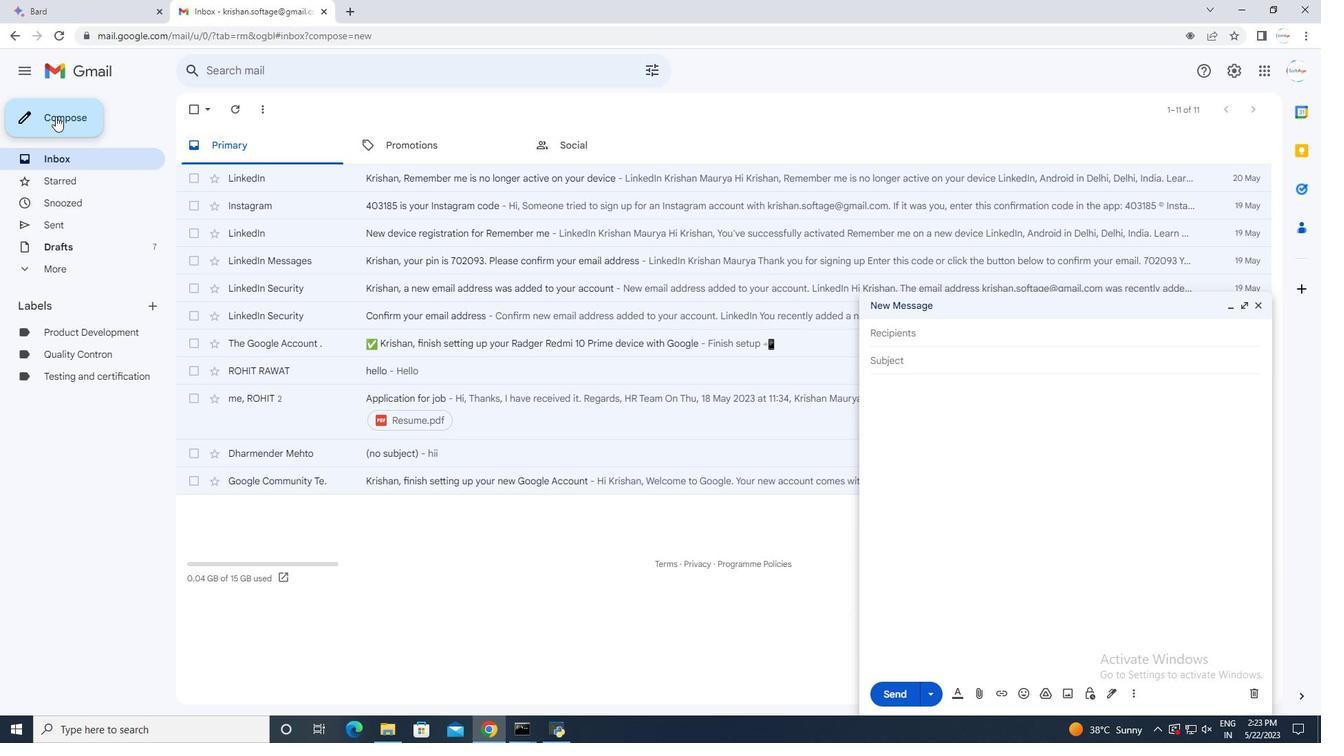 
Action: Mouse moved to (841, 306)
Screenshot: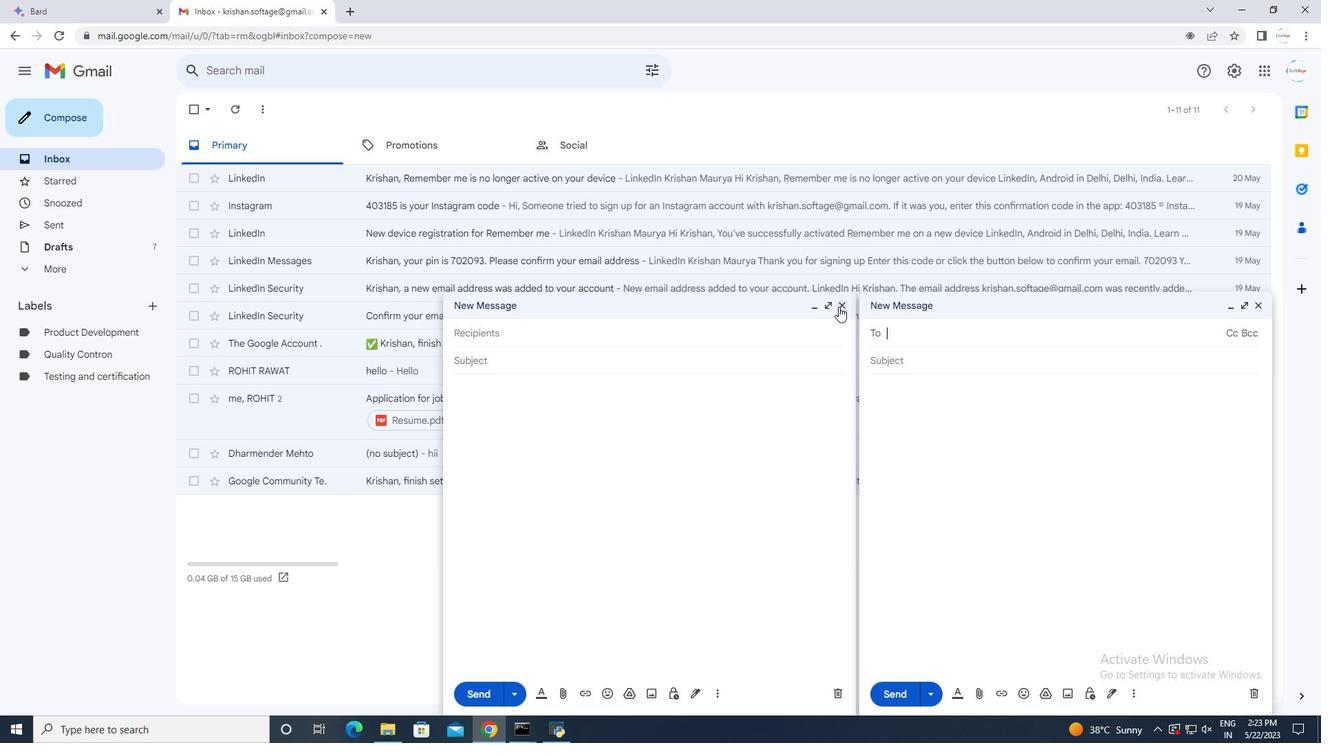 
Action: Mouse pressed left at (841, 306)
Screenshot: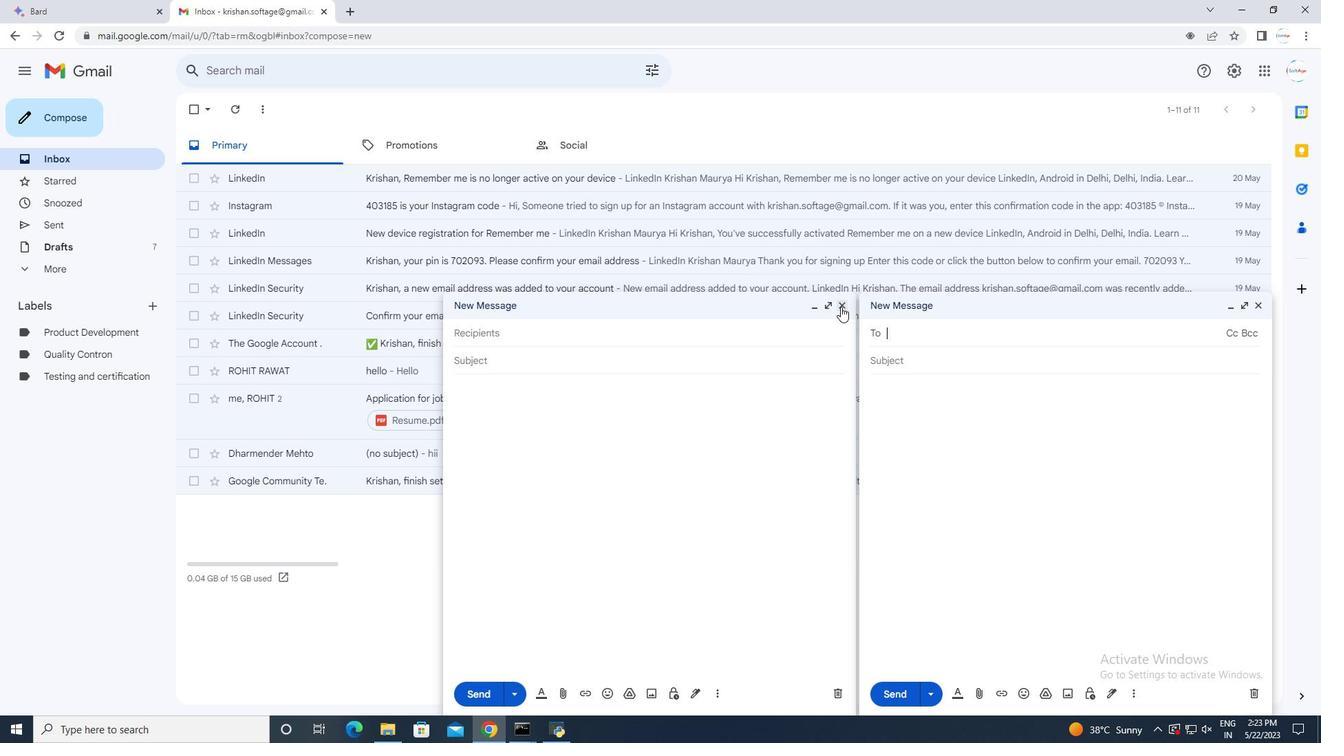 
Action: Mouse moved to (1256, 304)
Screenshot: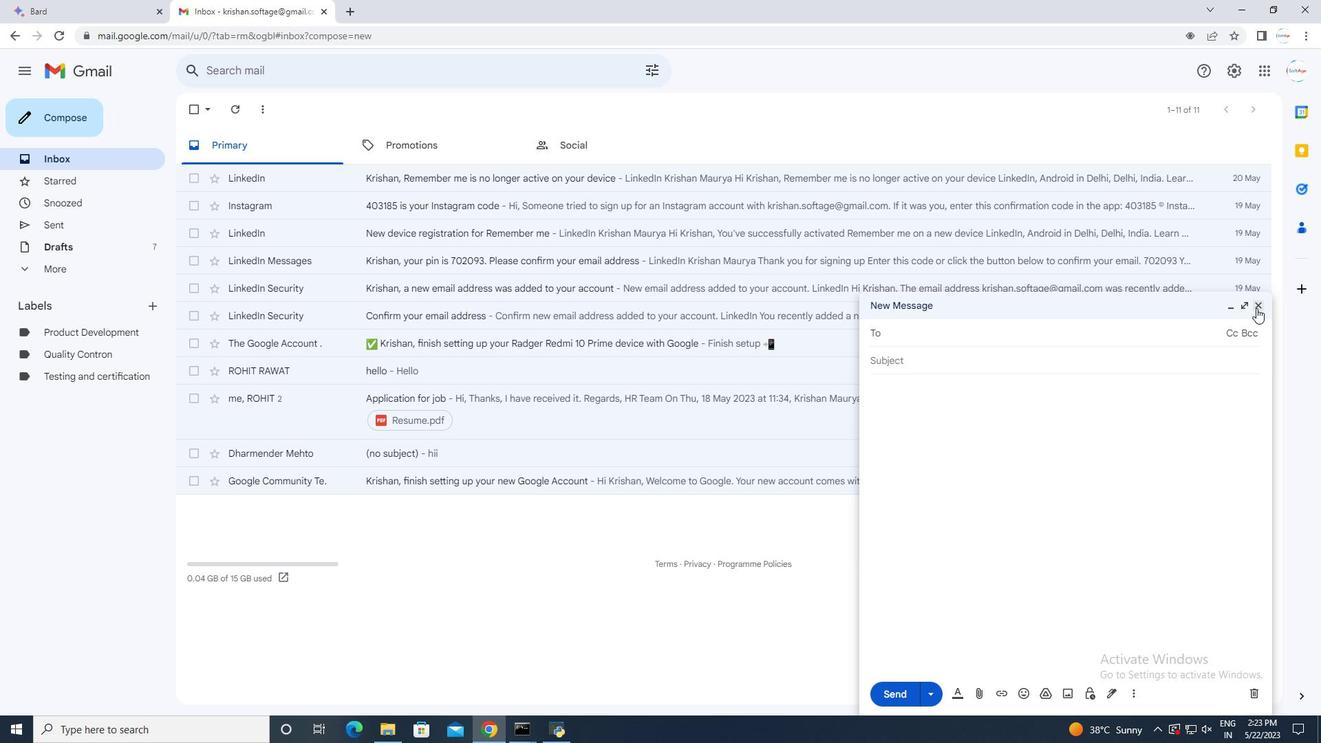 
Action: Mouse pressed left at (1256, 304)
Screenshot: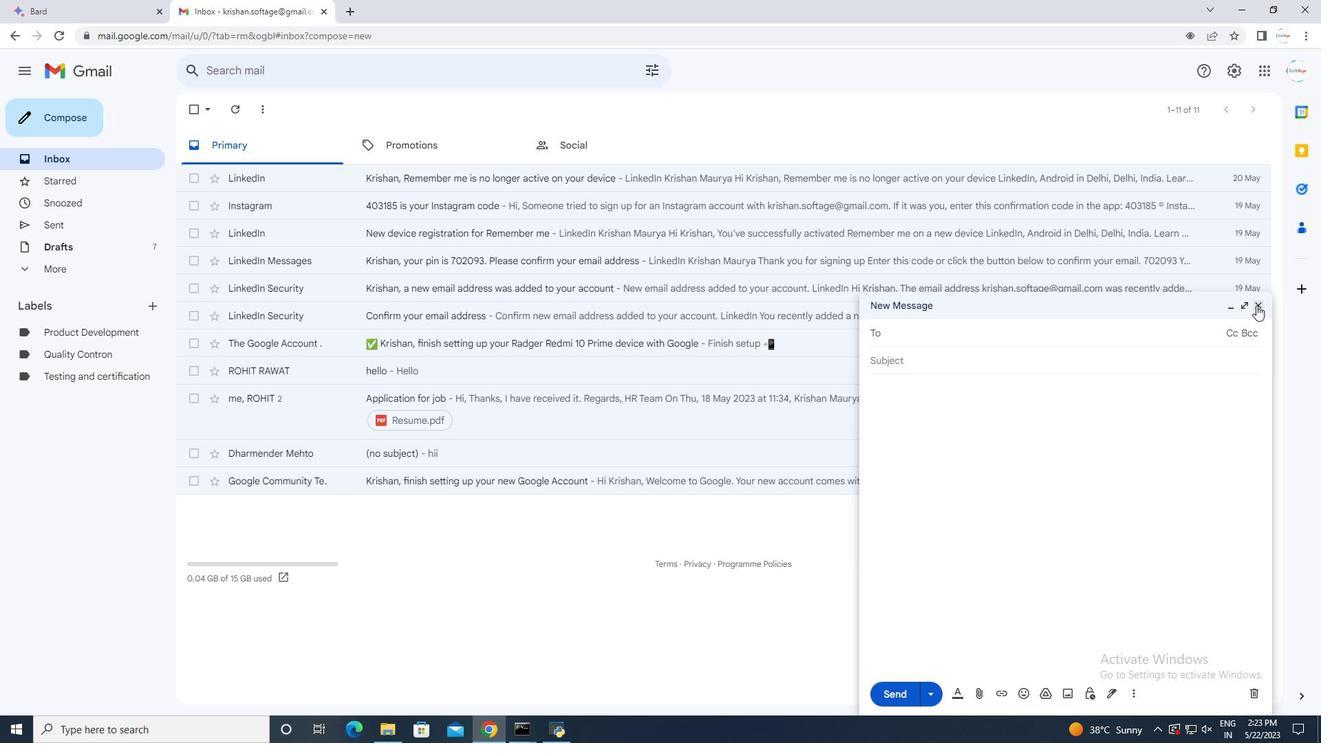 
Action: Mouse moved to (78, 119)
Screenshot: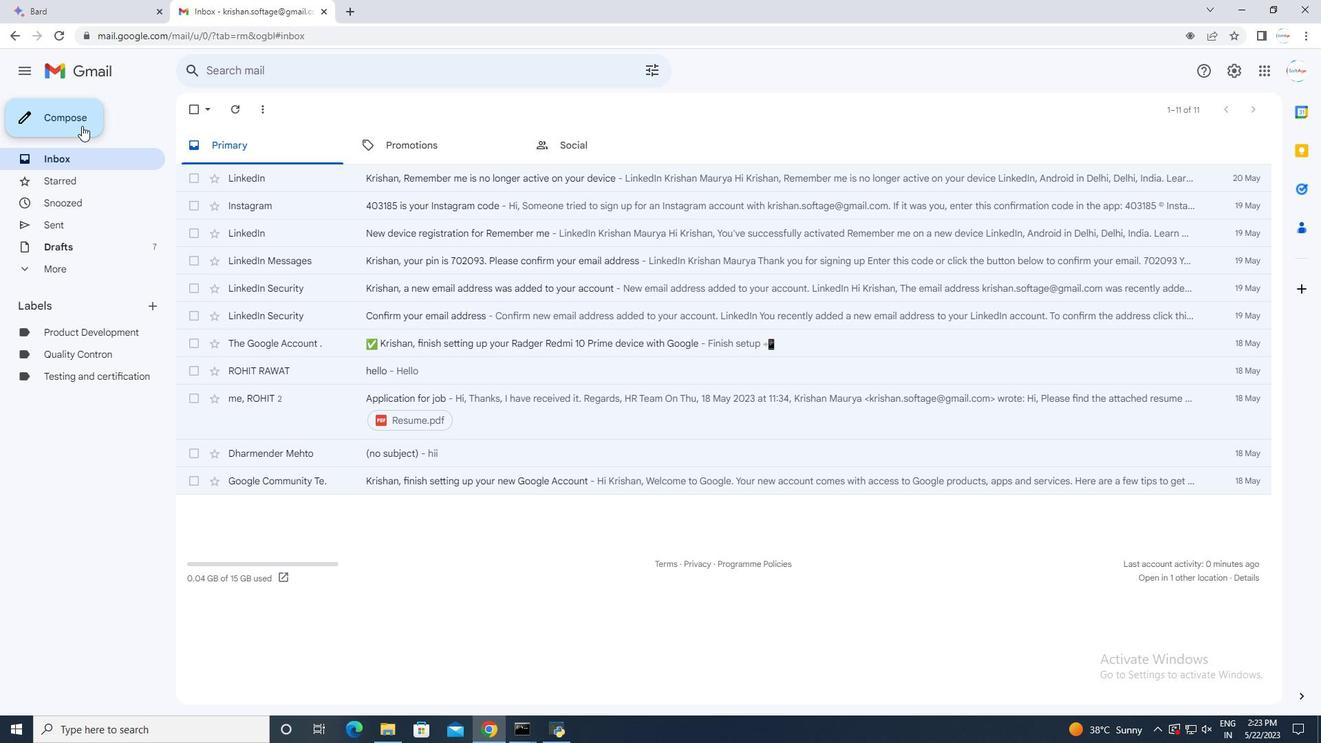 
Action: Mouse pressed left at (78, 119)
Screenshot: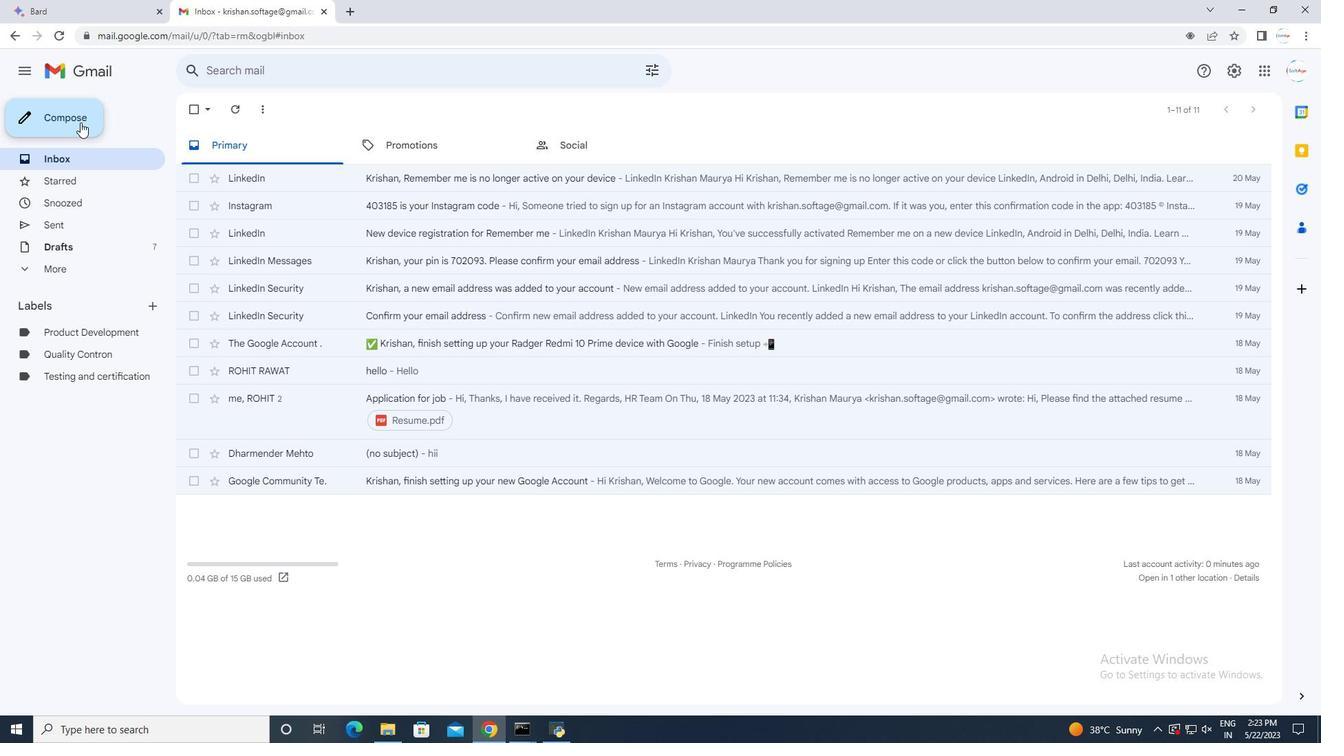
Action: Mouse moved to (890, 397)
Screenshot: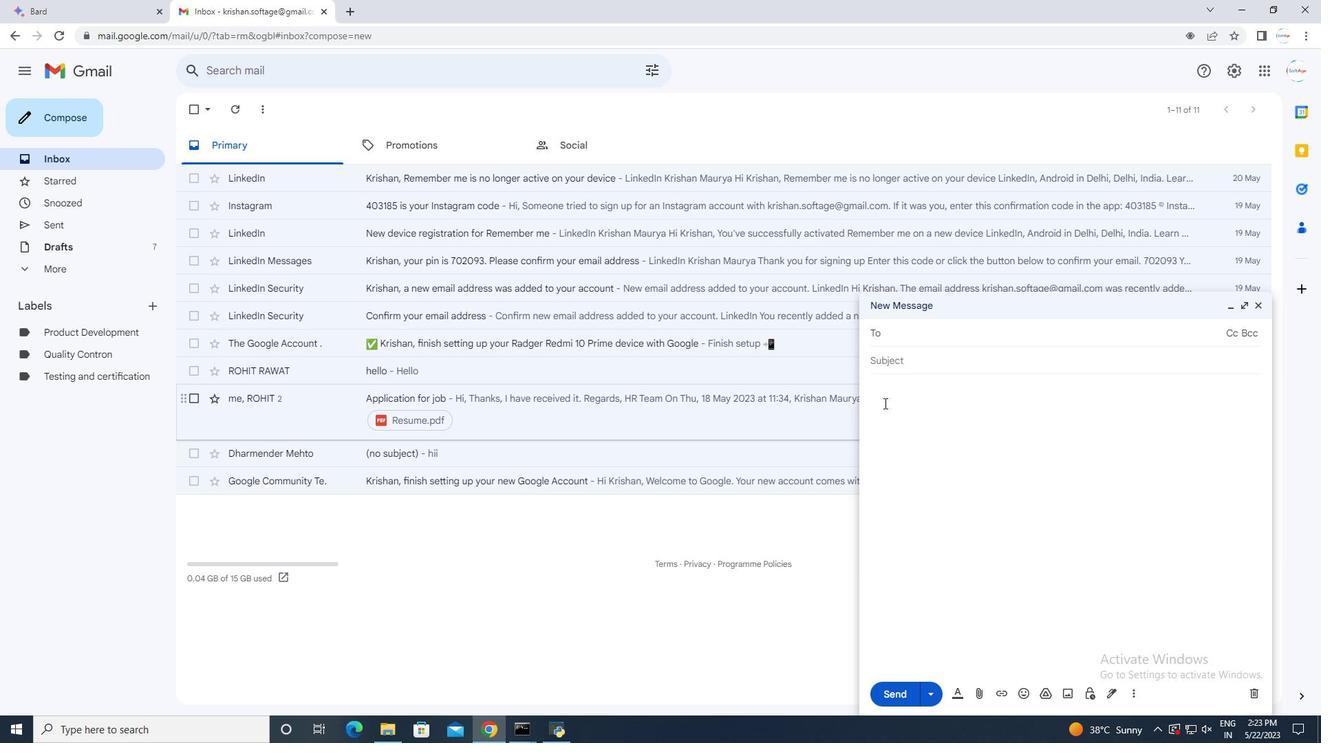 
Action: Mouse pressed left at (890, 397)
Screenshot: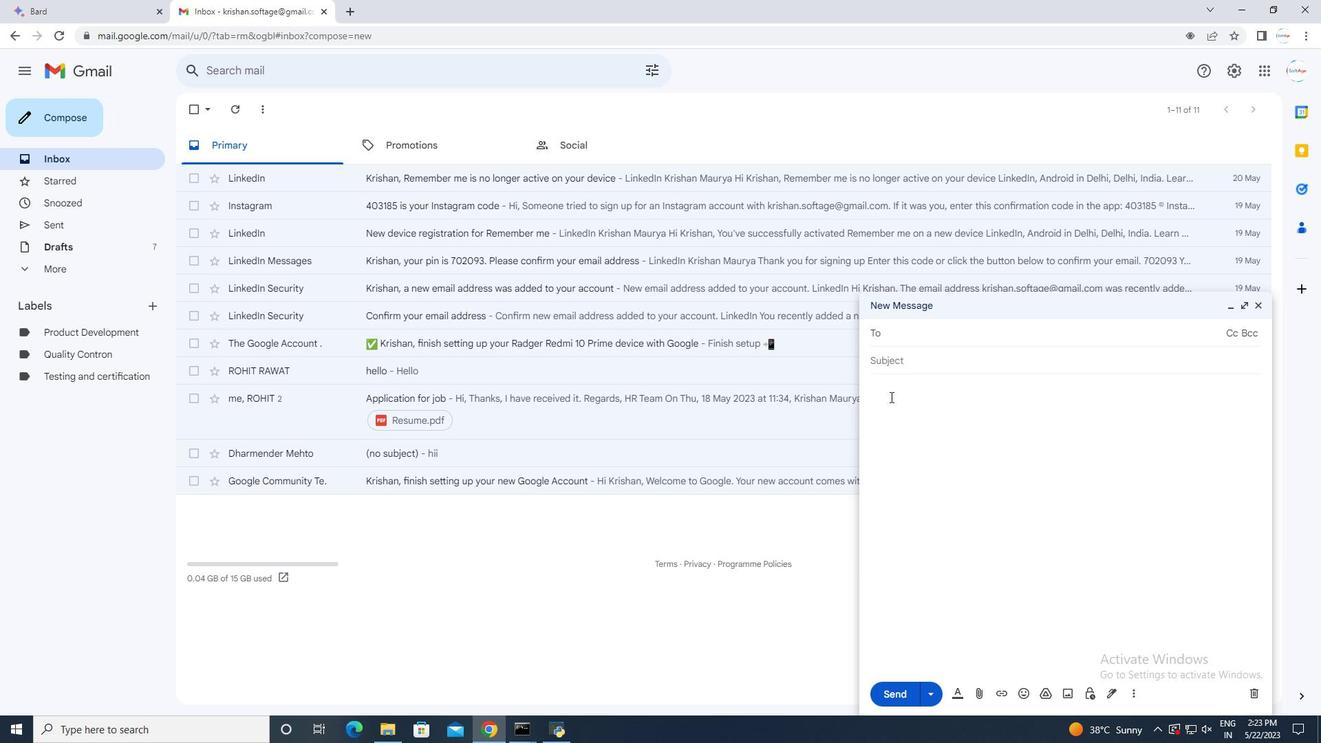 
Action: Mouse moved to (1110, 695)
Screenshot: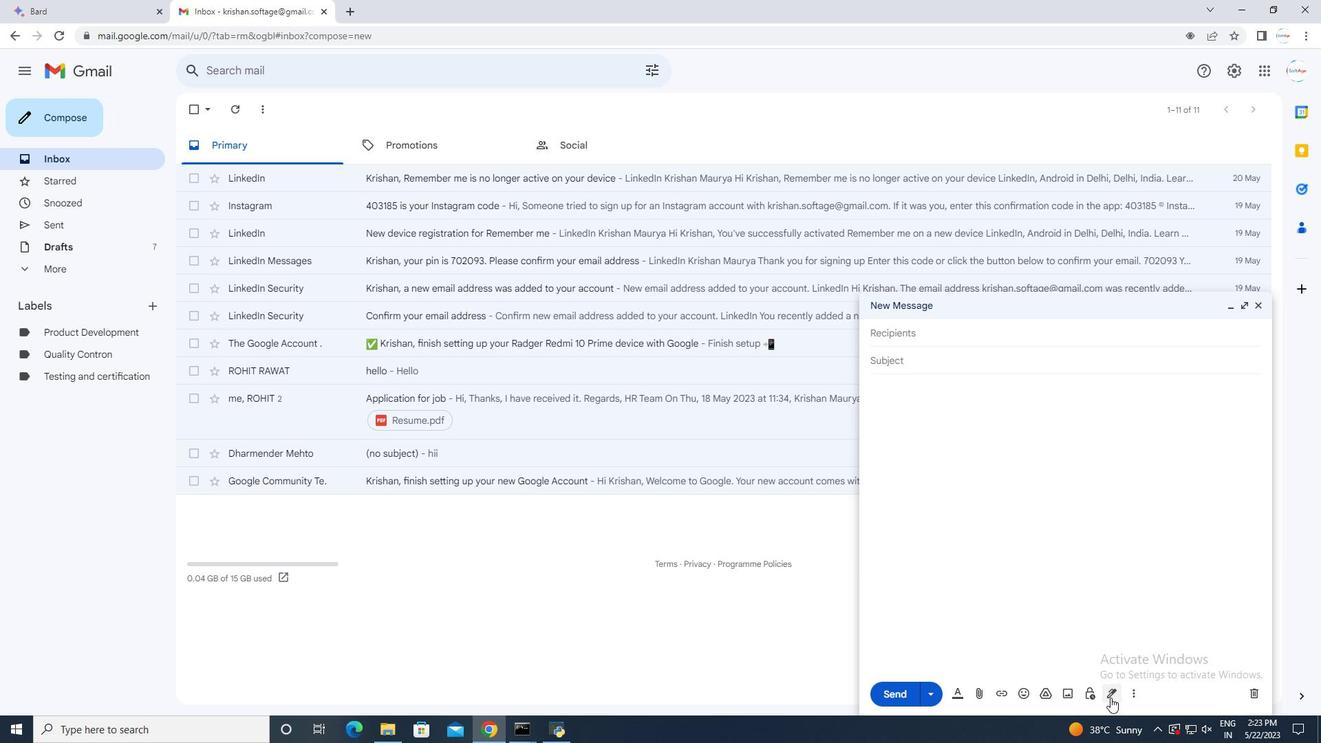 
Action: Mouse pressed left at (1110, 695)
Screenshot: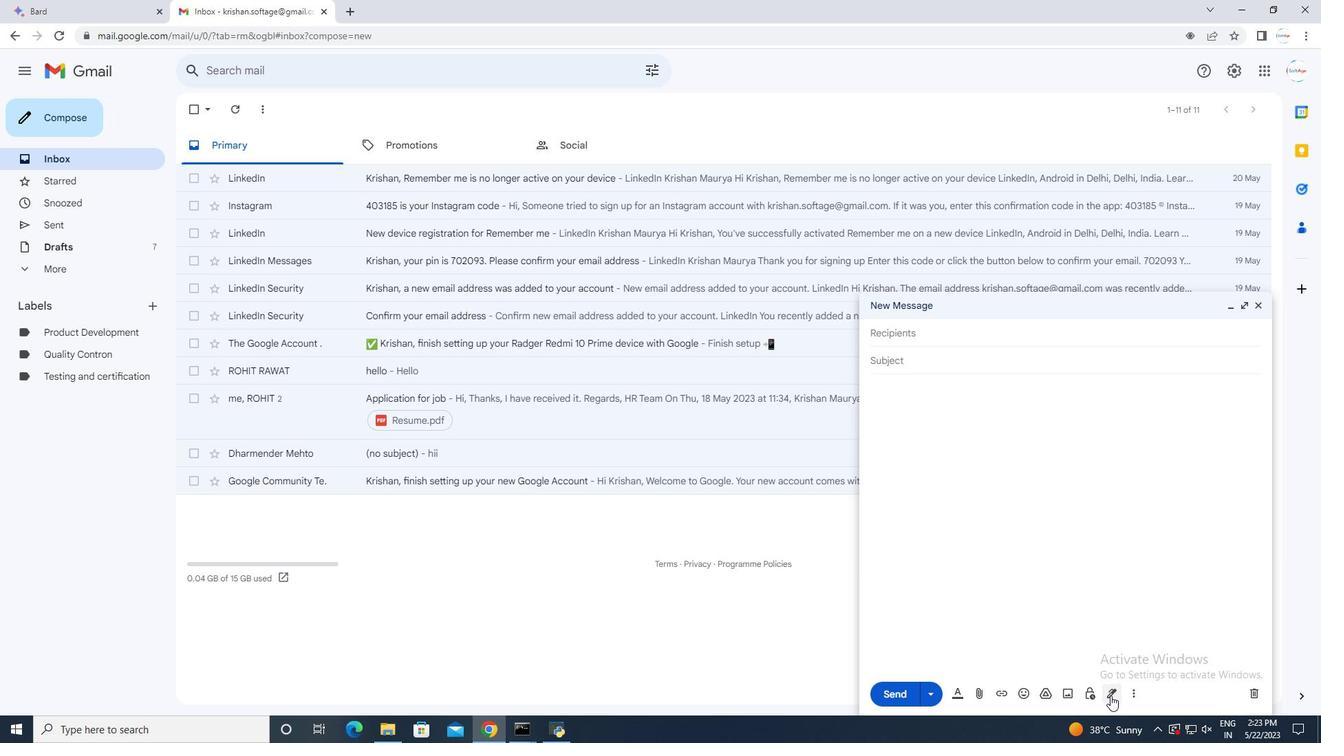 
Action: Mouse moved to (1147, 648)
Screenshot: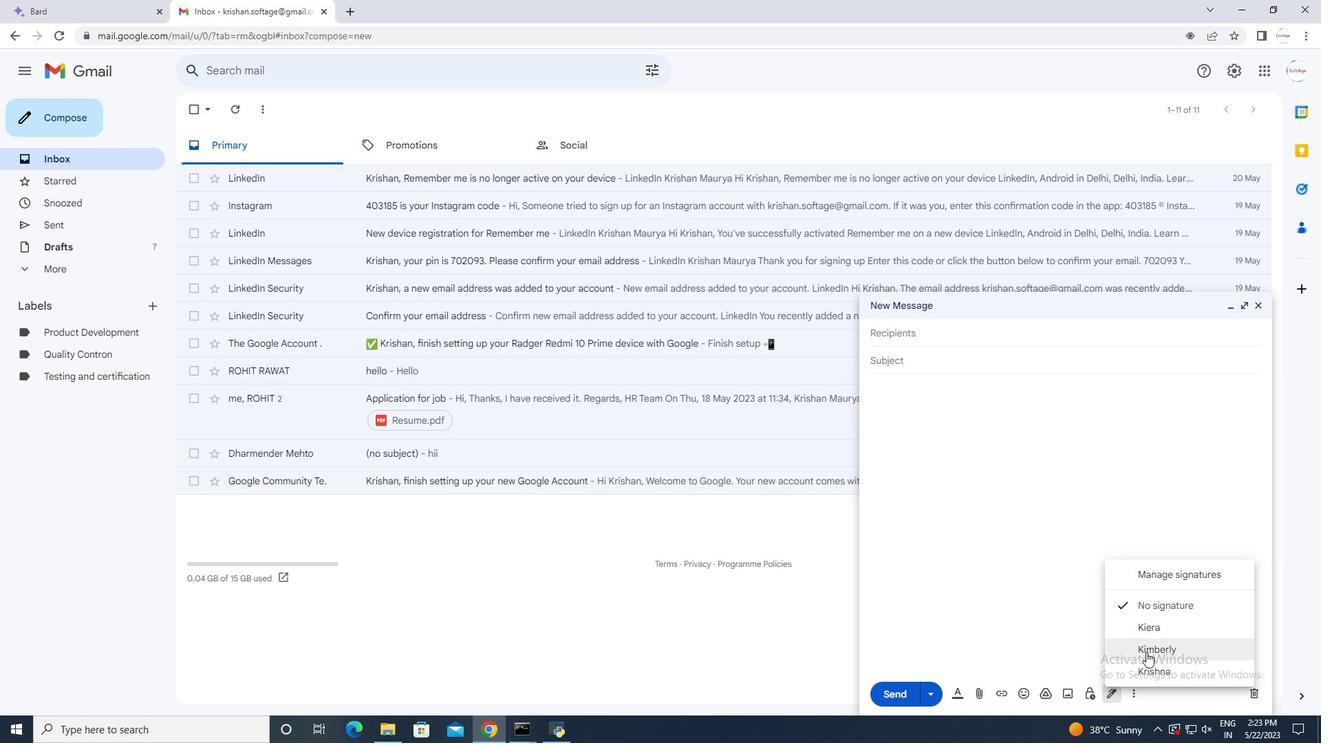 
Action: Mouse pressed left at (1147, 648)
Screenshot: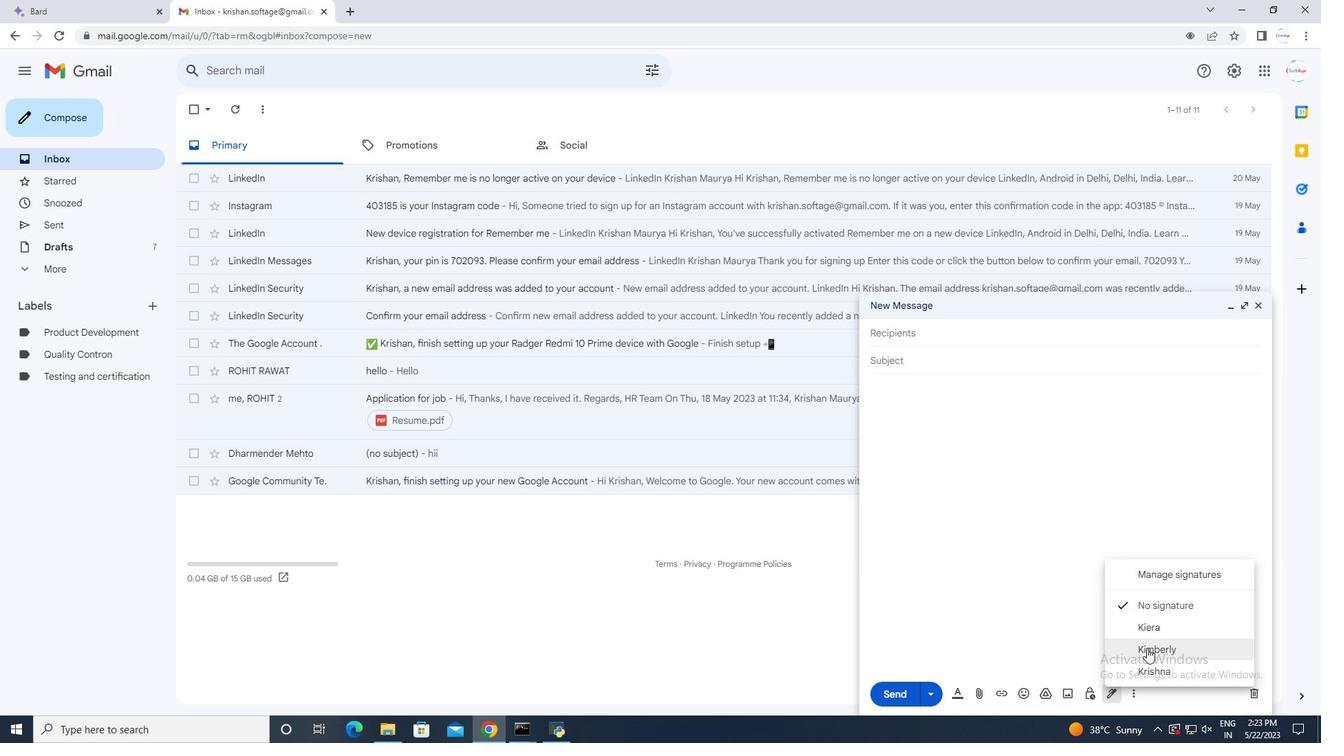 
Action: Mouse moved to (893, 332)
Screenshot: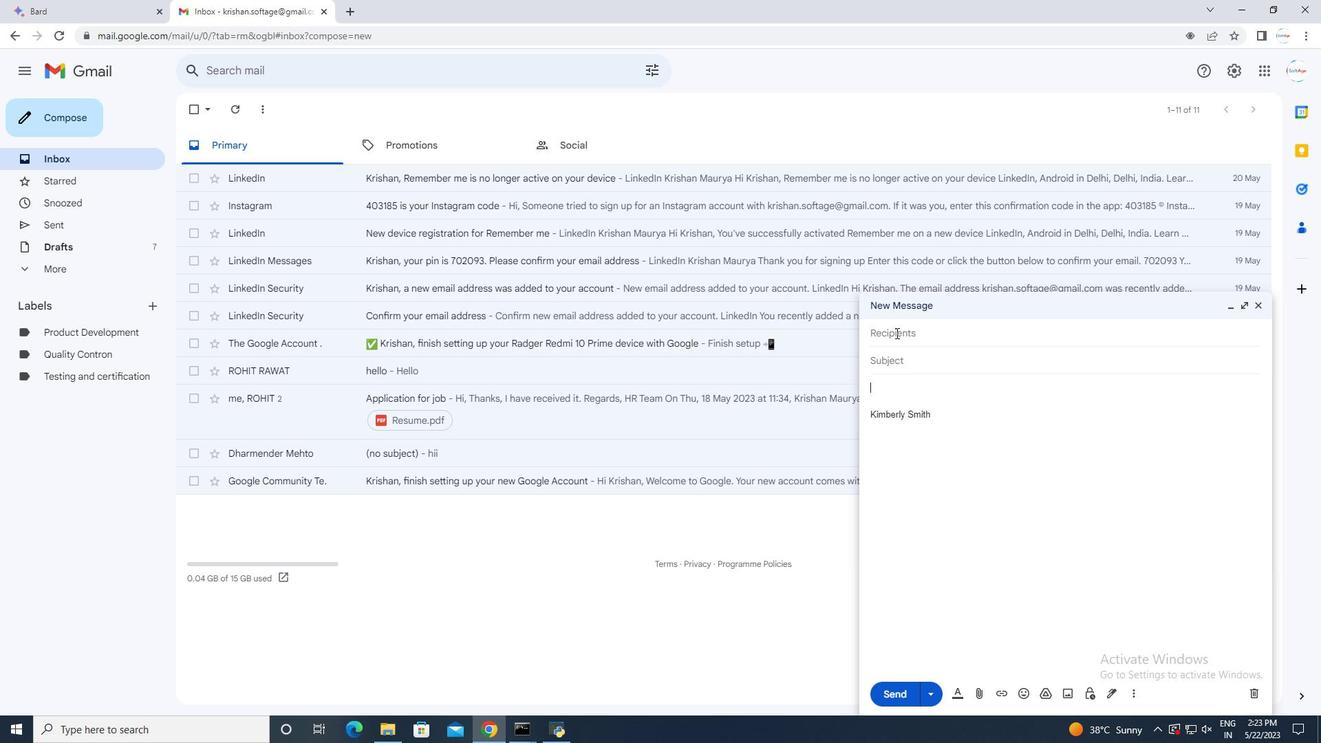 
Action: Mouse pressed left at (893, 332)
Screenshot: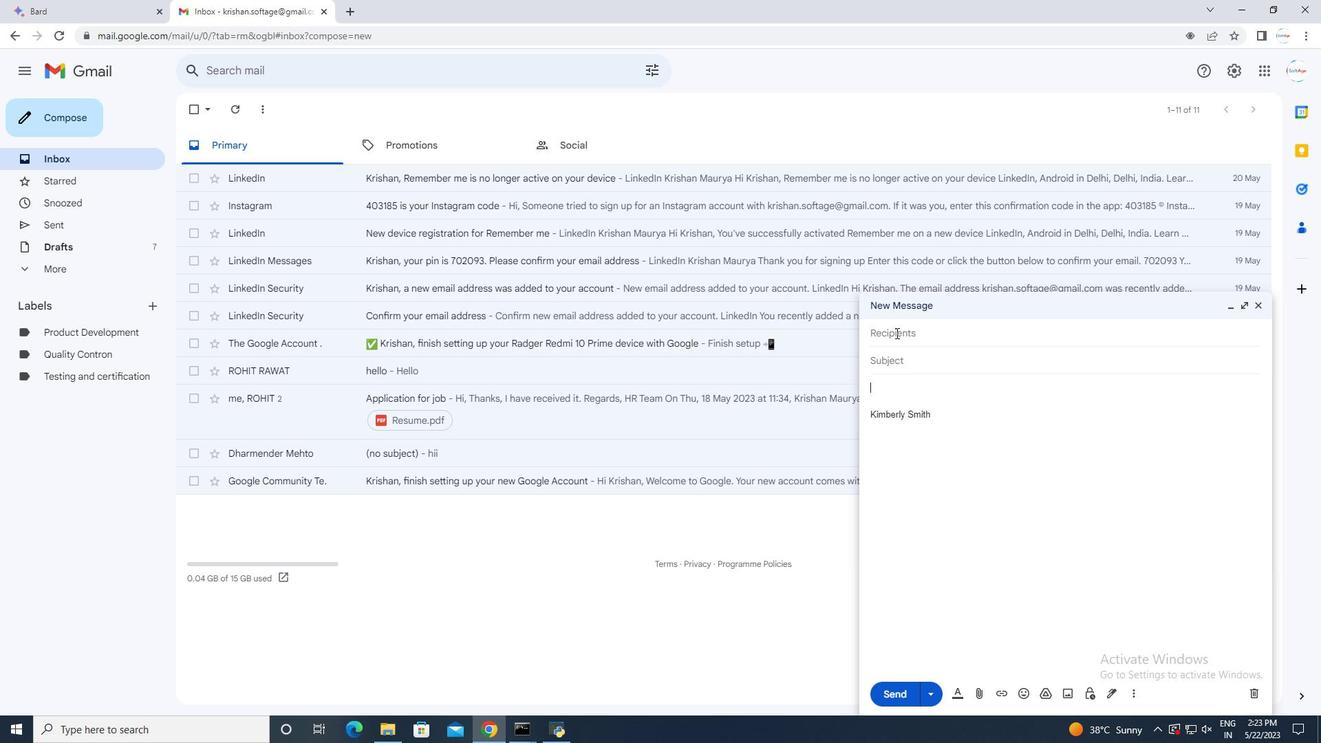 
Action: Key pressed softage.6<Key.shift>@softage,<Key.backspace>.net
Screenshot: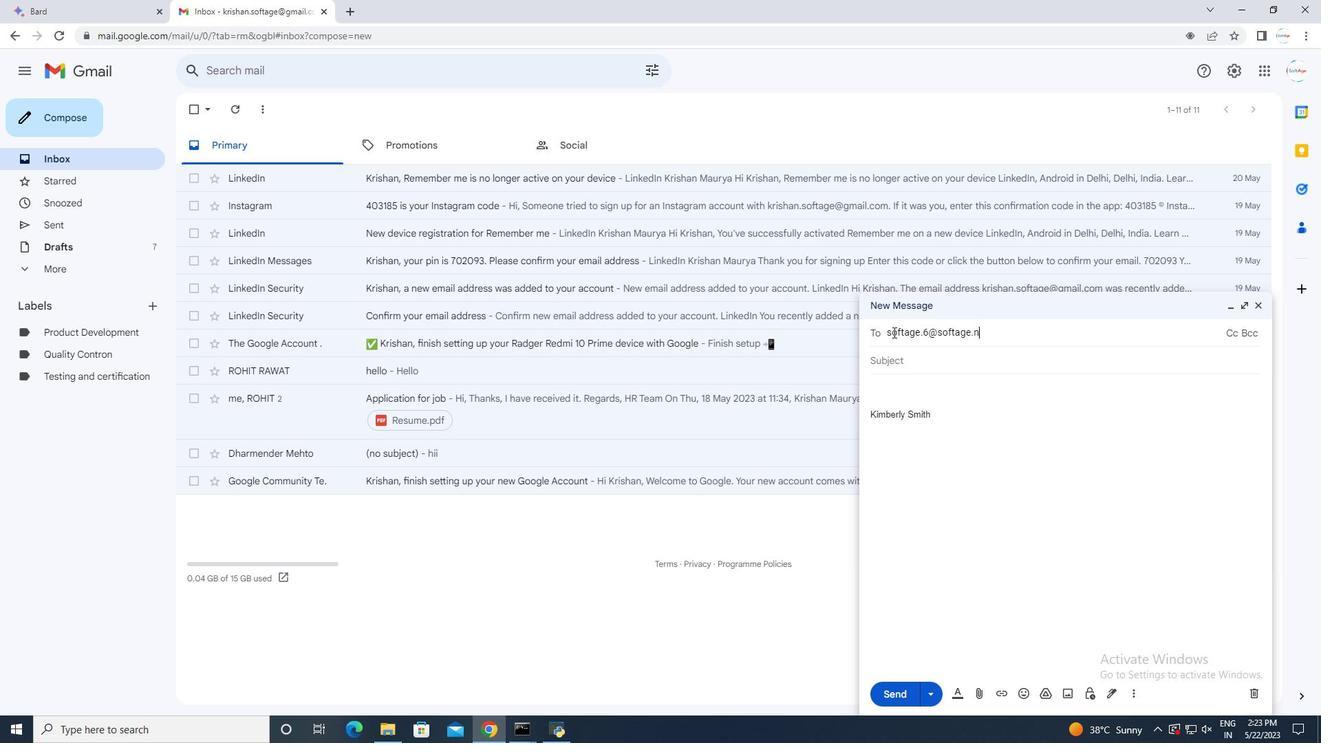 
Action: Mouse moved to (945, 369)
Screenshot: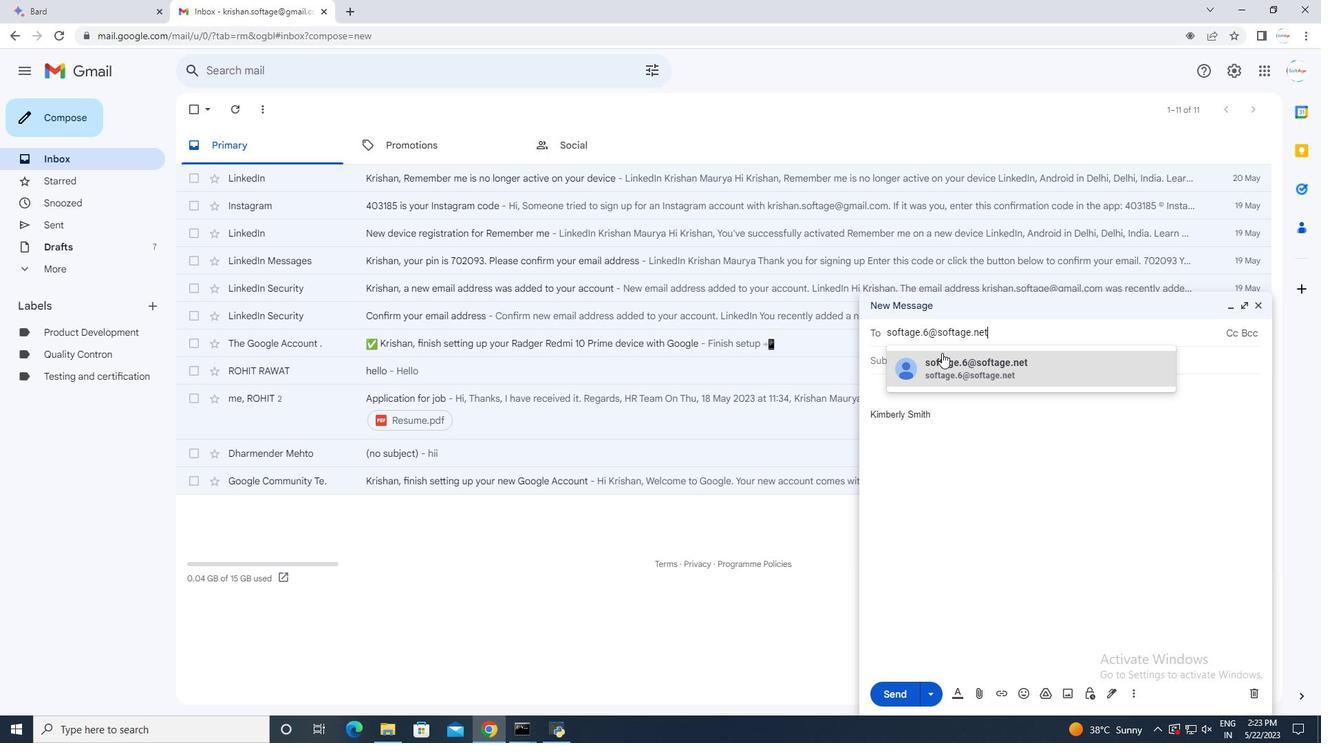 
Action: Mouse pressed left at (945, 369)
Screenshot: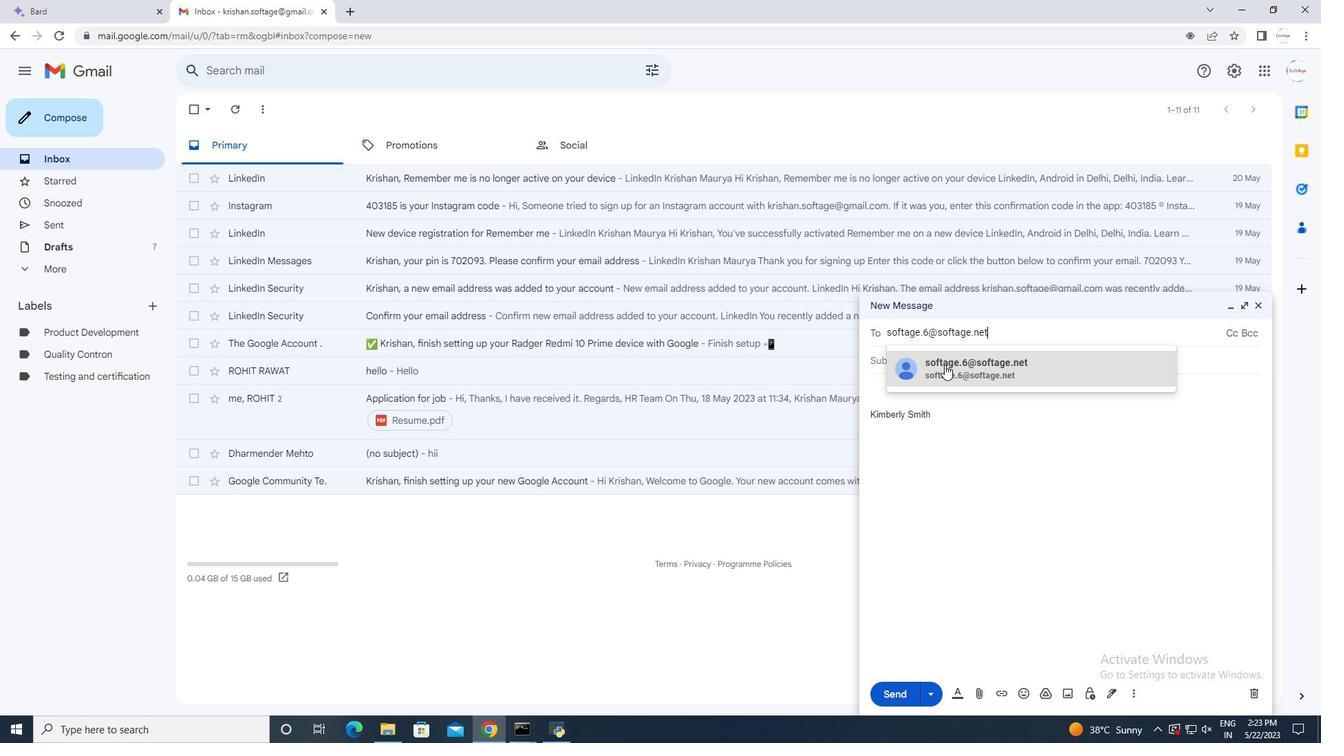 
Action: Mouse moved to (888, 400)
Screenshot: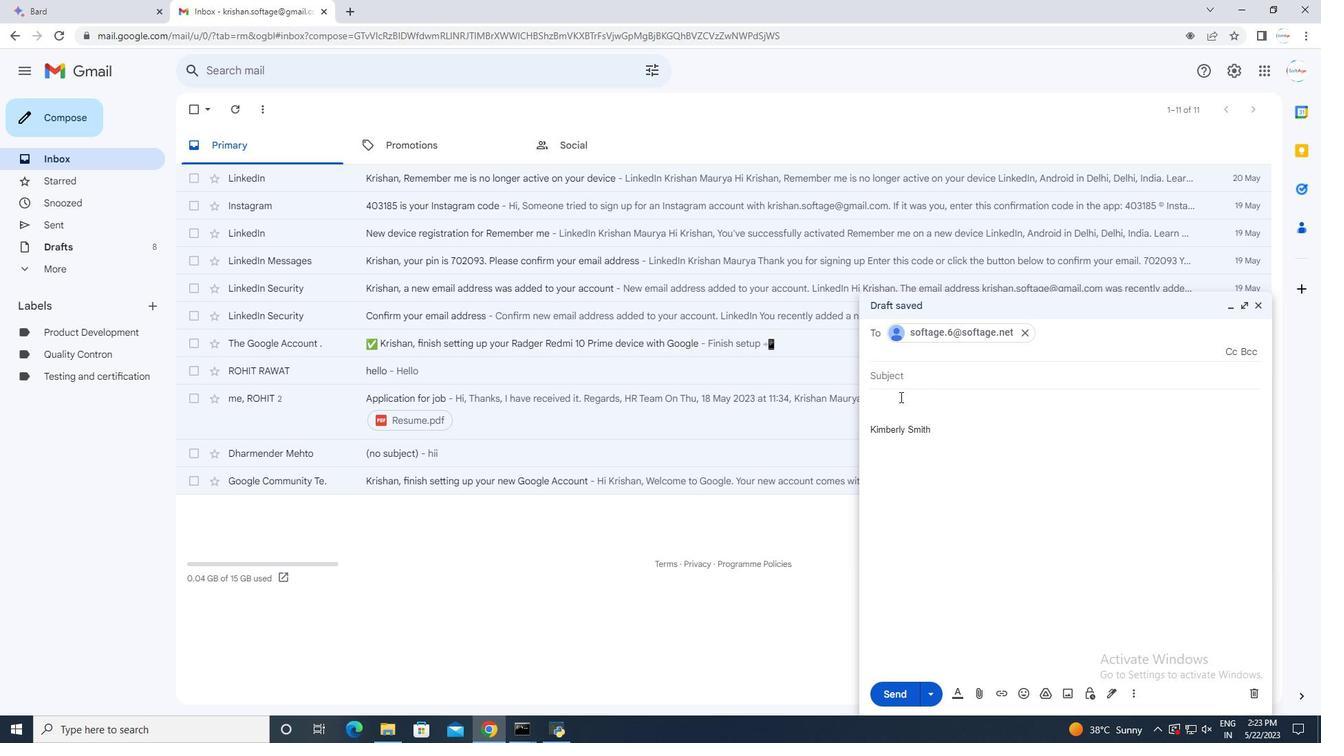 
Action: Mouse pressed left at (888, 400)
Screenshot: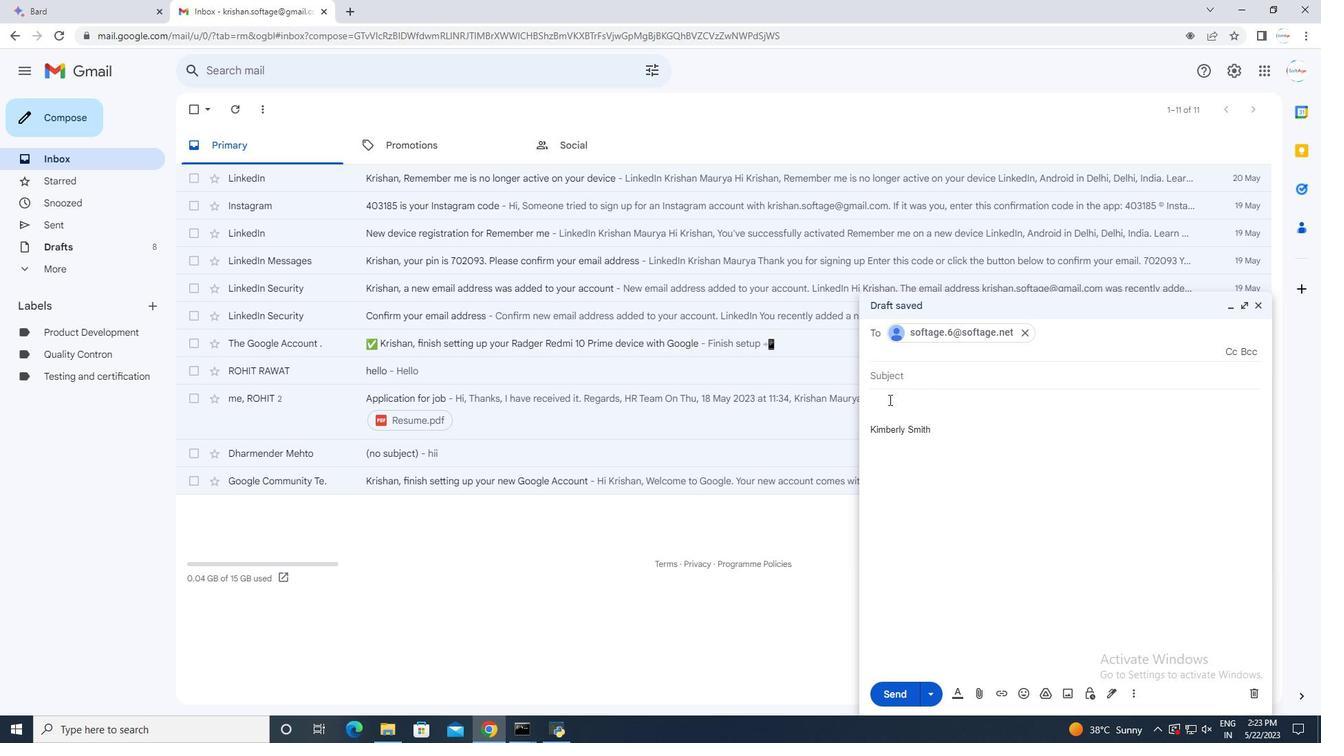 
Action: Key pressed <Key.shift>Have<Key.space>a<Key.space>great<Key.space><Key.shift>National<Key.space><Key.shift>Voter<Key.space><Key.shift>Registration<Key.space><Key.shift>Dat.<Key.backspace><Key.backspace>y,<Key.backspace>.
Screenshot: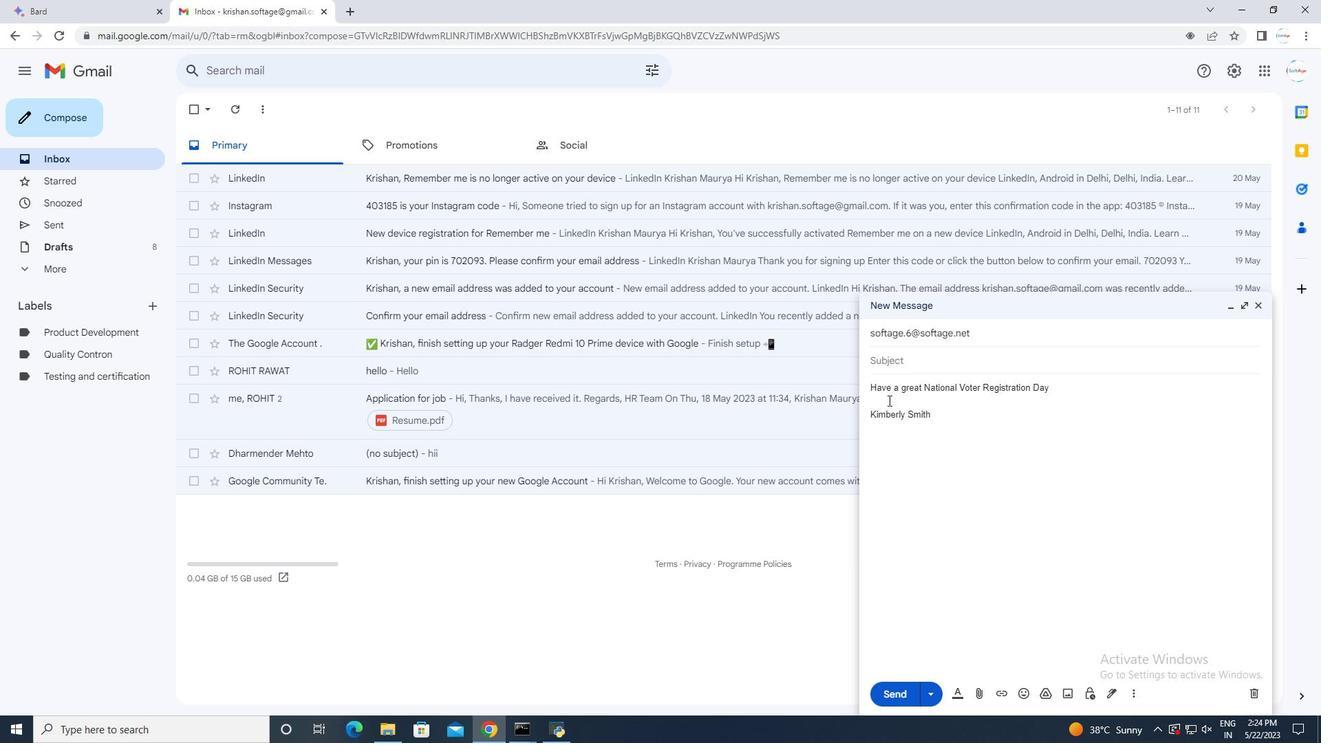 
Action: Mouse moved to (1133, 691)
Screenshot: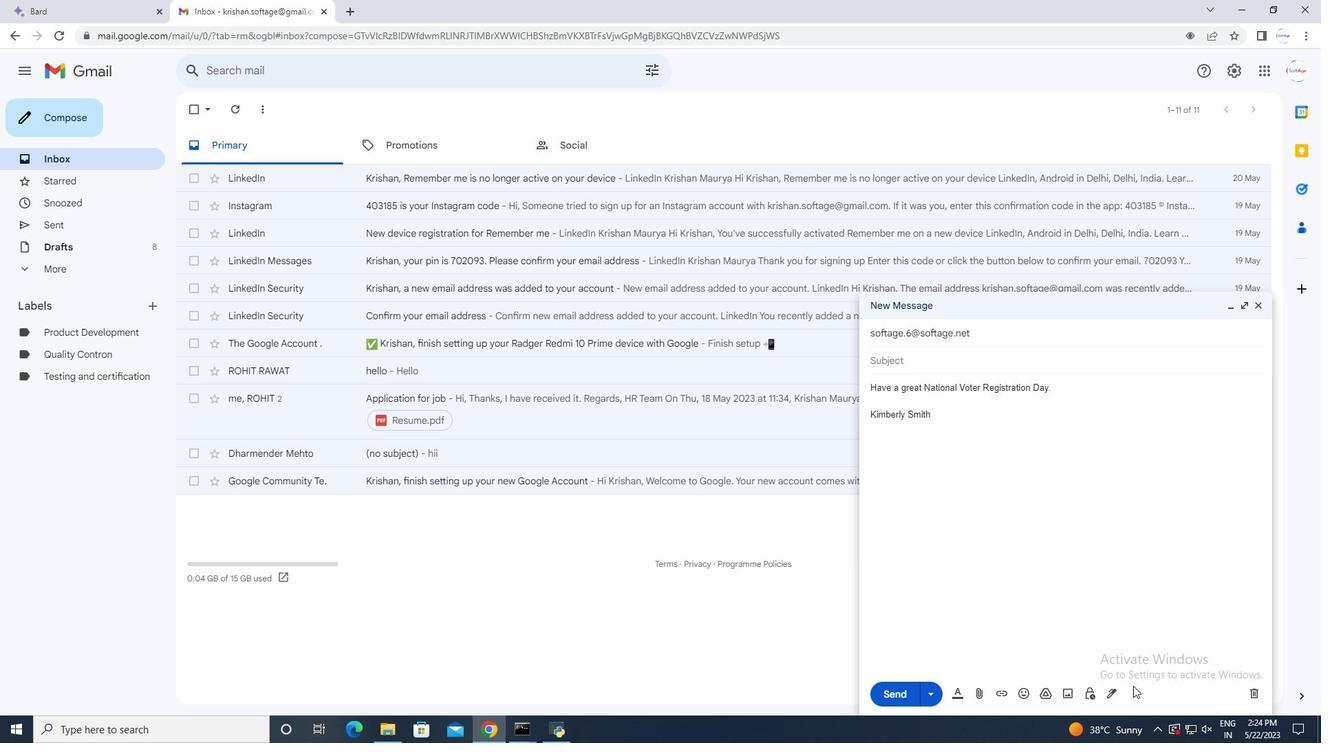 
Action: Mouse pressed left at (1133, 691)
Screenshot: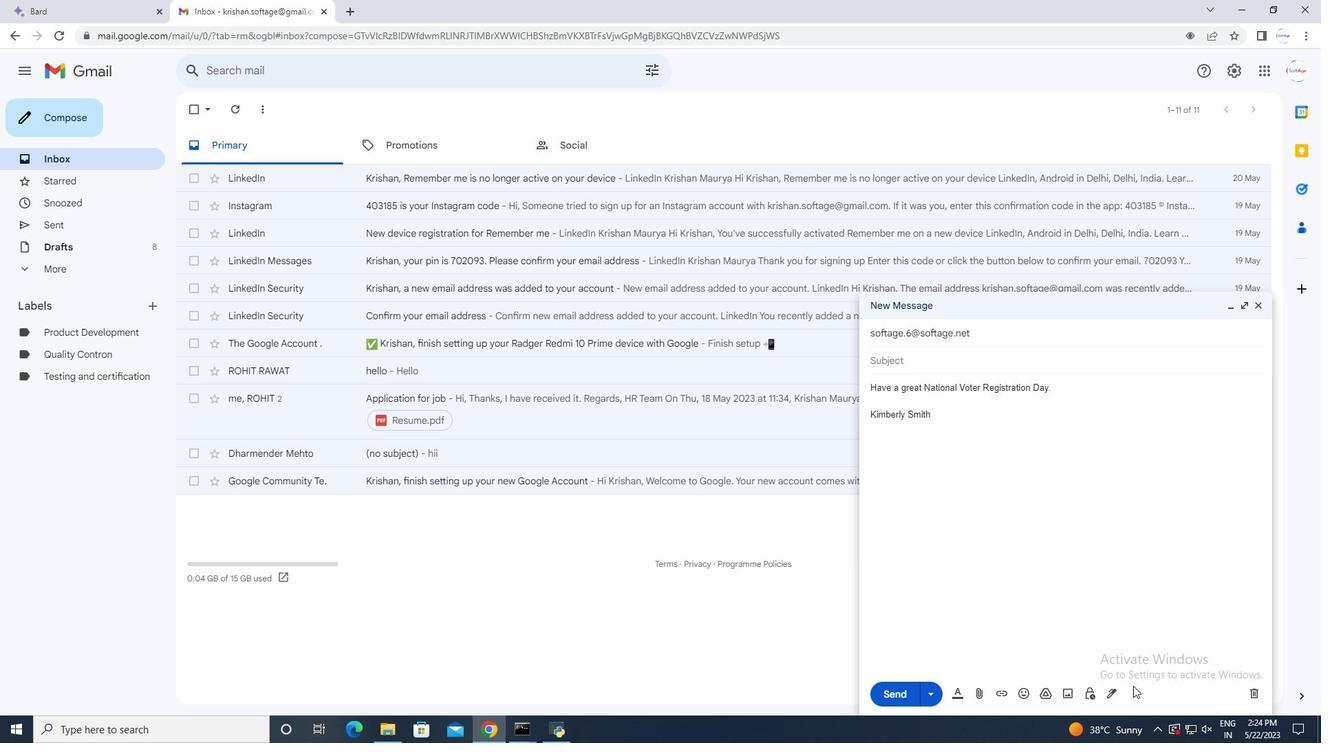 
Action: Mouse moved to (1042, 538)
Screenshot: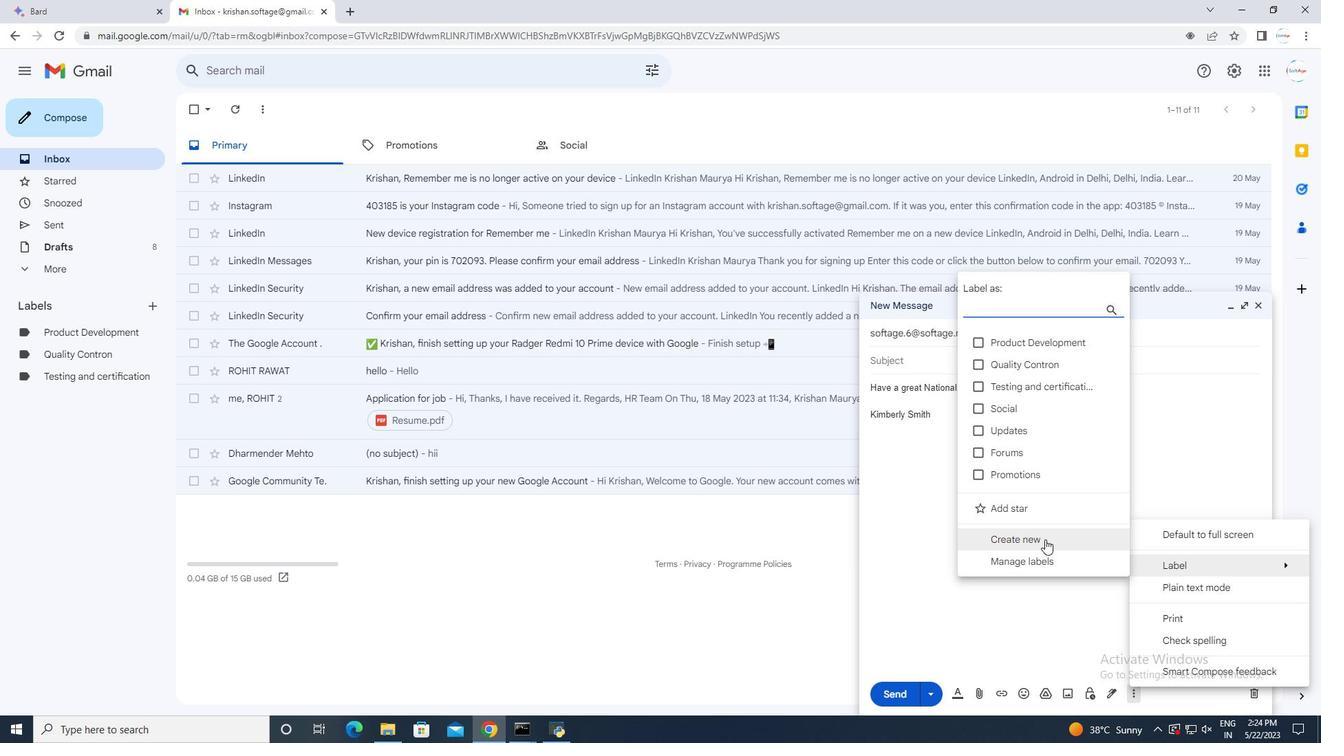 
Action: Mouse pressed left at (1042, 538)
Screenshot: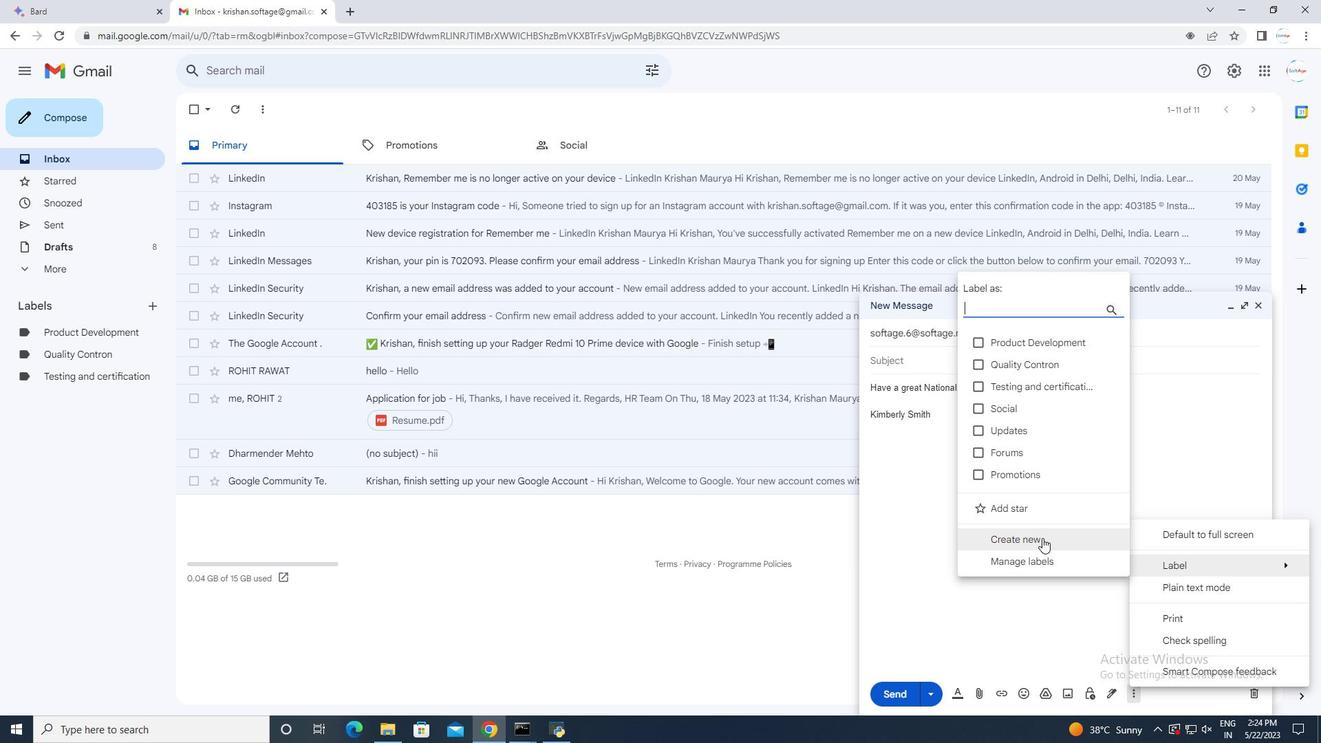 
Action: Mouse moved to (695, 365)
Screenshot: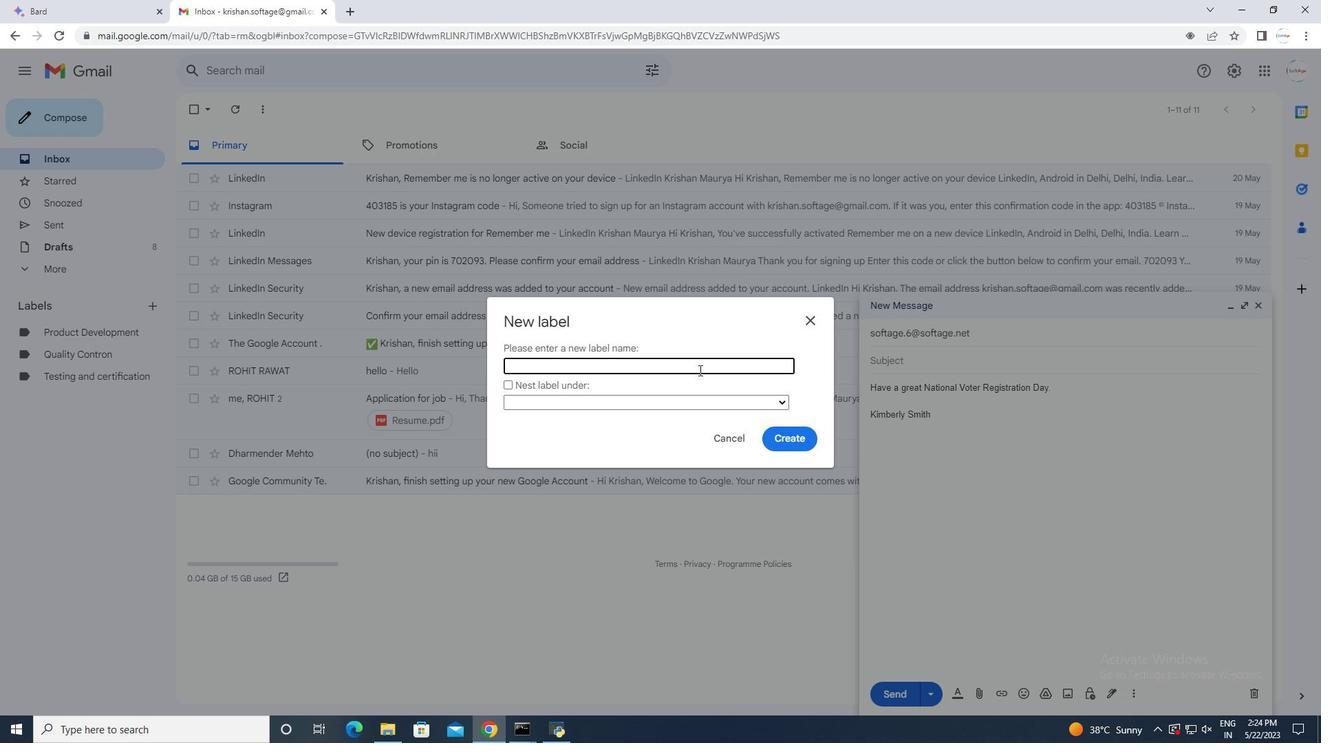 
Action: Key pressed <Key.shift>Supply<Key.space>chain
Screenshot: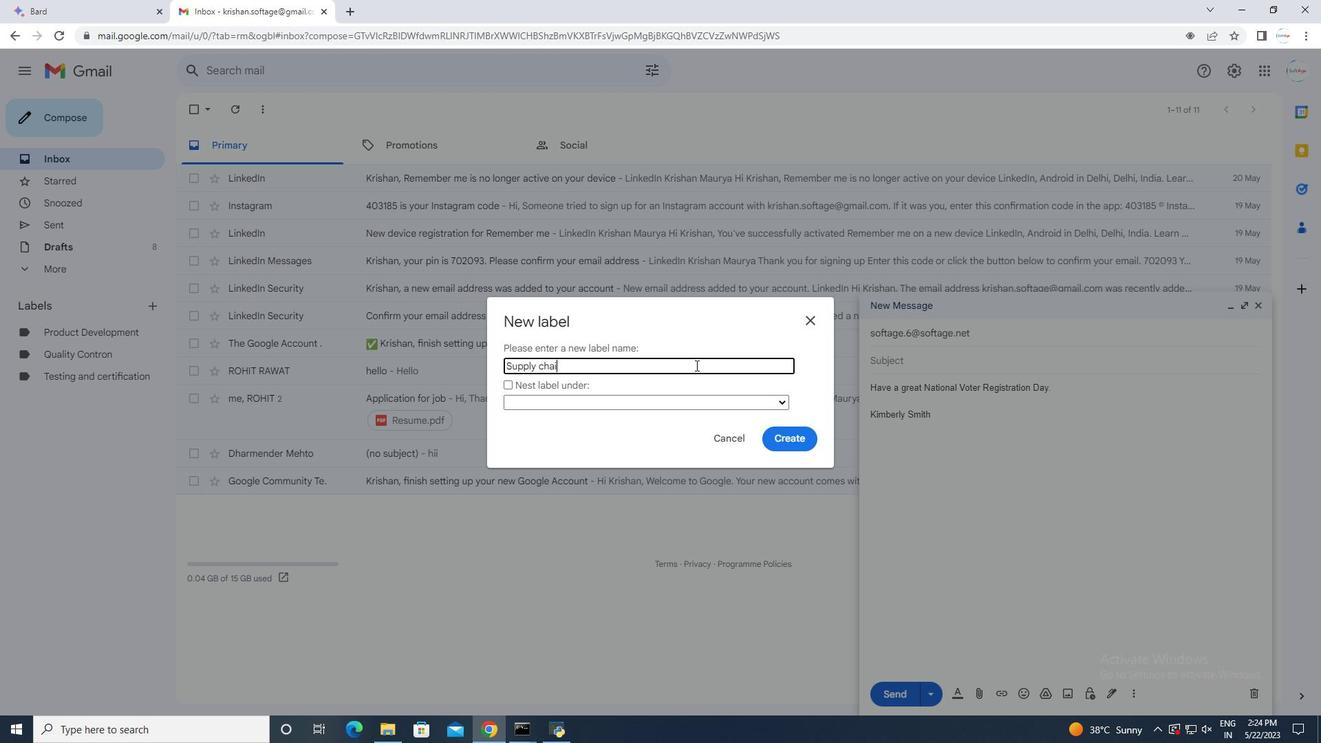 
Action: Mouse moved to (795, 436)
Screenshot: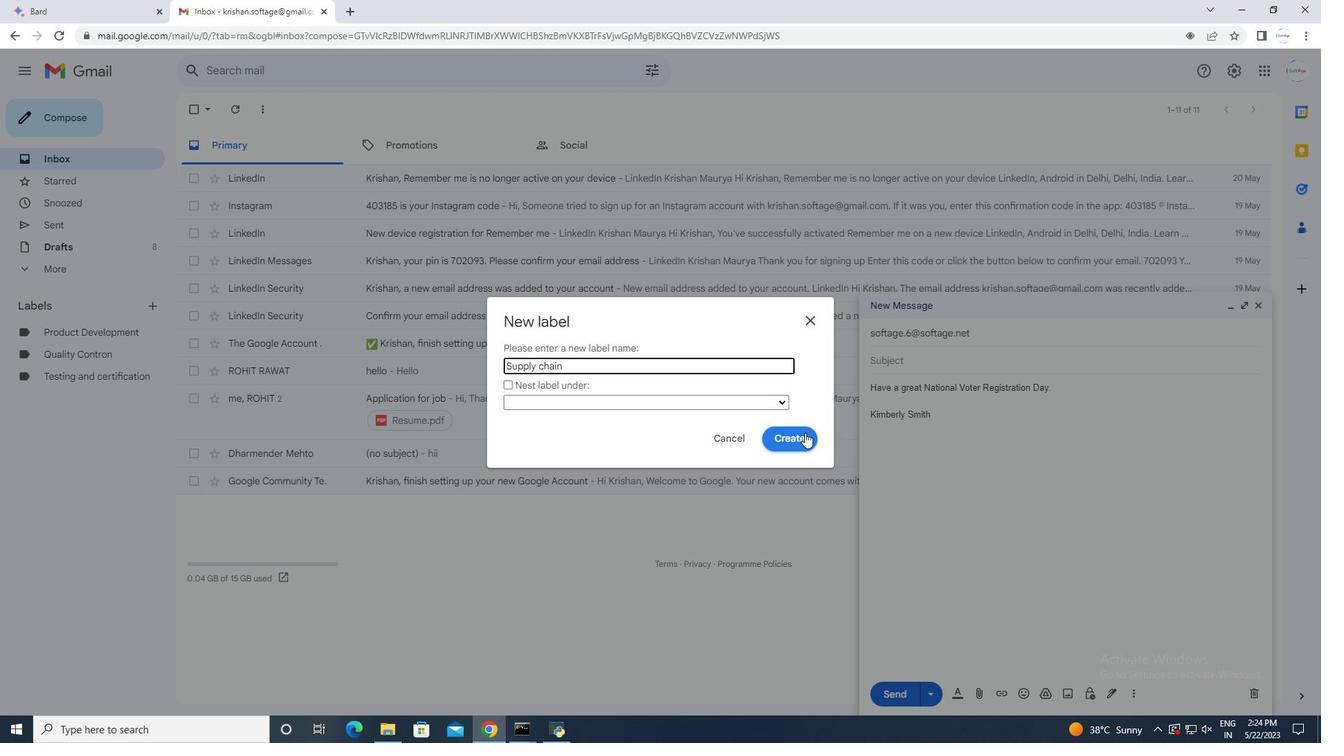
Action: Mouse pressed left at (795, 436)
Screenshot: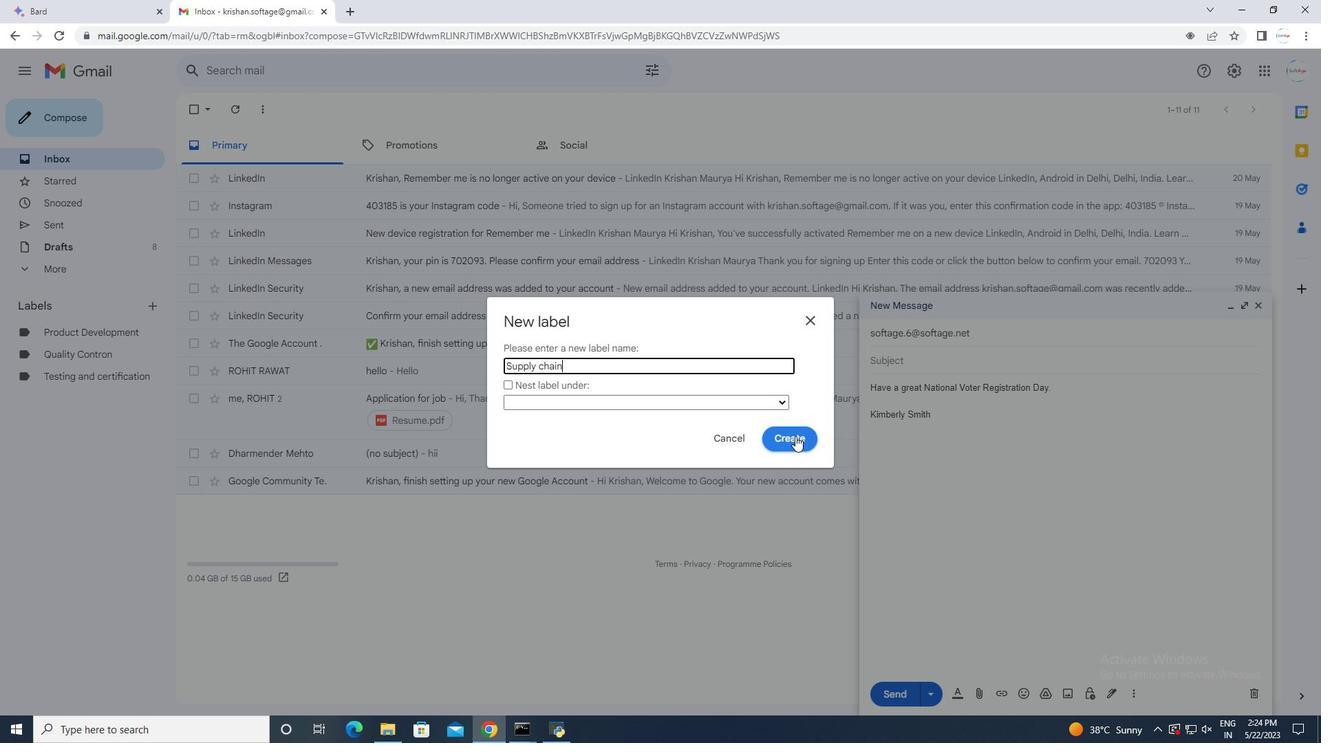 
Action: Mouse moved to (1259, 308)
Screenshot: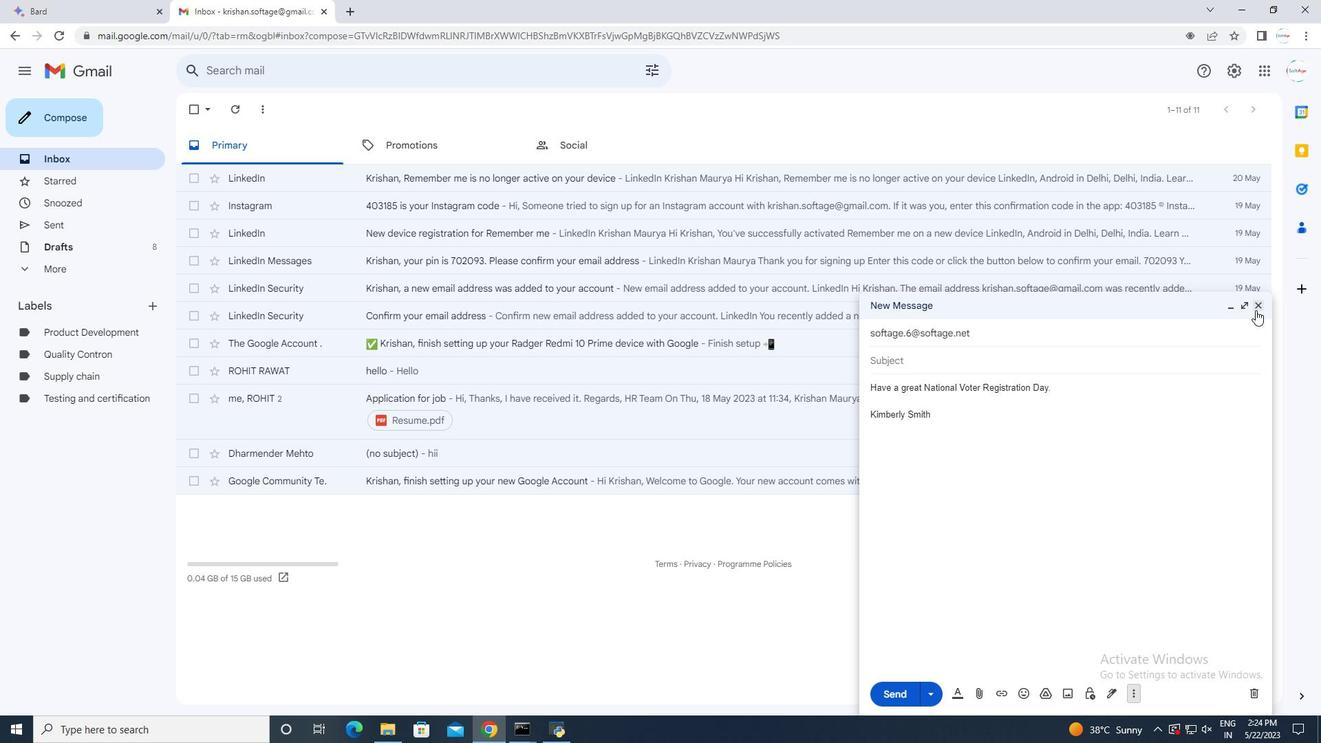 
